 Task: Look for space in Floresta, Brazil from 1st August, 2023 to 5th August, 2023 for 1 adult in price range Rs.6000 to Rs.15000. Place can be entire place with 1  bedroom having 1 bed and 1 bathroom. Property type can be house, flat, guest house. Amenities needed are: wifi. Booking option can be shelf check-in. Required host language is Spanish.
Action: Mouse moved to (511, 110)
Screenshot: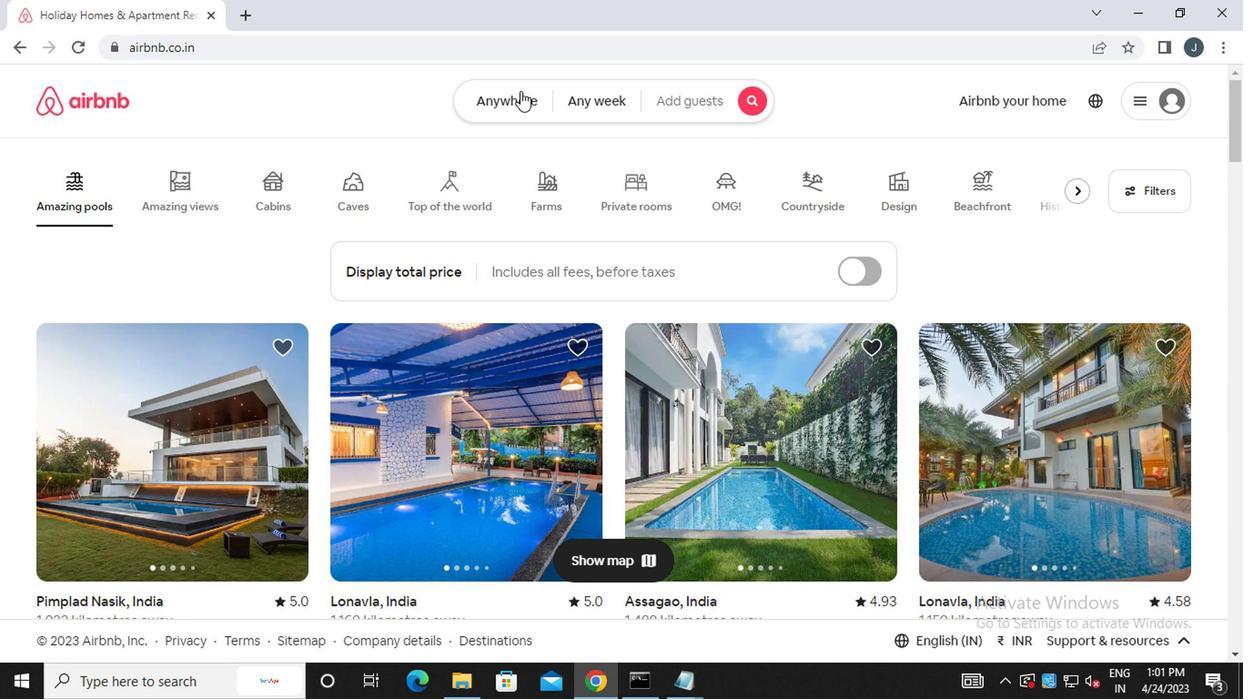 
Action: Mouse pressed left at (511, 110)
Screenshot: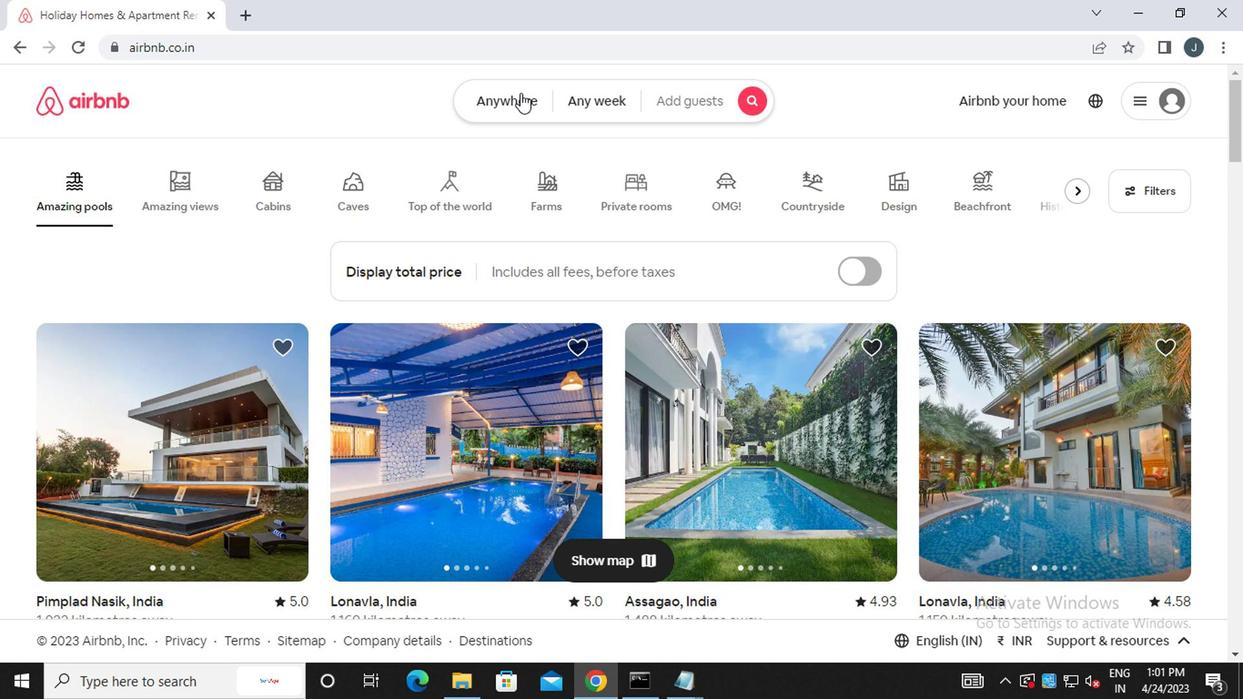 
Action: Mouse moved to (355, 181)
Screenshot: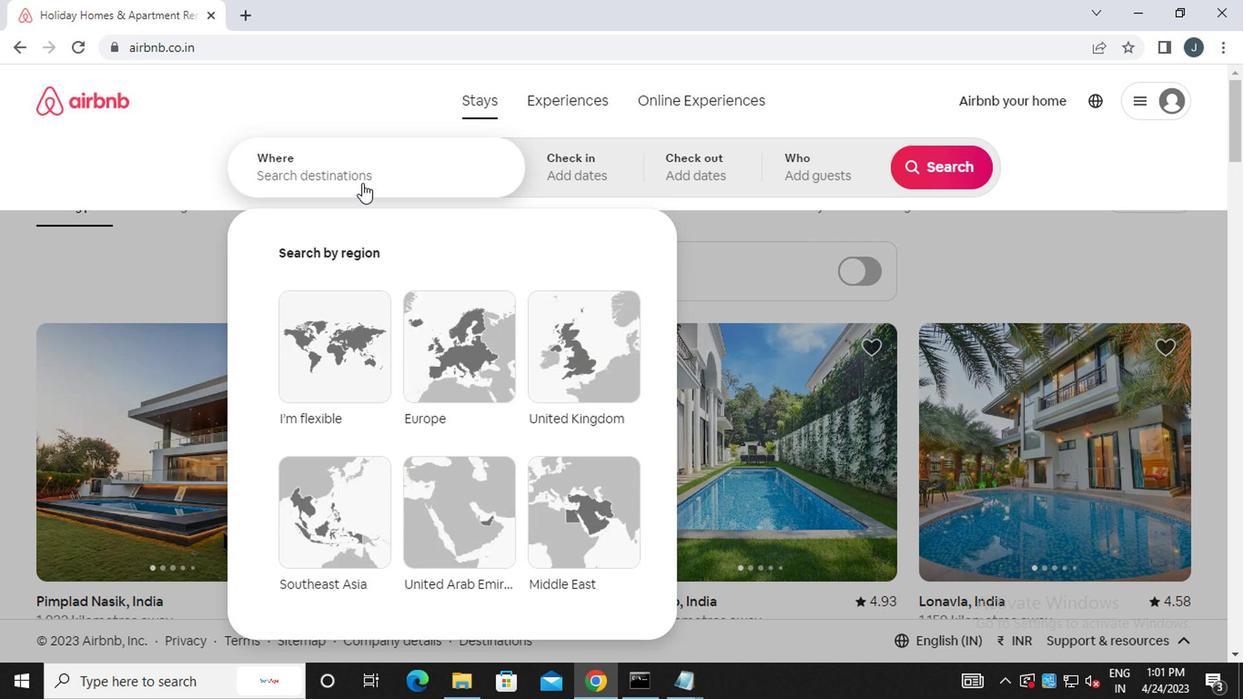 
Action: Mouse pressed left at (355, 181)
Screenshot: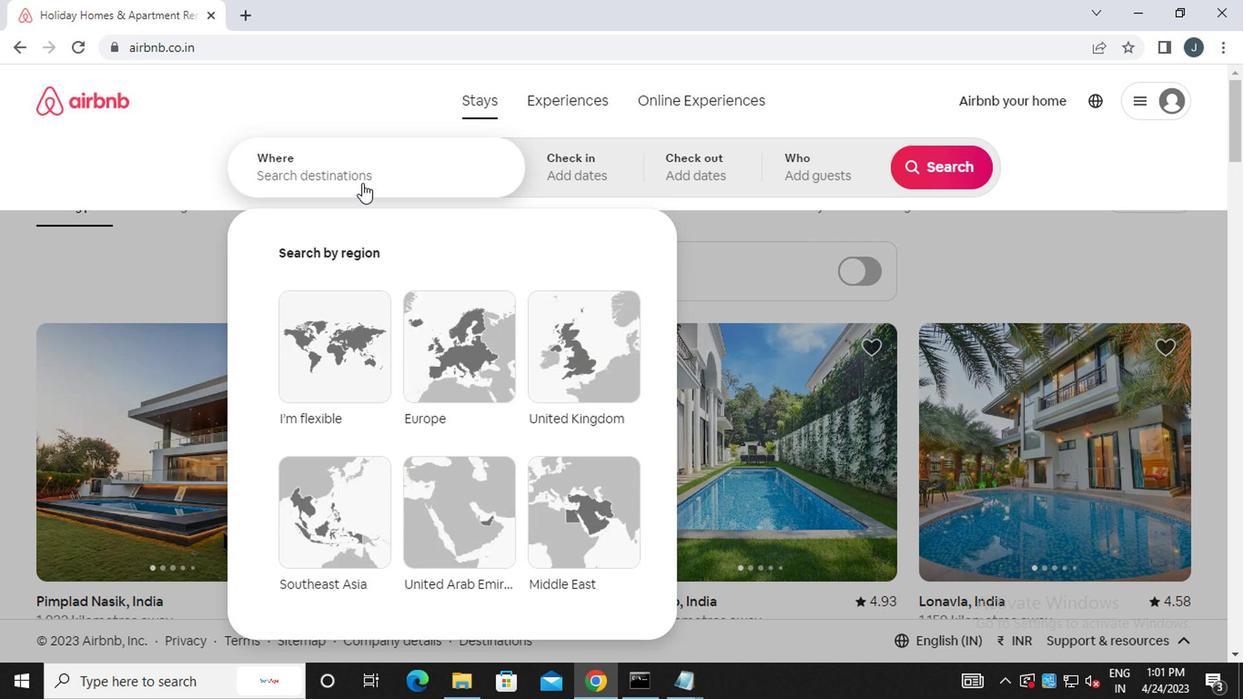 
Action: Key pressed f<Key.caps_lock>loresta,<Key.space><Key.caps_lock>b<Key.caps_lock>razil
Screenshot: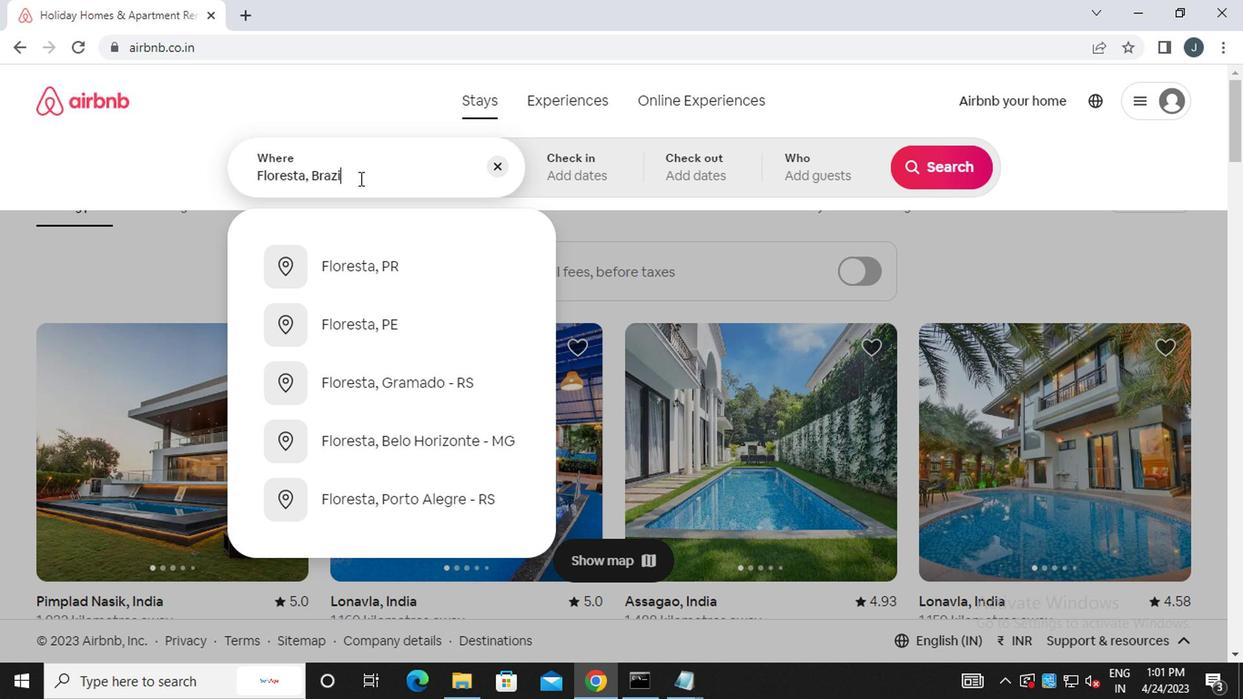 
Action: Mouse moved to (567, 175)
Screenshot: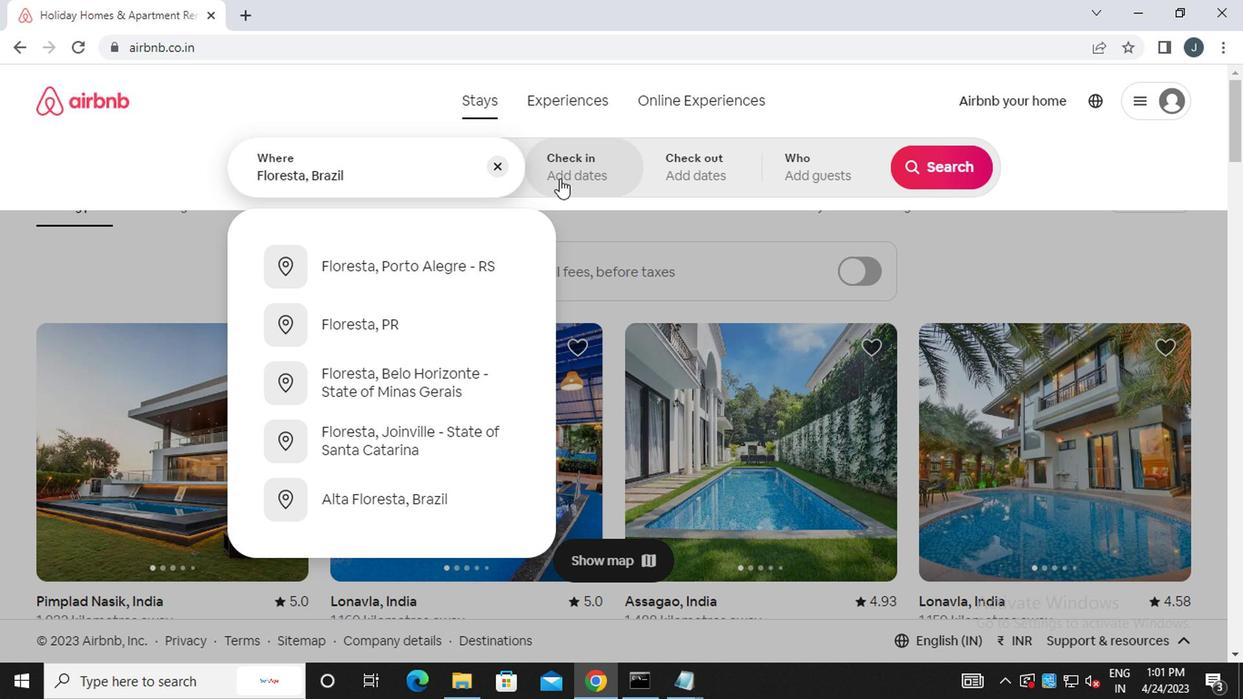 
Action: Mouse pressed left at (567, 175)
Screenshot: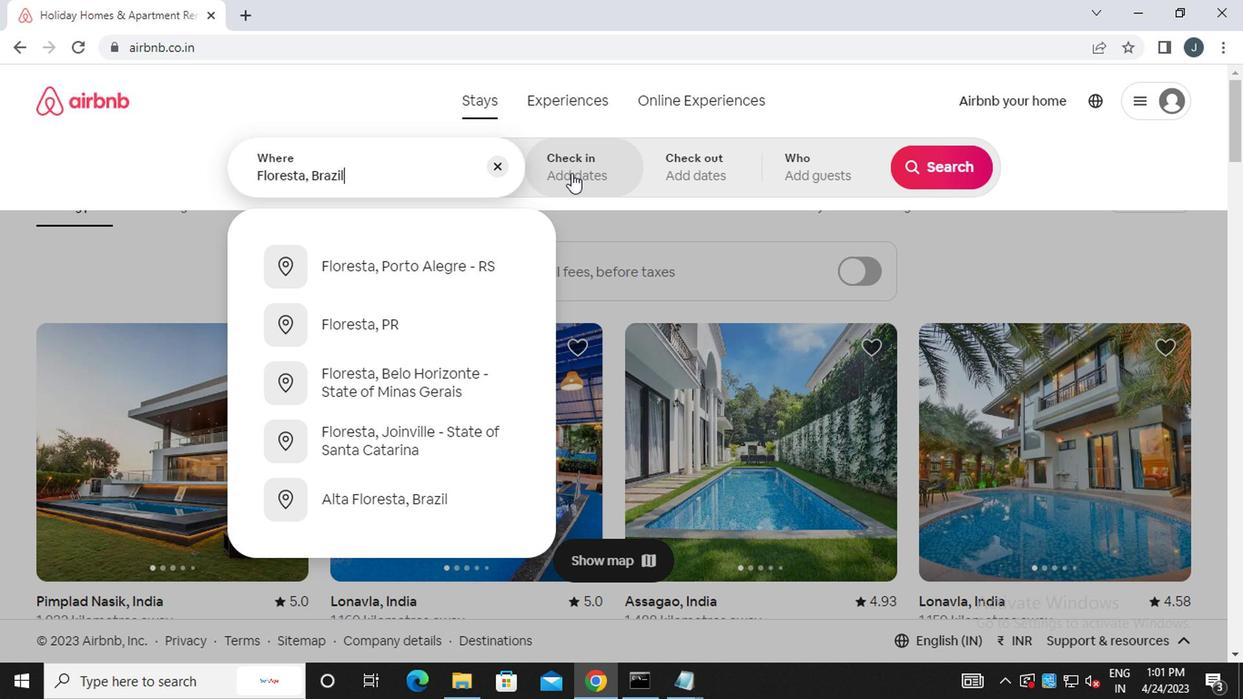 
Action: Mouse moved to (930, 318)
Screenshot: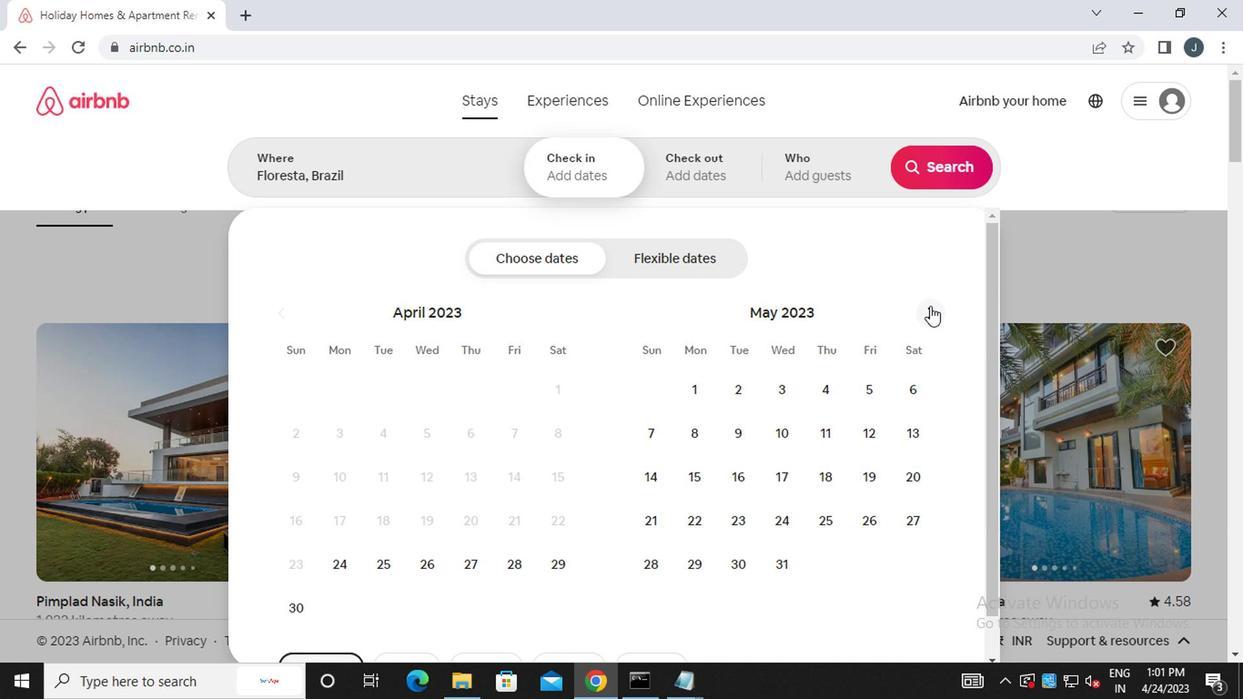 
Action: Mouse pressed left at (930, 318)
Screenshot: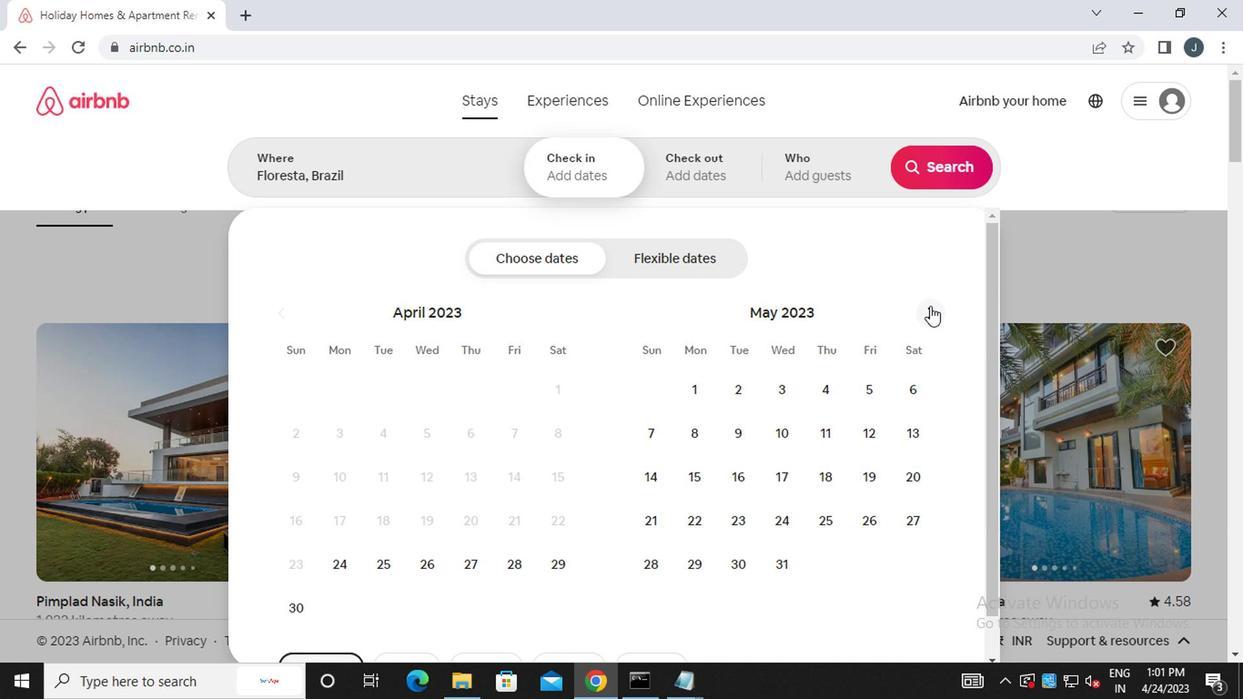 
Action: Mouse pressed left at (930, 318)
Screenshot: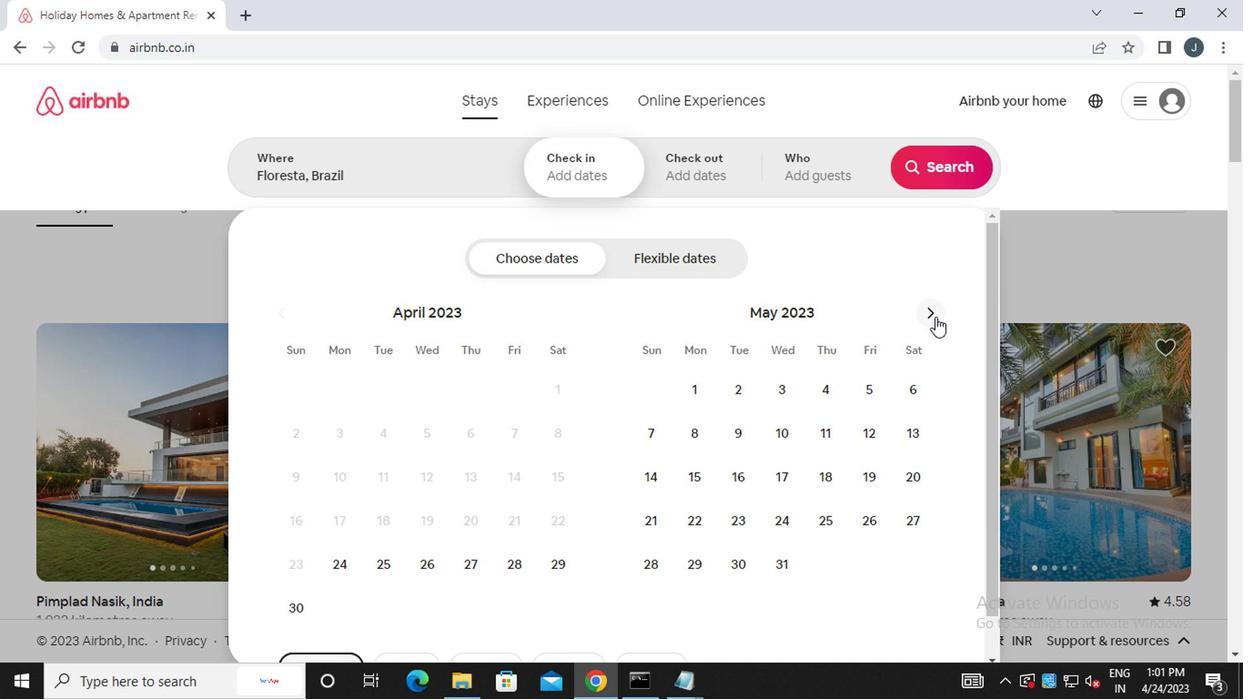 
Action: Mouse moved to (932, 318)
Screenshot: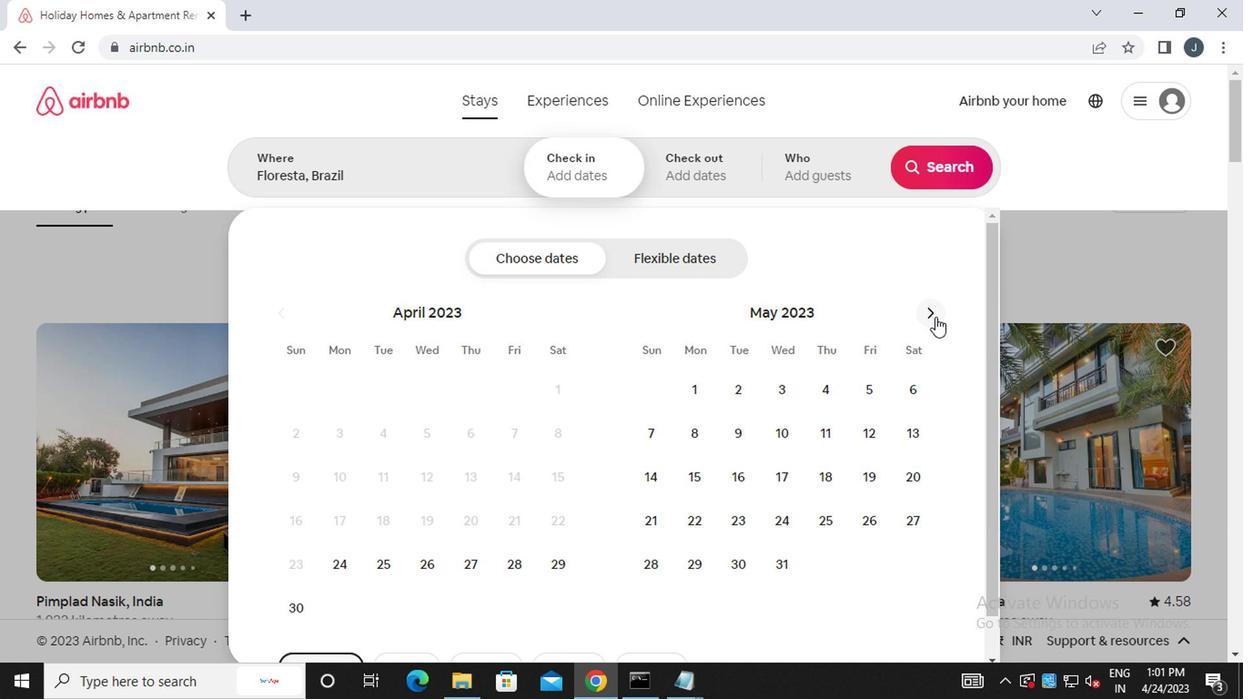 
Action: Mouse pressed left at (932, 318)
Screenshot: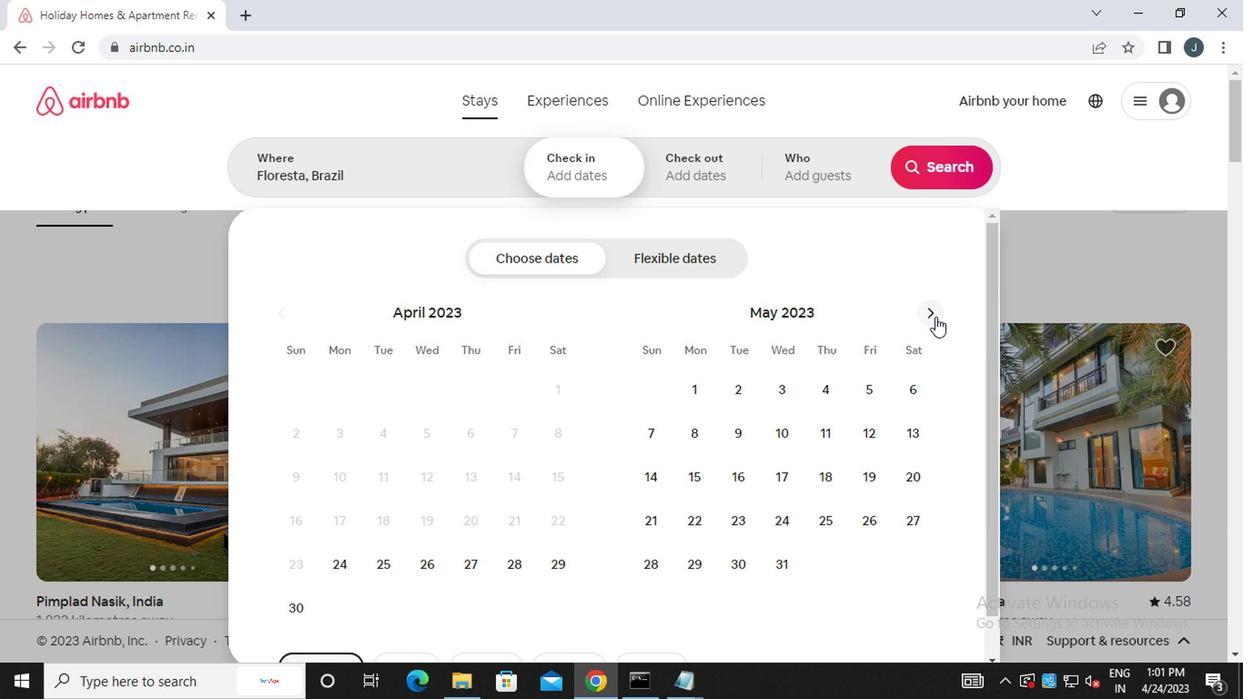 
Action: Mouse moved to (930, 318)
Screenshot: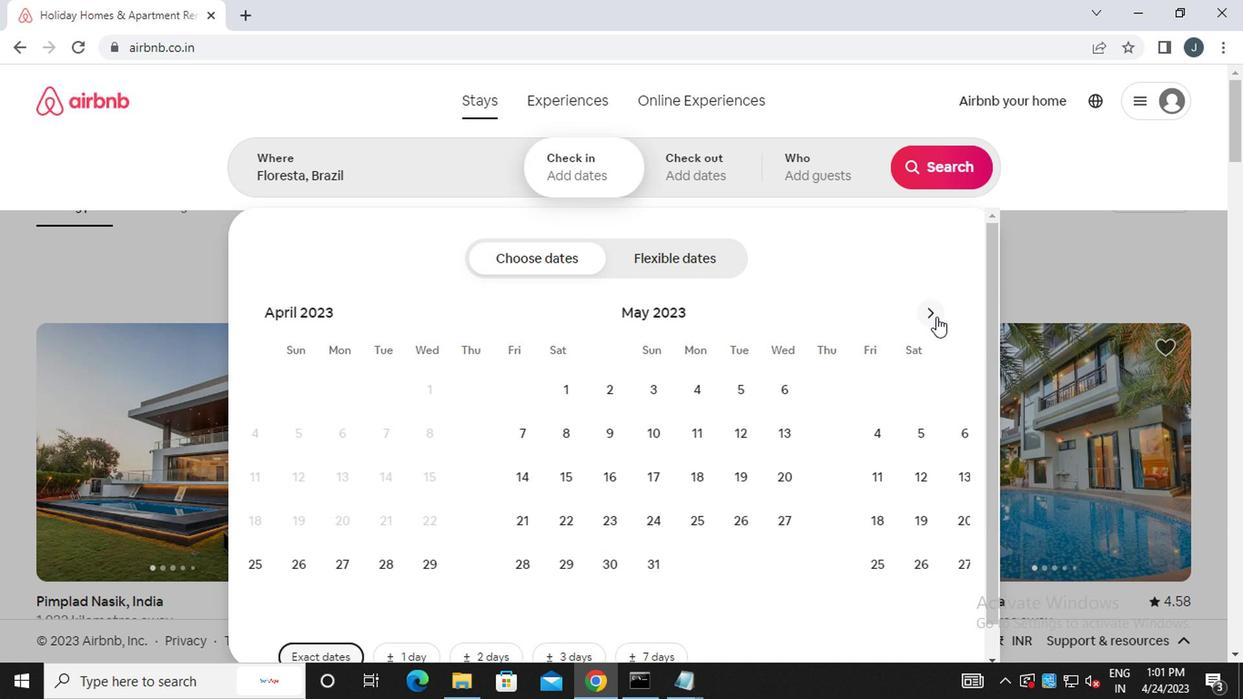 
Action: Mouse pressed left at (930, 318)
Screenshot: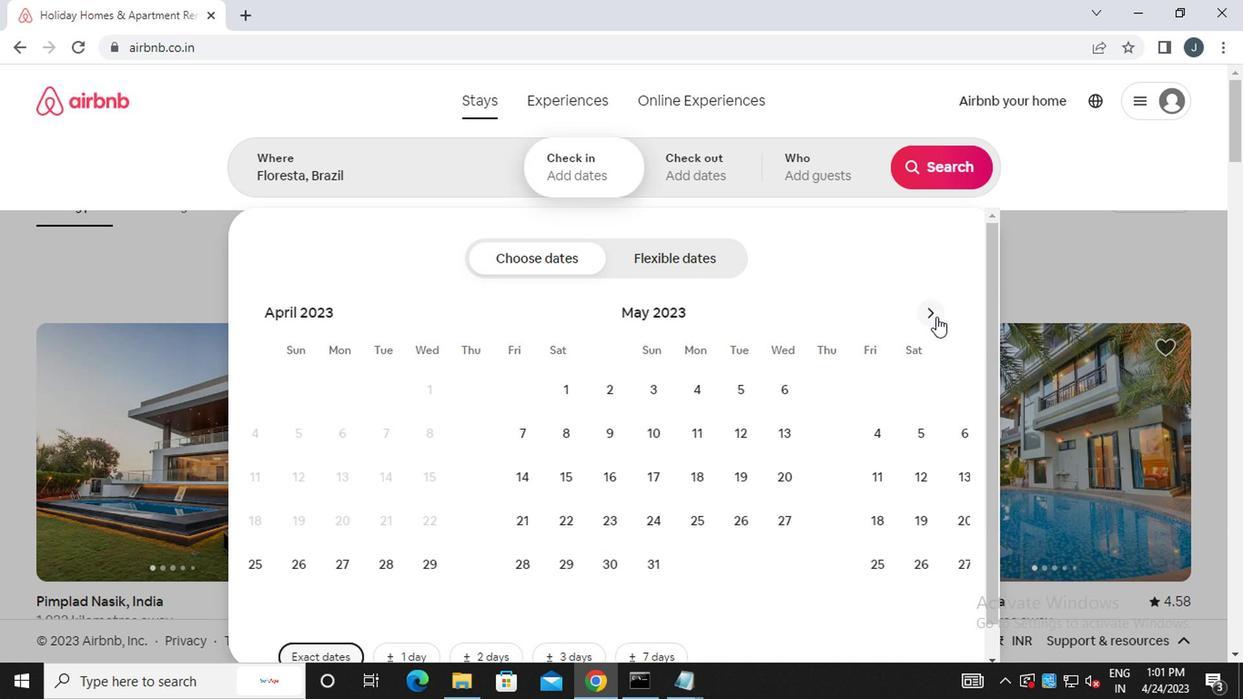 
Action: Mouse moved to (930, 318)
Screenshot: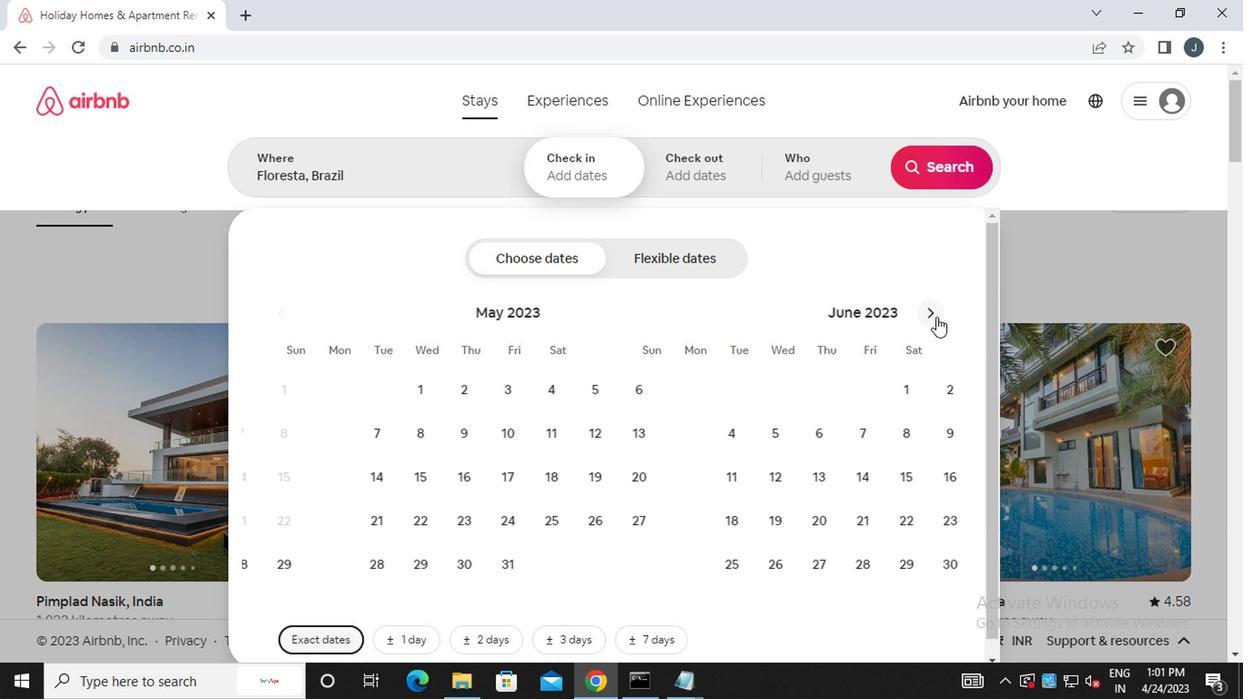
Action: Mouse pressed left at (930, 318)
Screenshot: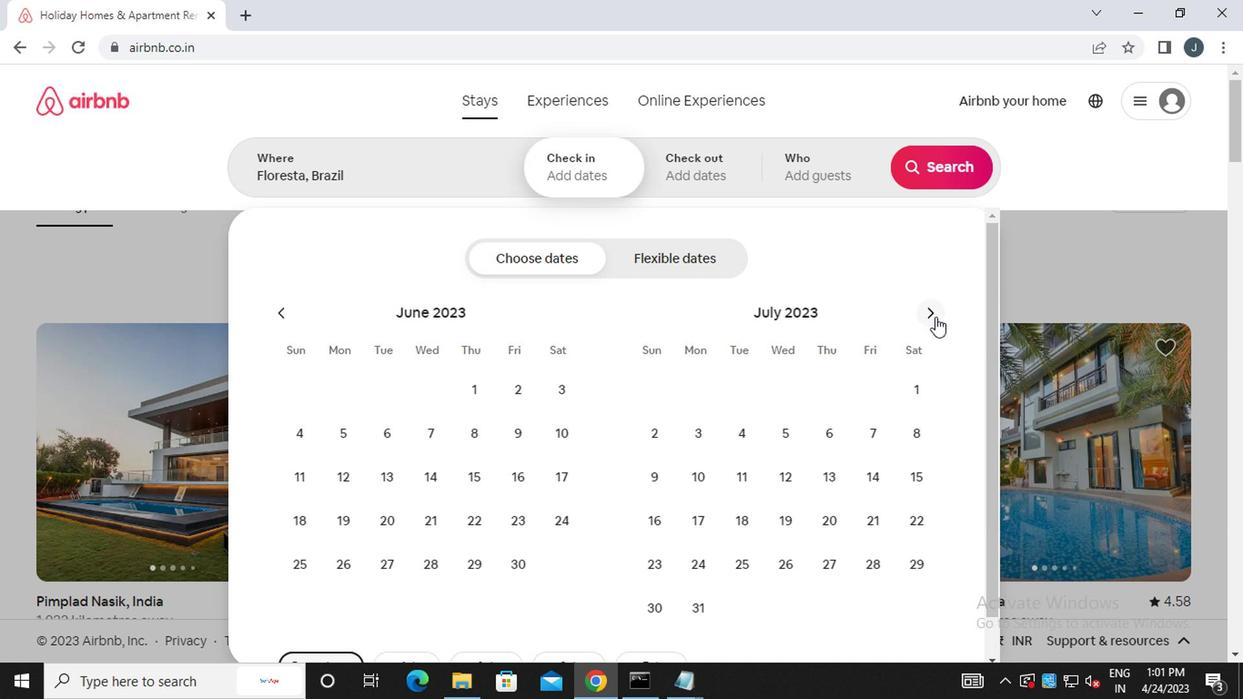 
Action: Mouse moved to (742, 387)
Screenshot: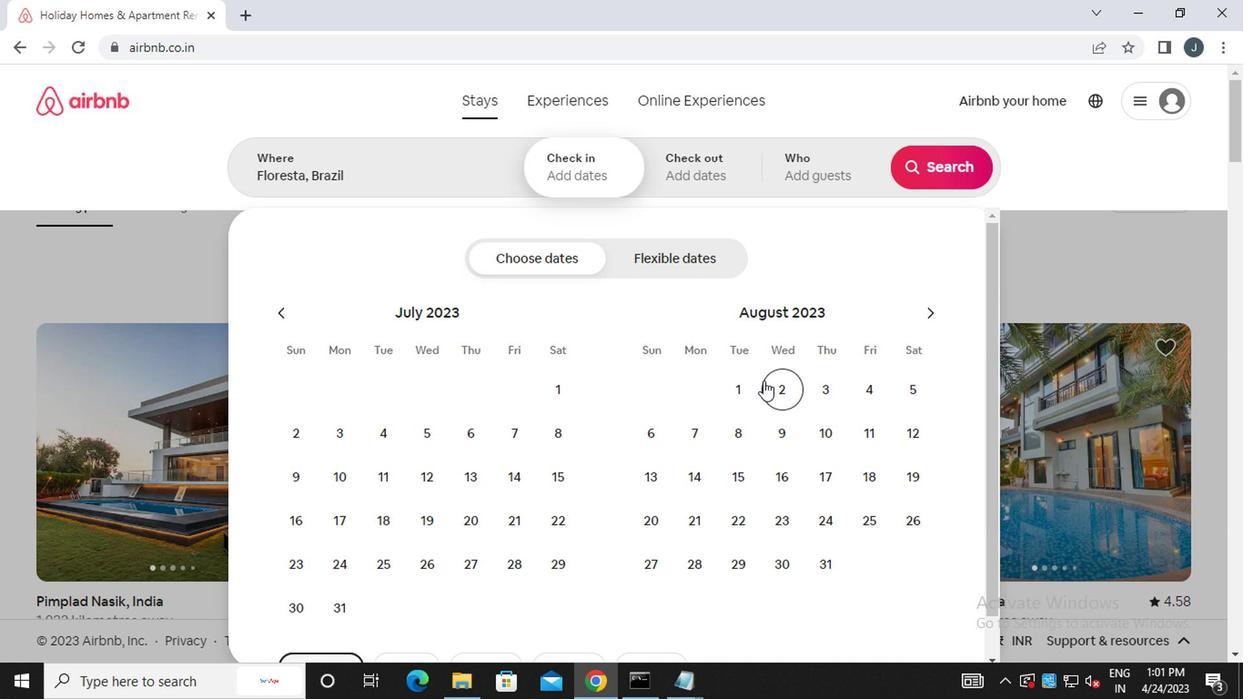 
Action: Mouse pressed left at (742, 387)
Screenshot: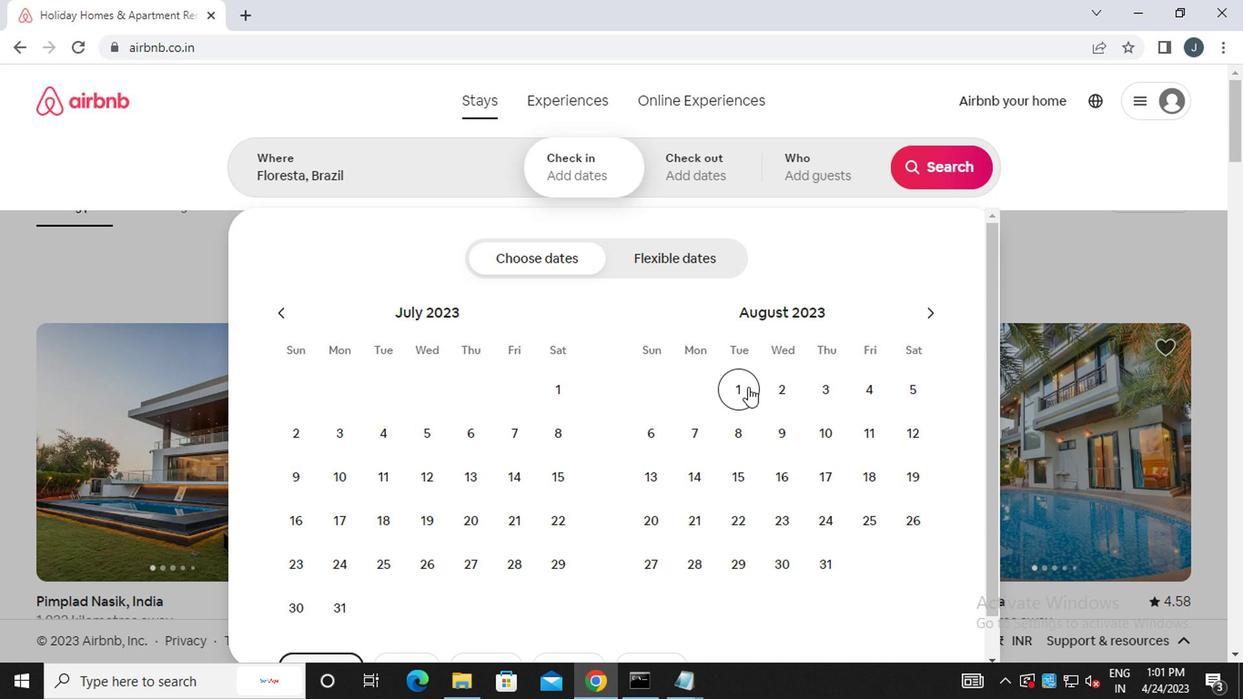 
Action: Mouse moved to (907, 388)
Screenshot: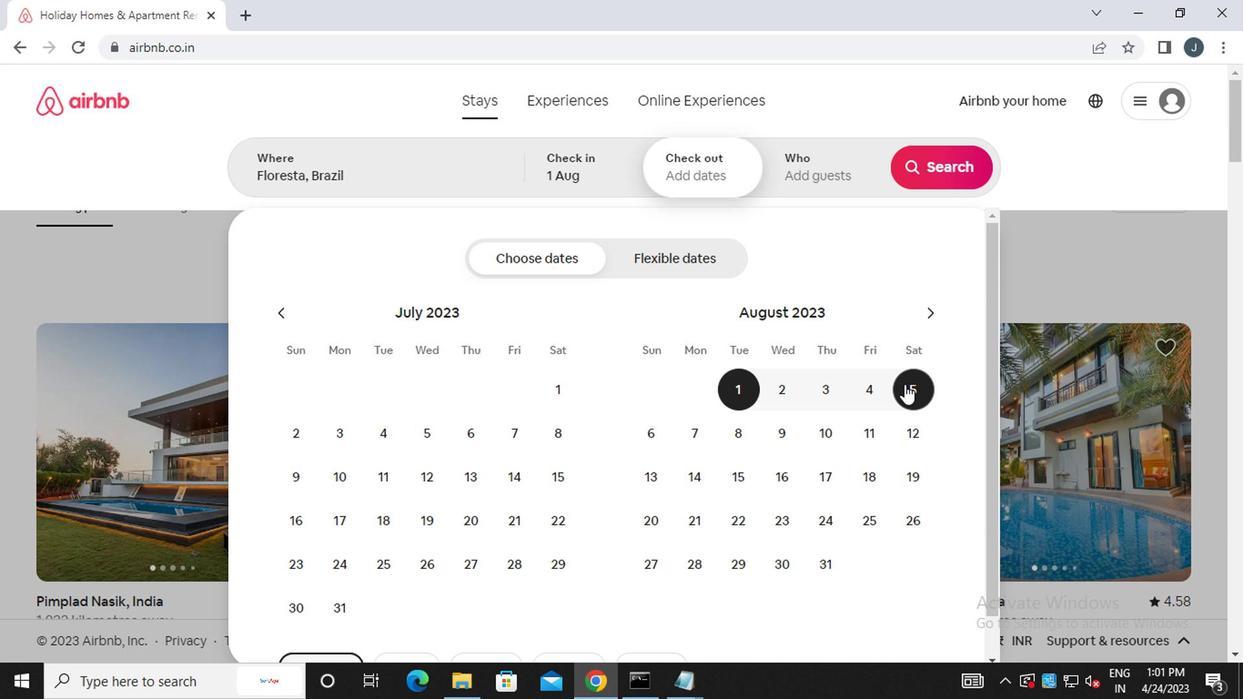 
Action: Mouse pressed left at (907, 388)
Screenshot: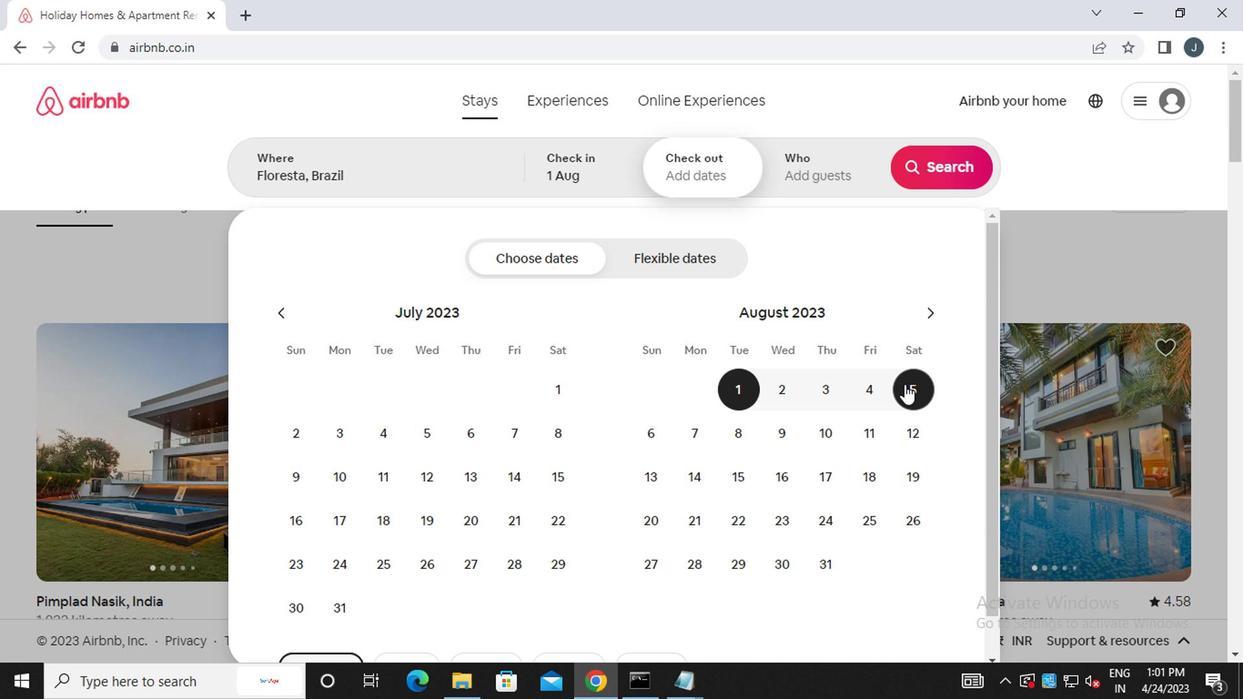 
Action: Mouse moved to (821, 181)
Screenshot: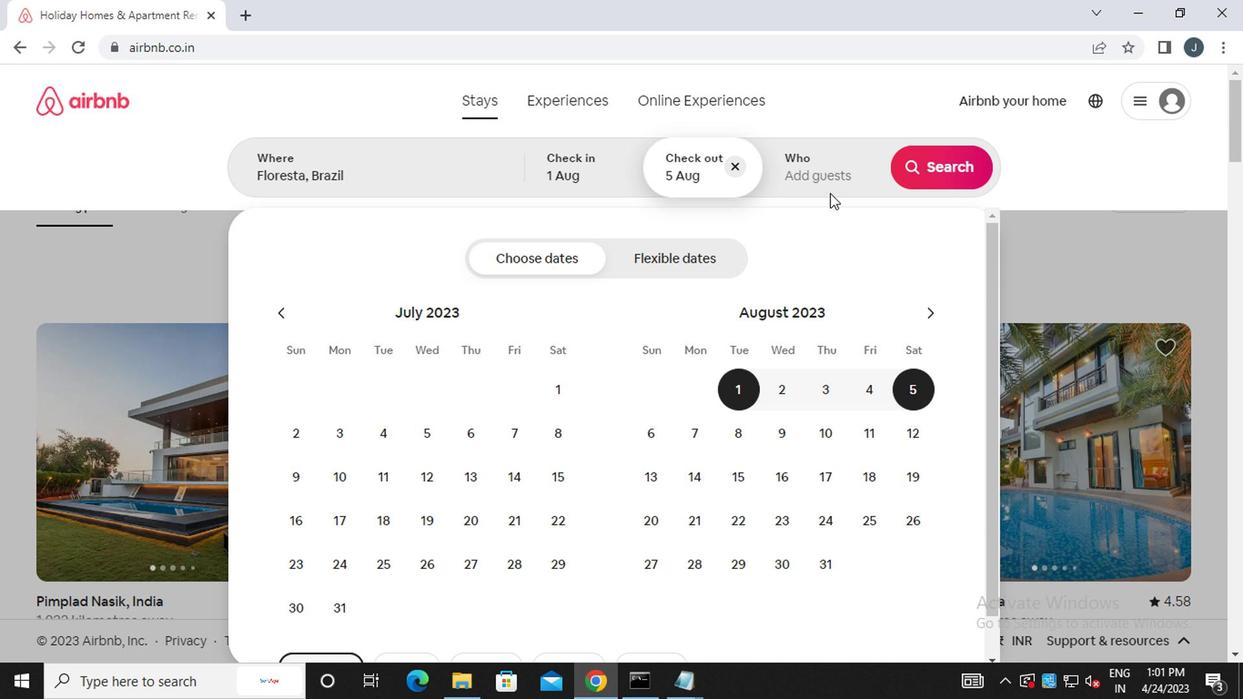 
Action: Mouse pressed left at (821, 181)
Screenshot: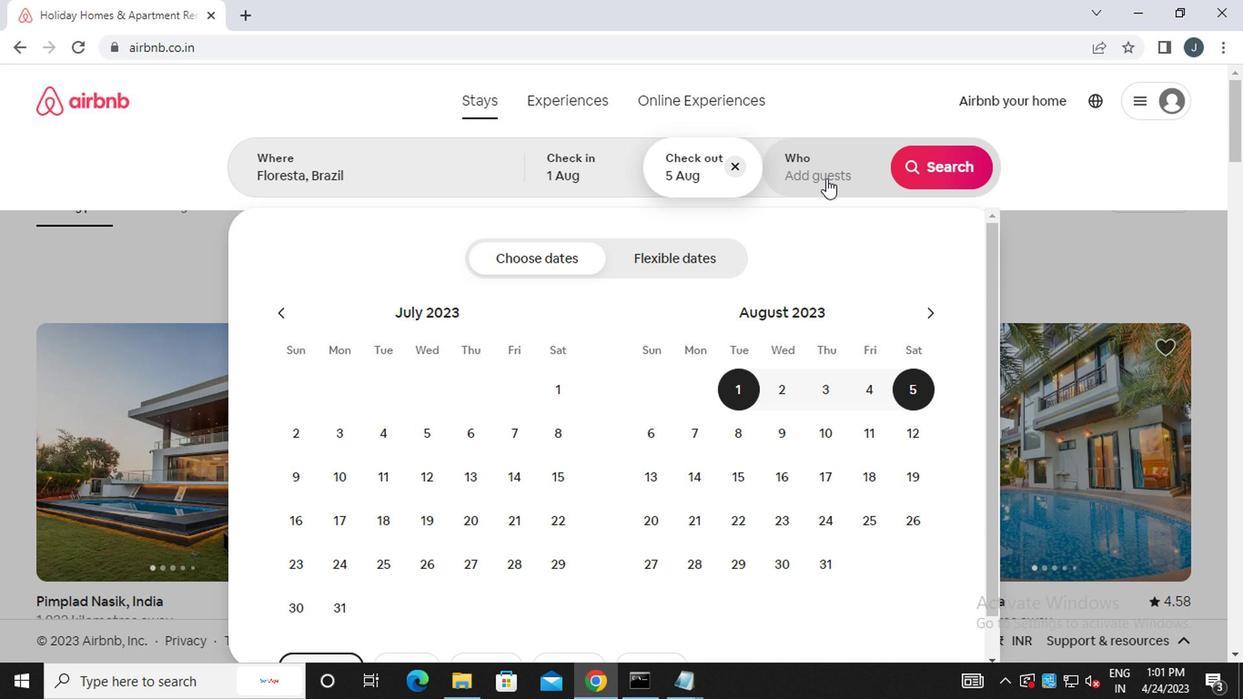 
Action: Mouse moved to (939, 271)
Screenshot: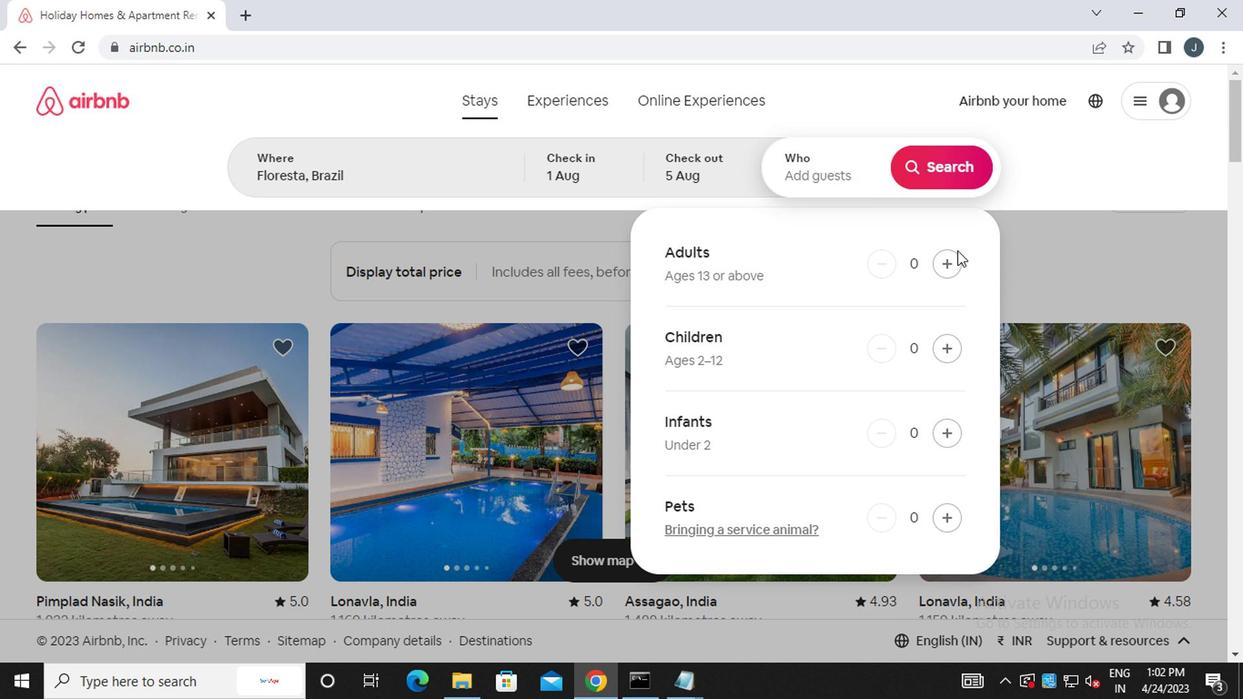 
Action: Mouse pressed left at (939, 271)
Screenshot: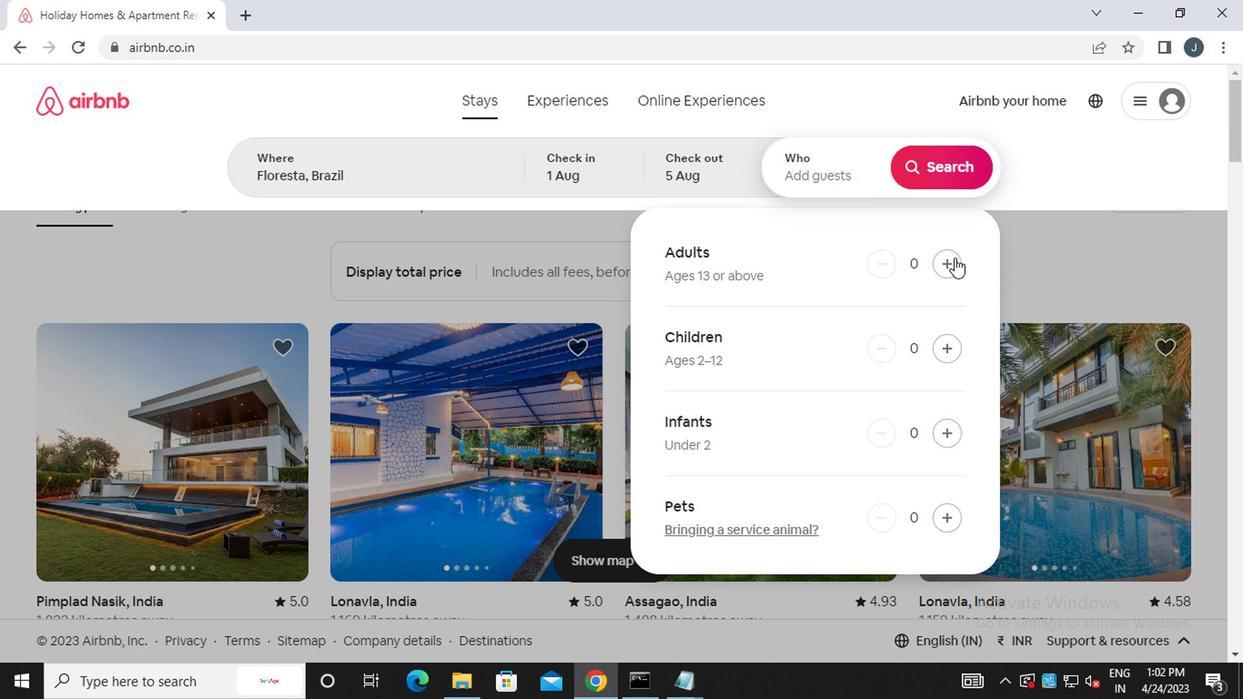 
Action: Mouse moved to (936, 181)
Screenshot: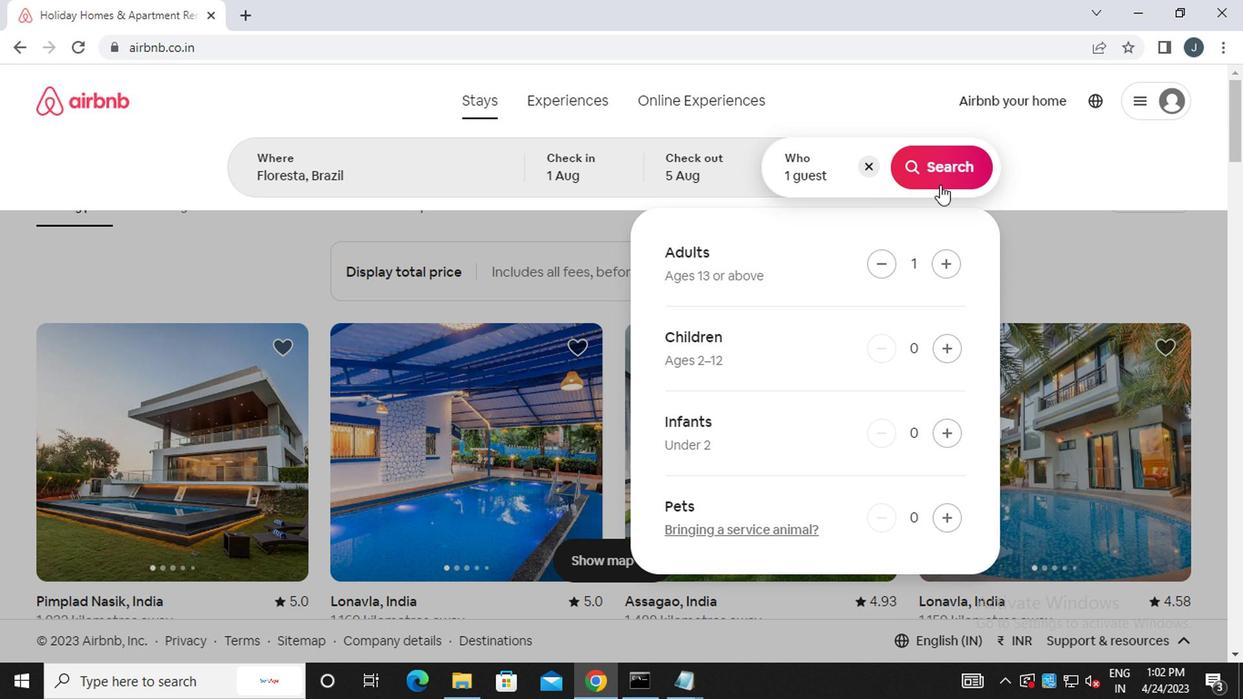 
Action: Mouse pressed left at (936, 181)
Screenshot: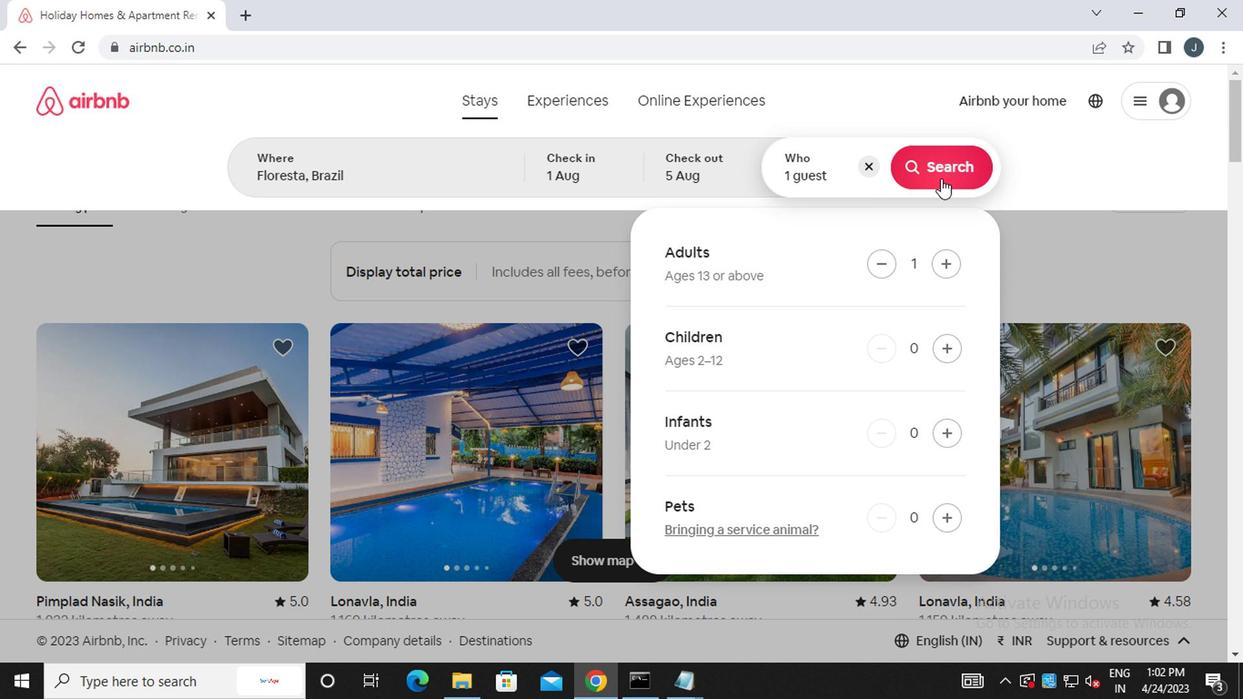 
Action: Mouse moved to (1176, 172)
Screenshot: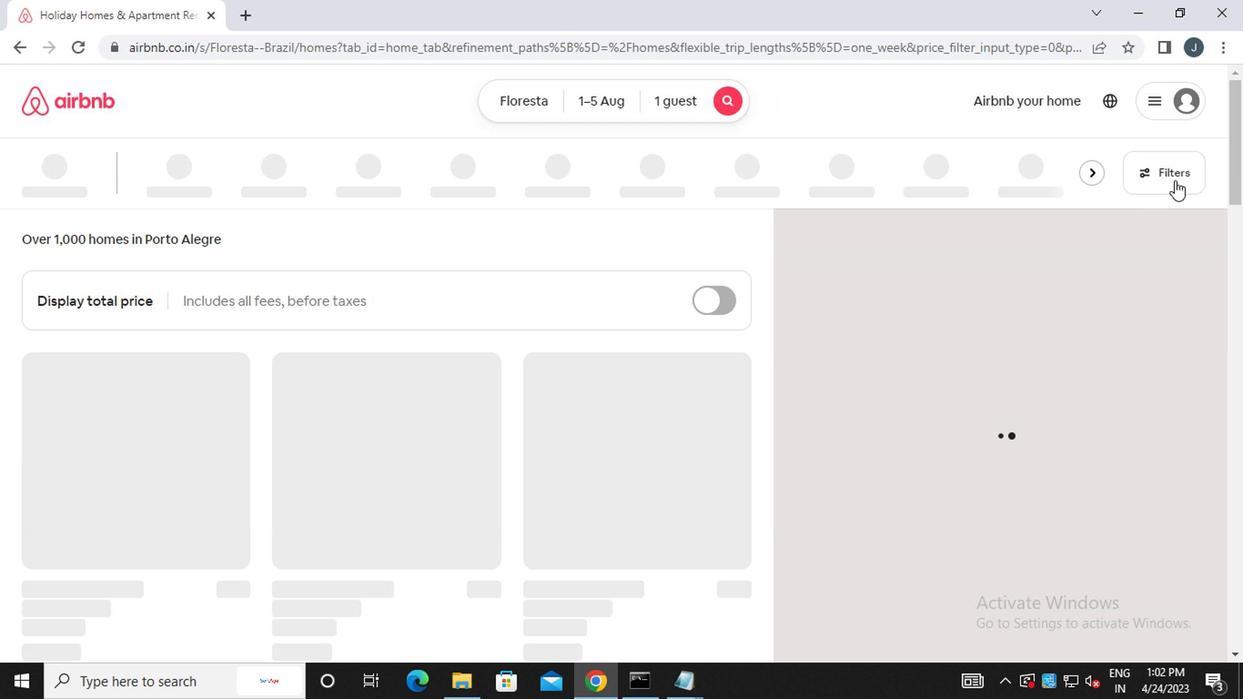 
Action: Mouse pressed left at (1176, 172)
Screenshot: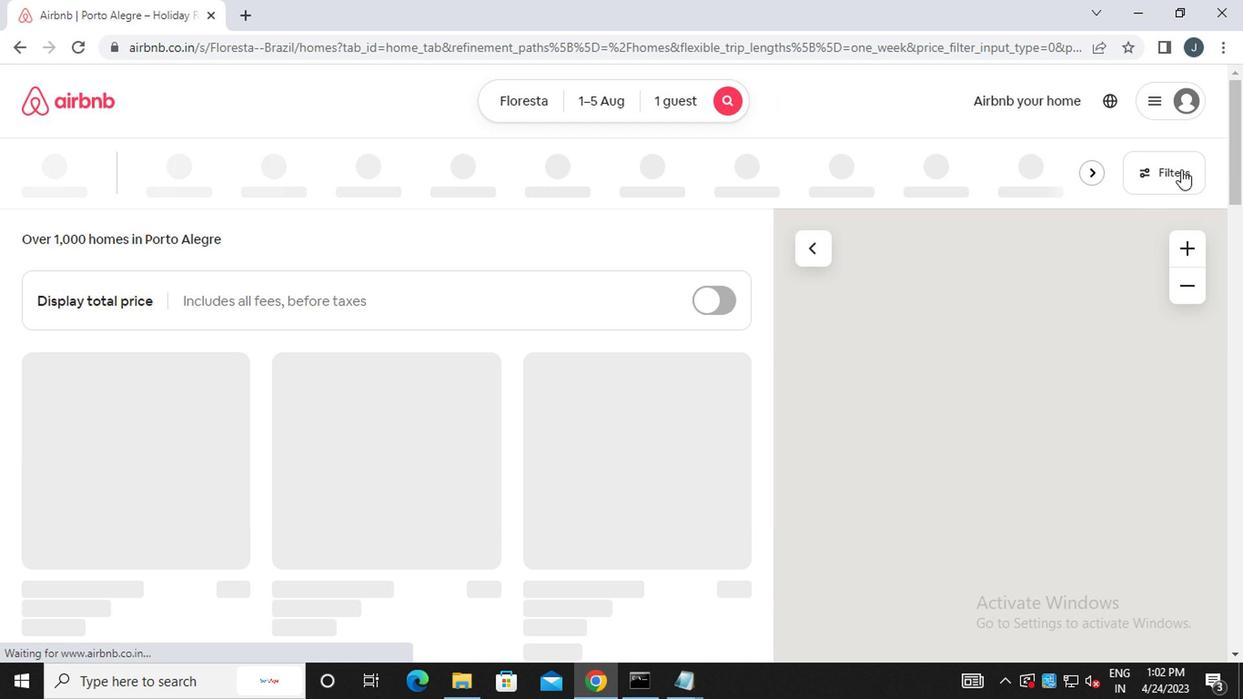 
Action: Mouse moved to (414, 413)
Screenshot: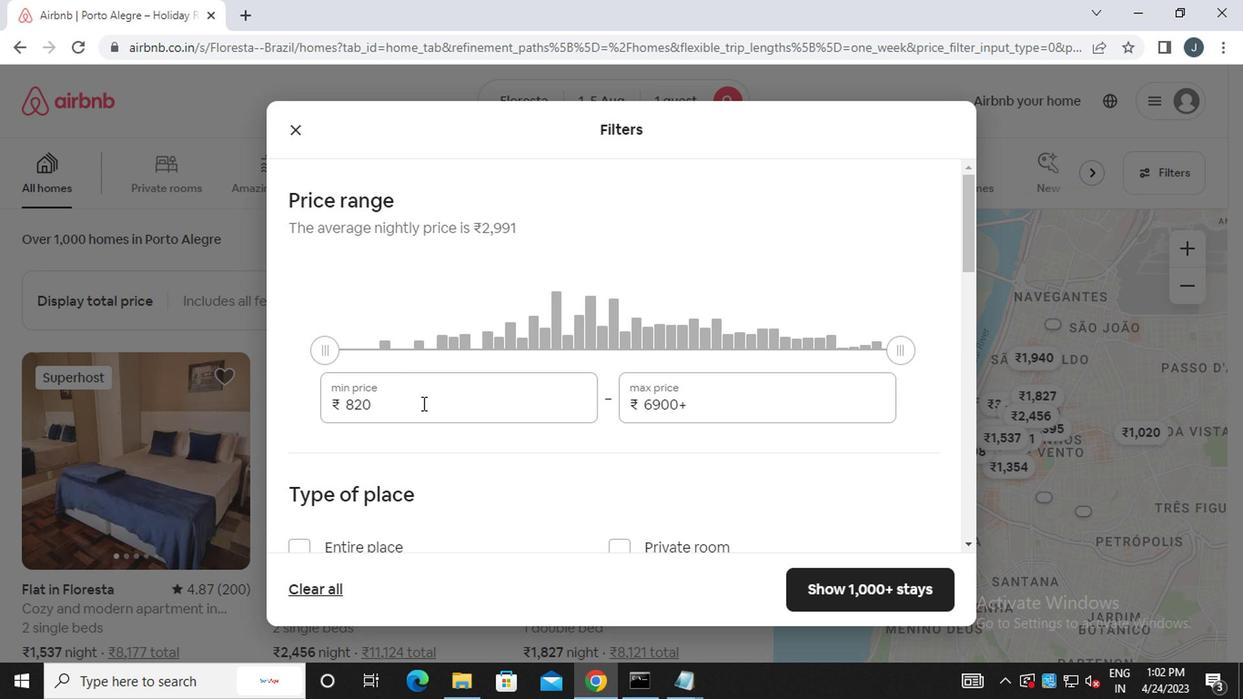 
Action: Mouse pressed left at (414, 413)
Screenshot: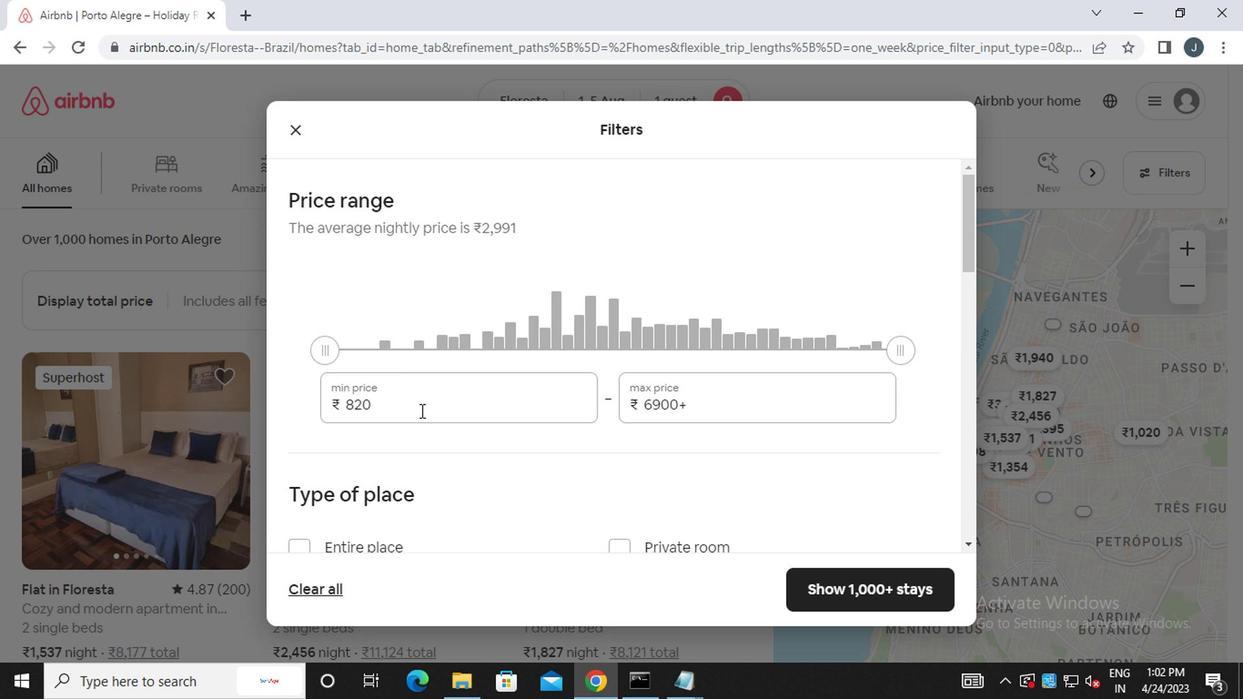 
Action: Mouse moved to (403, 390)
Screenshot: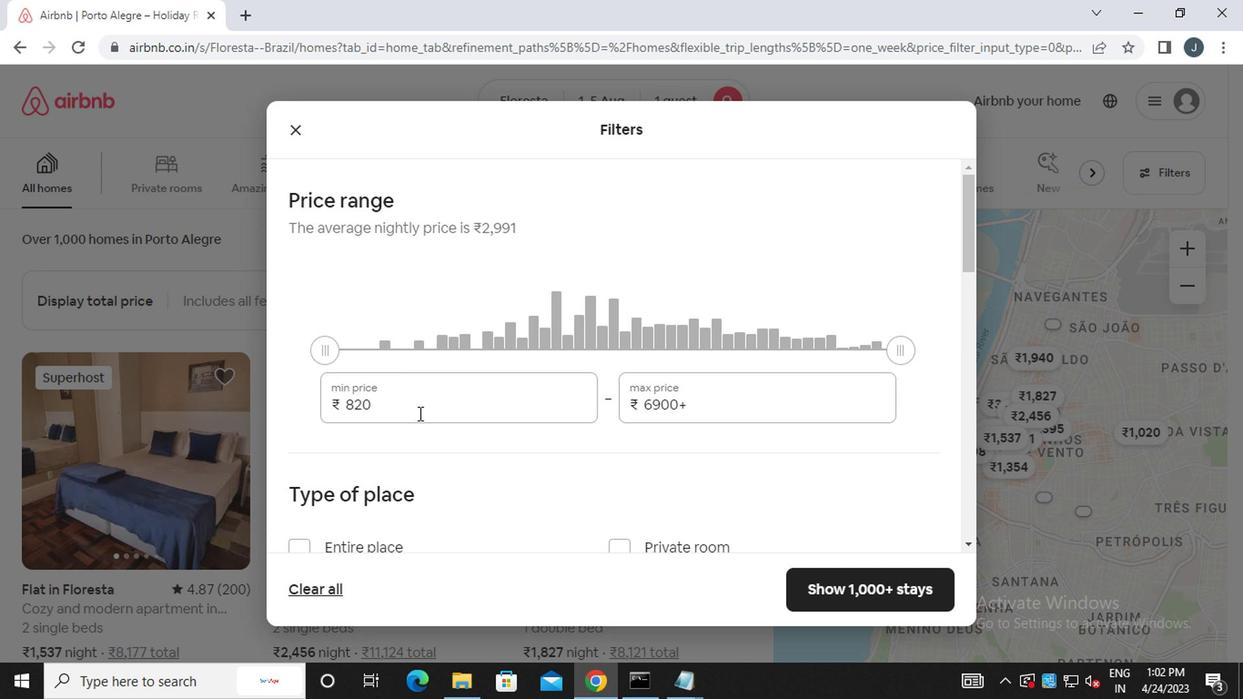 
Action: Key pressed <Key.backspace><Key.backspace><Key.backspace><<102>><<96>><<96>><<96>>
Screenshot: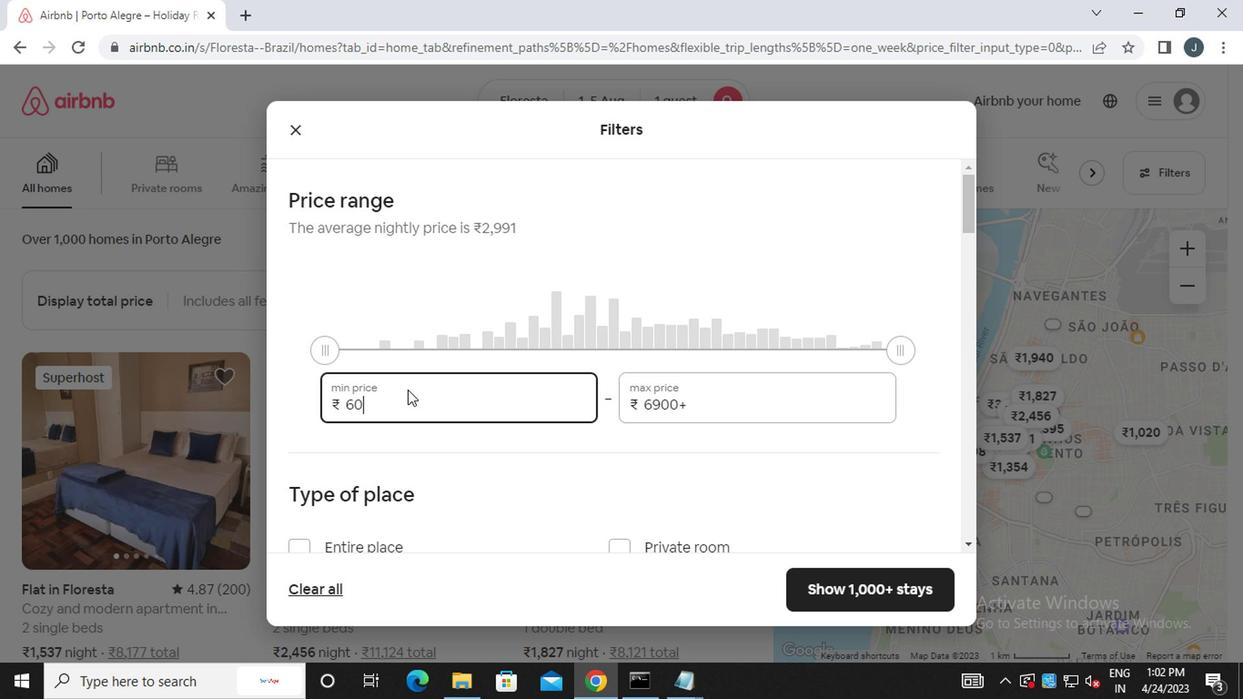
Action: Mouse moved to (720, 394)
Screenshot: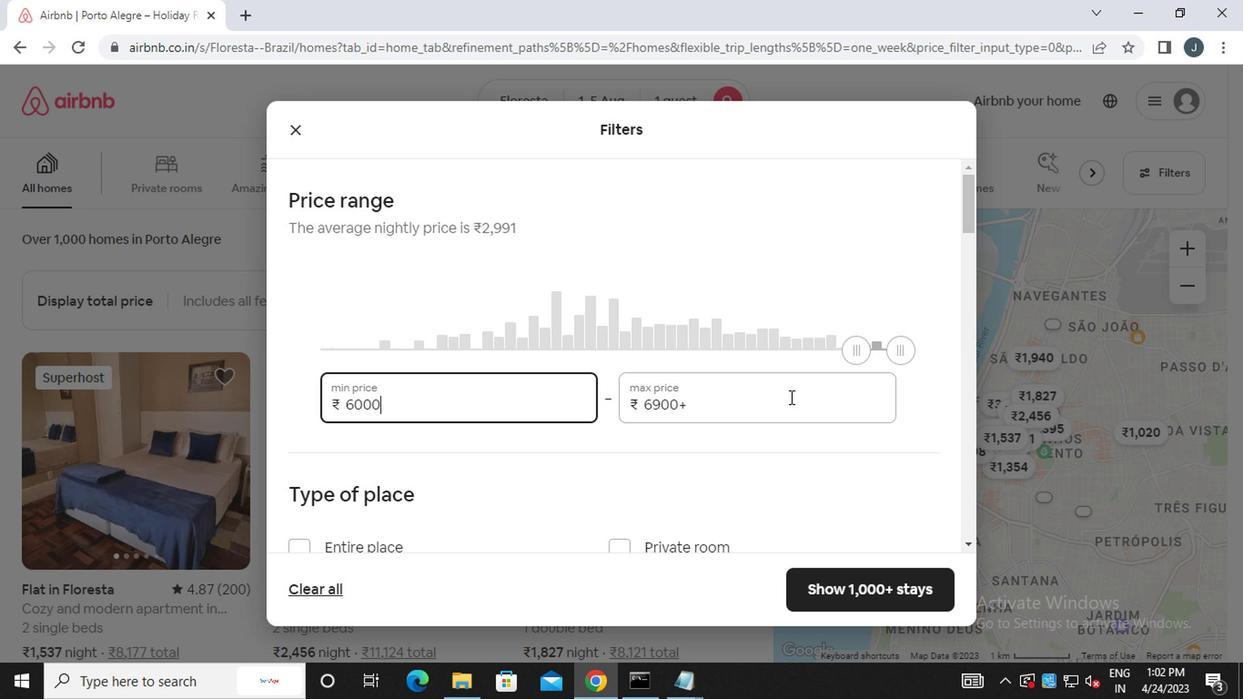 
Action: Mouse pressed left at (720, 394)
Screenshot: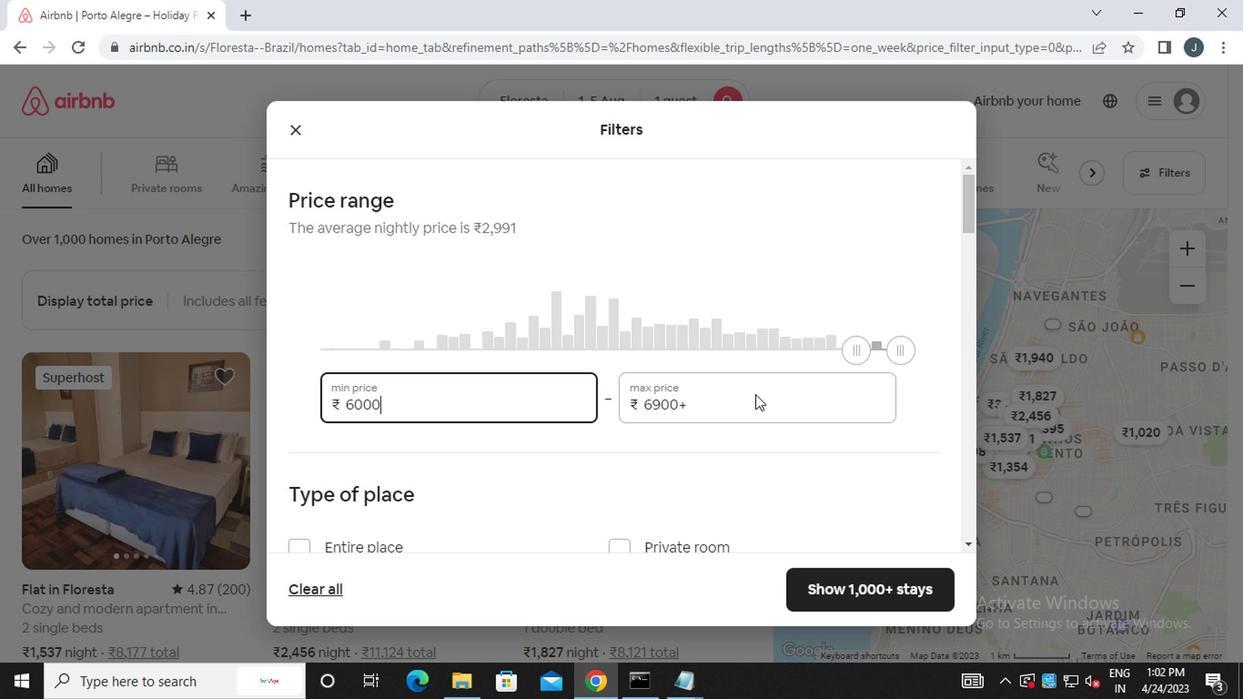 
Action: Mouse moved to (718, 395)
Screenshot: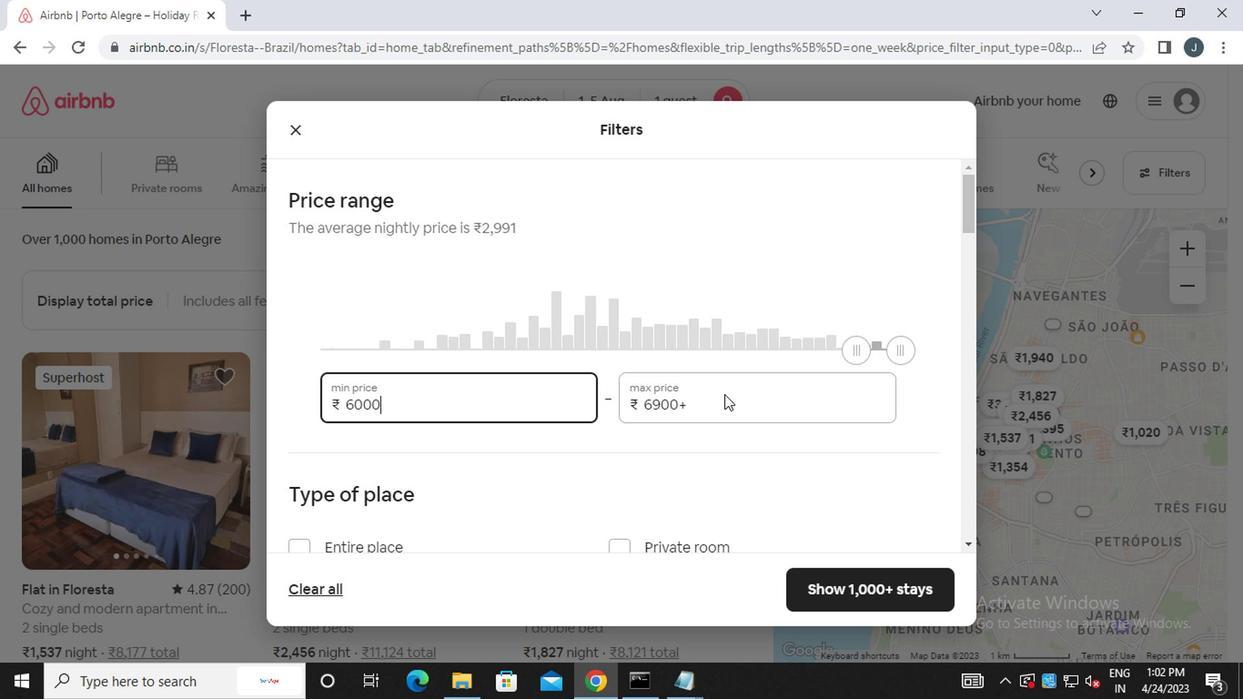 
Action: Key pressed <Key.backspace><Key.backspace><Key.backspace><Key.backspace><Key.backspace><Key.backspace><Key.backspace><Key.backspace><Key.backspace><Key.backspace><Key.backspace><<97>><<101>><<96>><<96>><<96>>
Screenshot: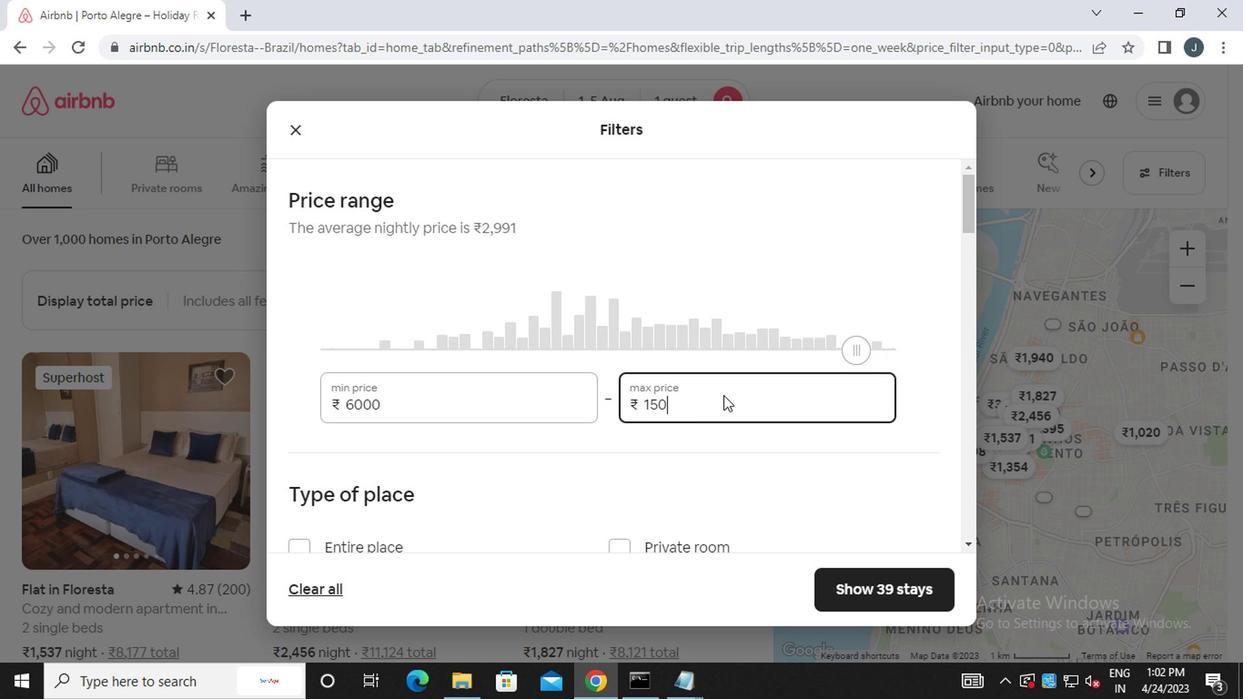 
Action: Mouse moved to (698, 403)
Screenshot: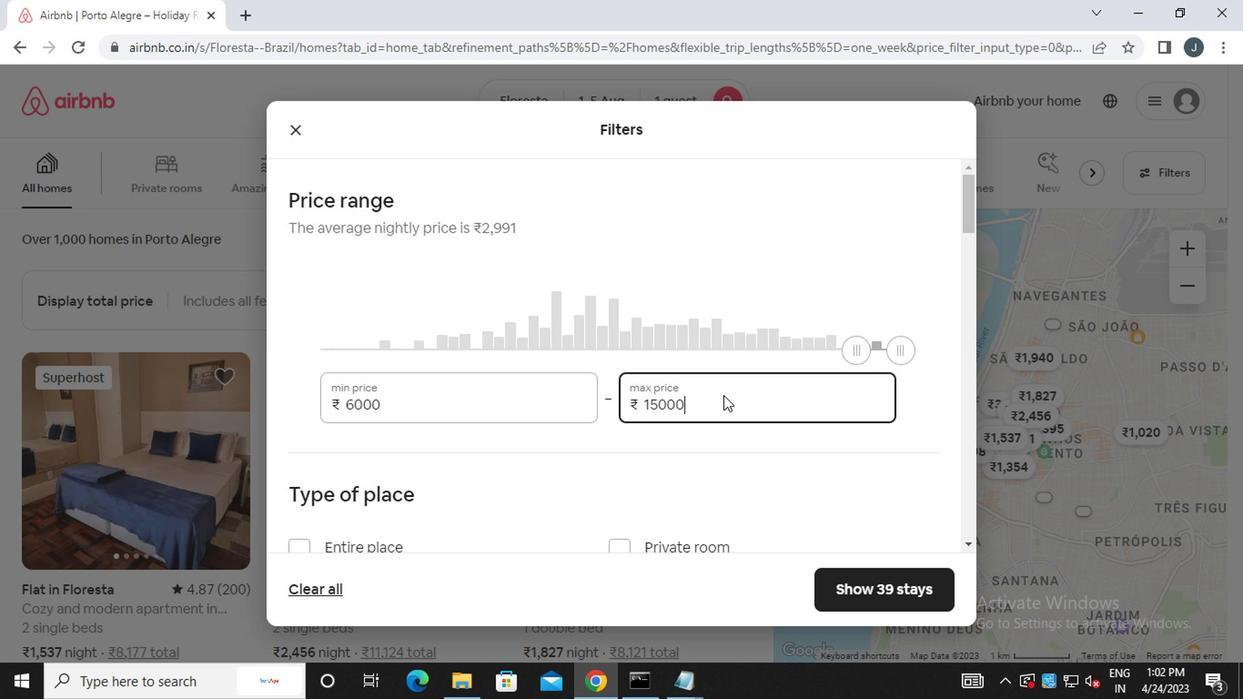 
Action: Mouse scrolled (698, 402) with delta (0, 0)
Screenshot: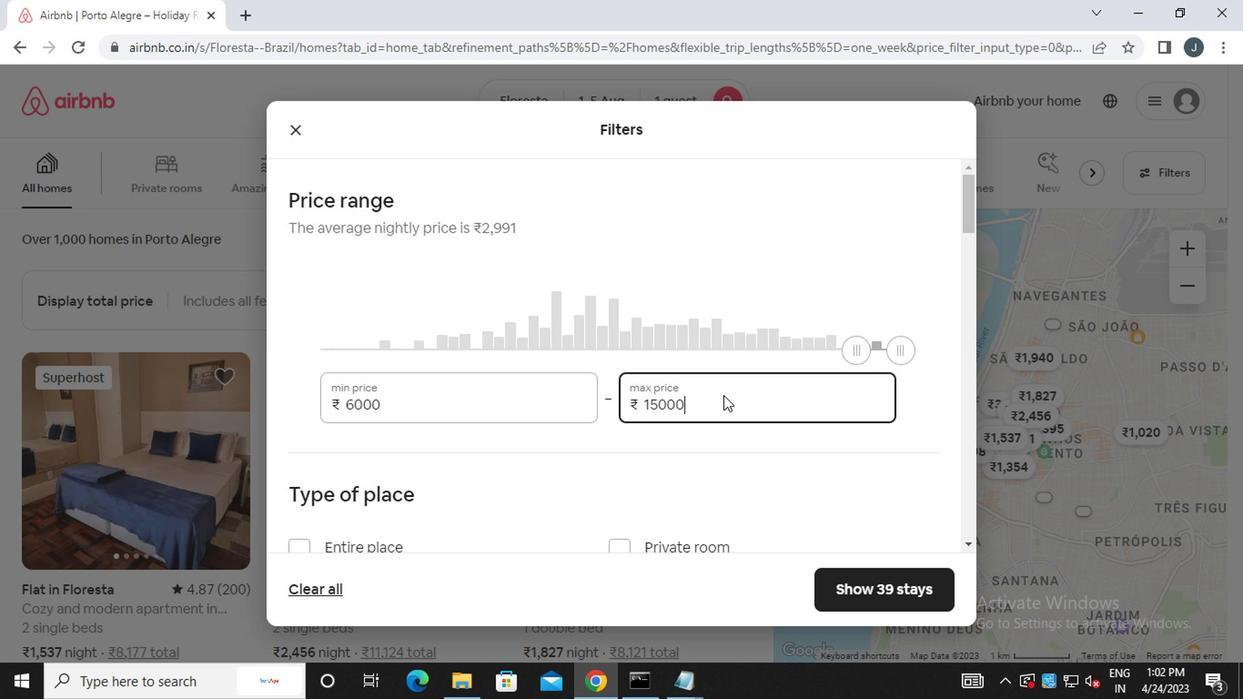
Action: Mouse moved to (697, 407)
Screenshot: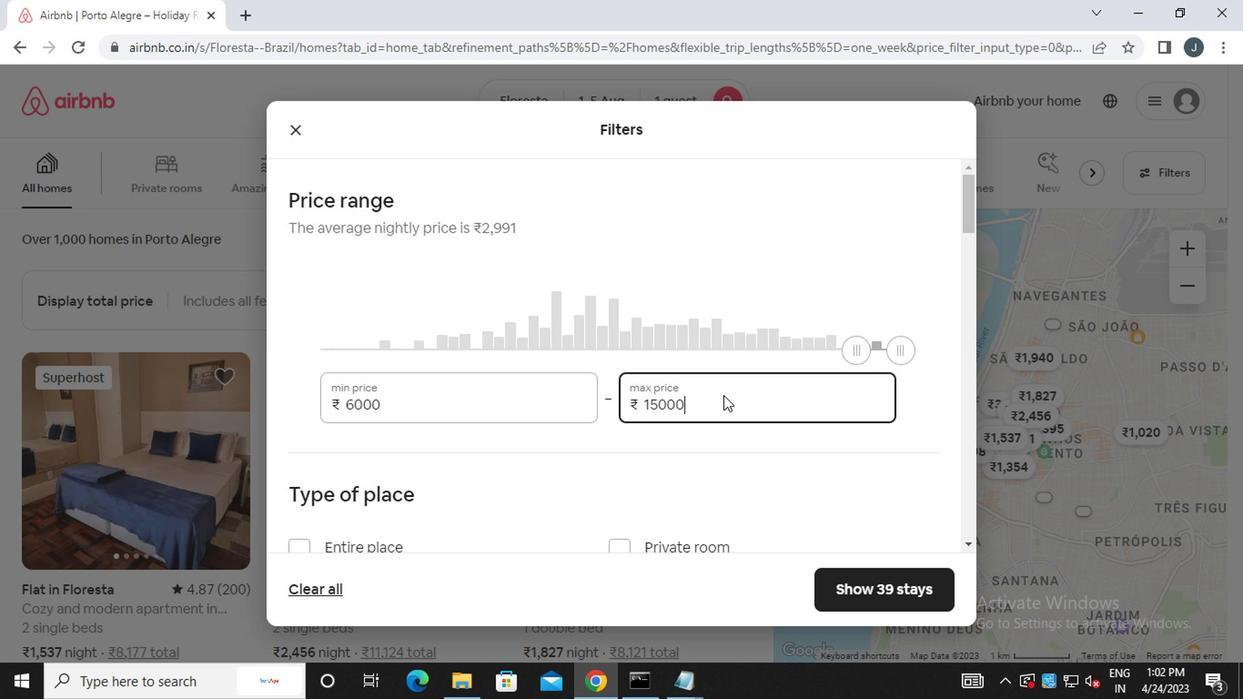 
Action: Mouse scrolled (697, 406) with delta (0, 0)
Screenshot: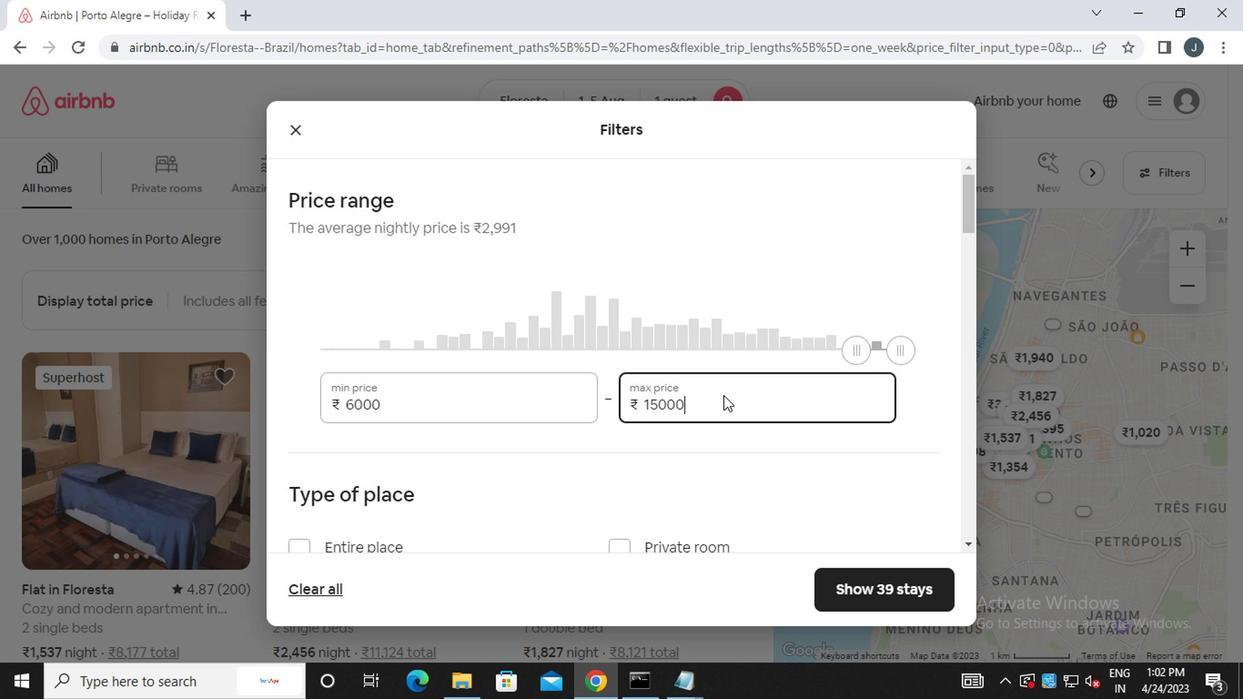 
Action: Mouse moved to (367, 382)
Screenshot: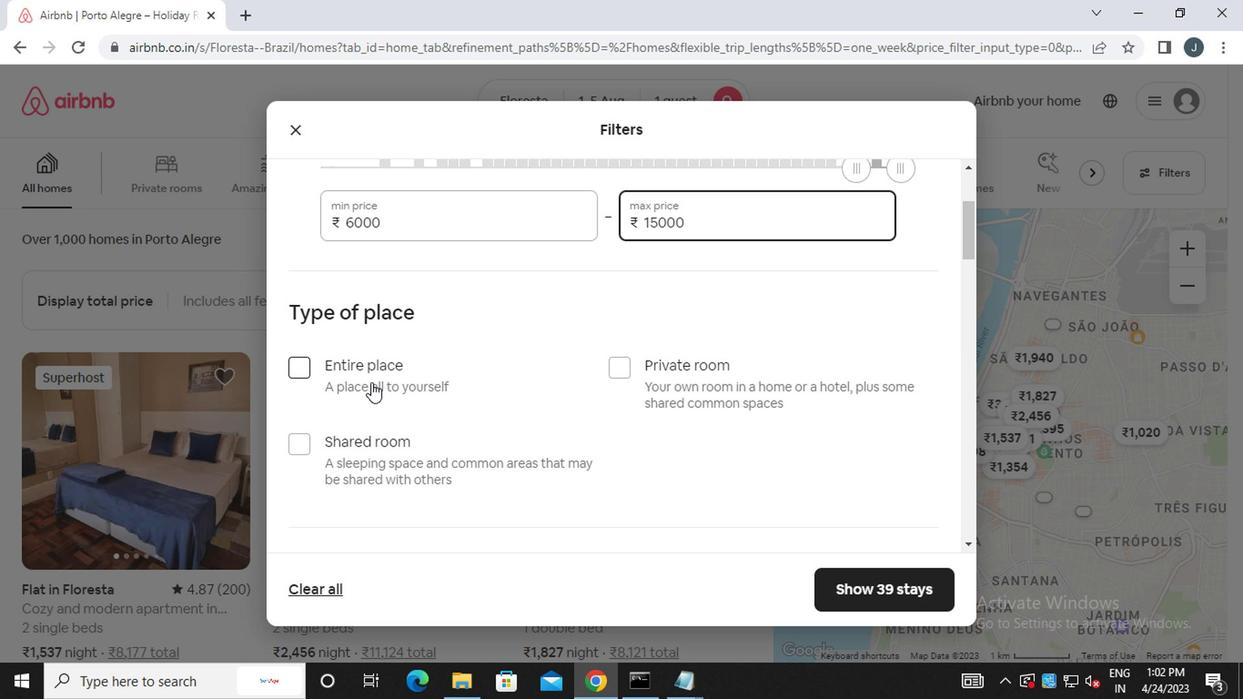 
Action: Mouse pressed left at (367, 382)
Screenshot: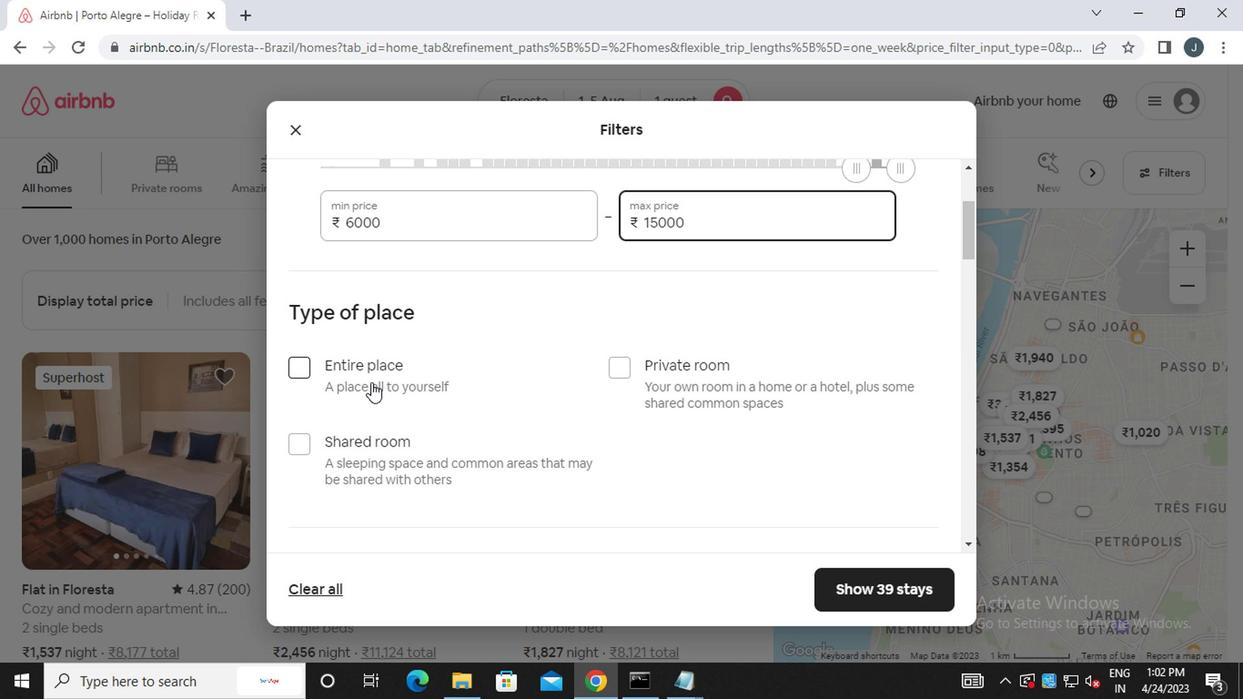 
Action: Mouse moved to (358, 381)
Screenshot: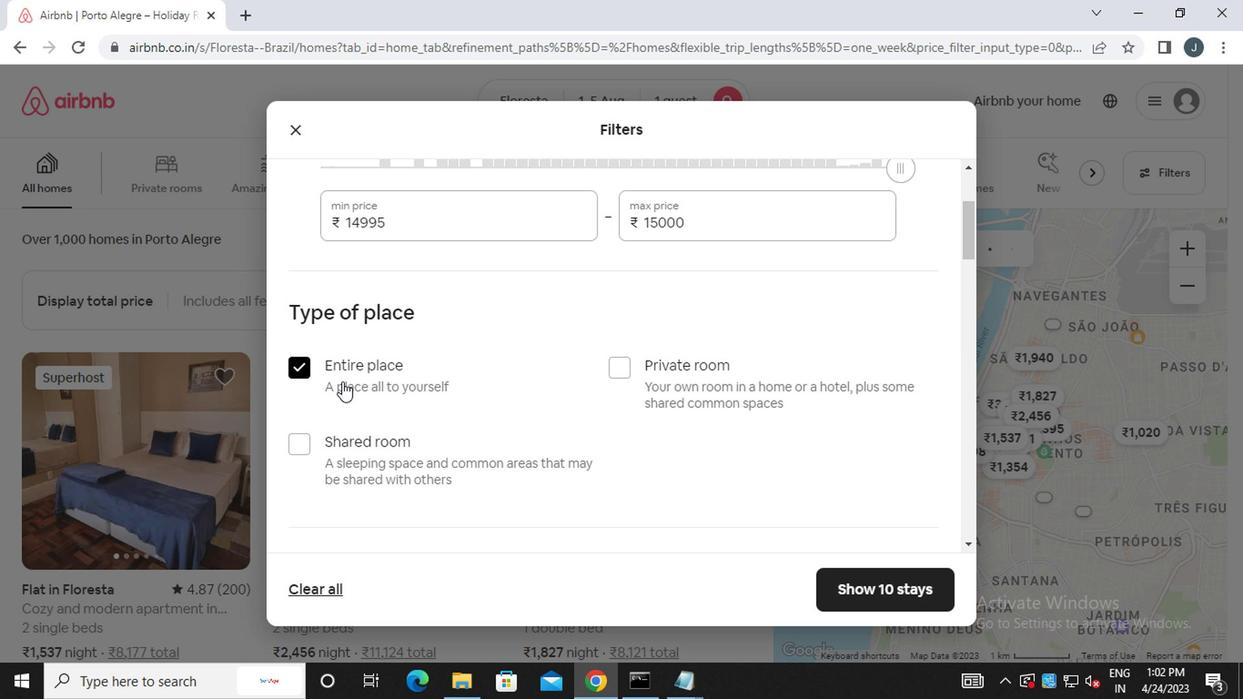 
Action: Mouse scrolled (358, 380) with delta (0, -1)
Screenshot: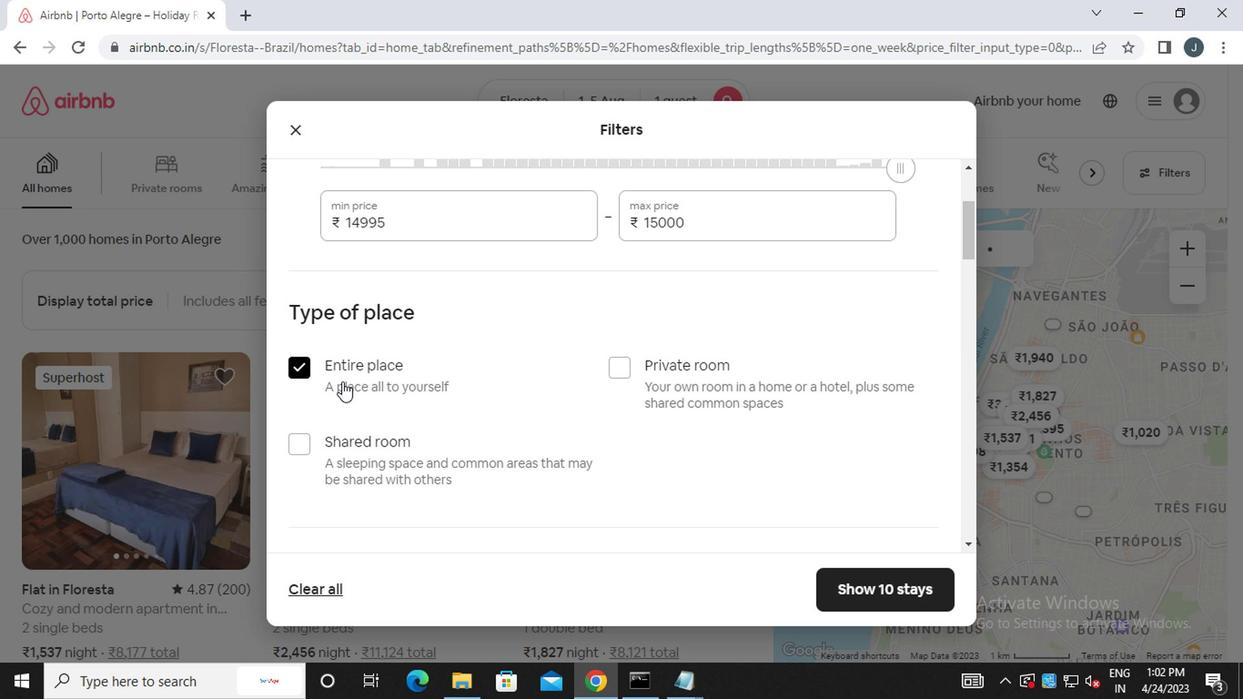
Action: Mouse scrolled (358, 380) with delta (0, -1)
Screenshot: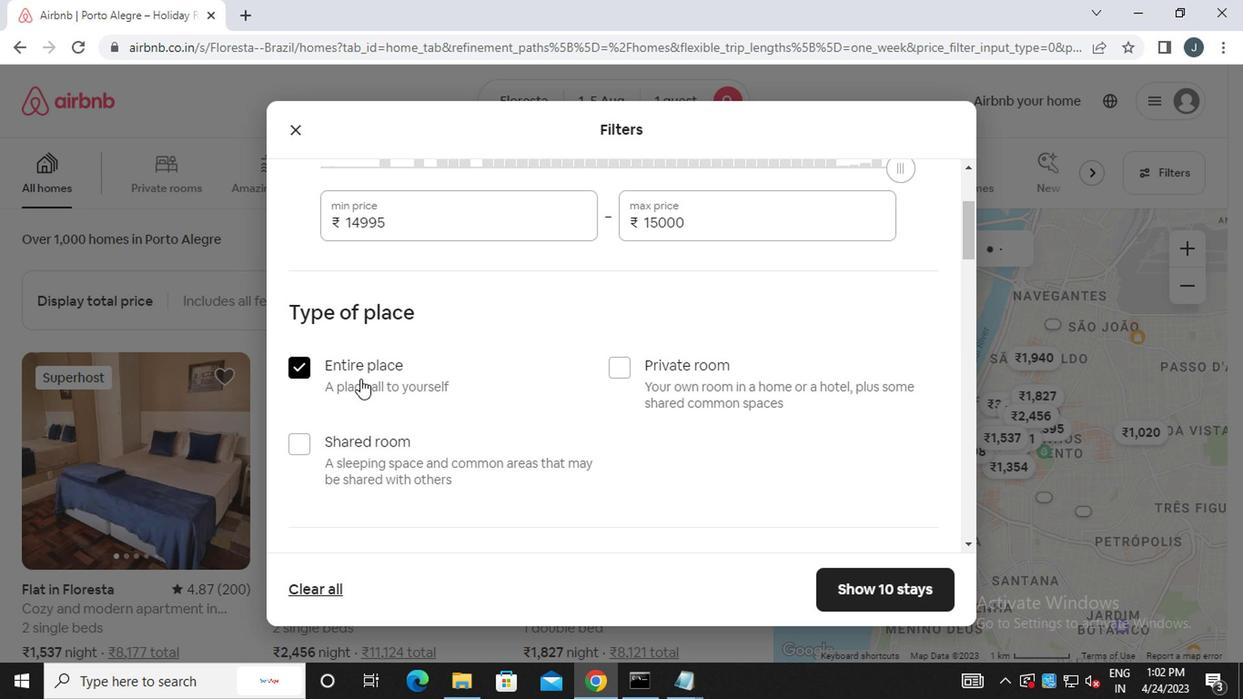 
Action: Mouse moved to (366, 377)
Screenshot: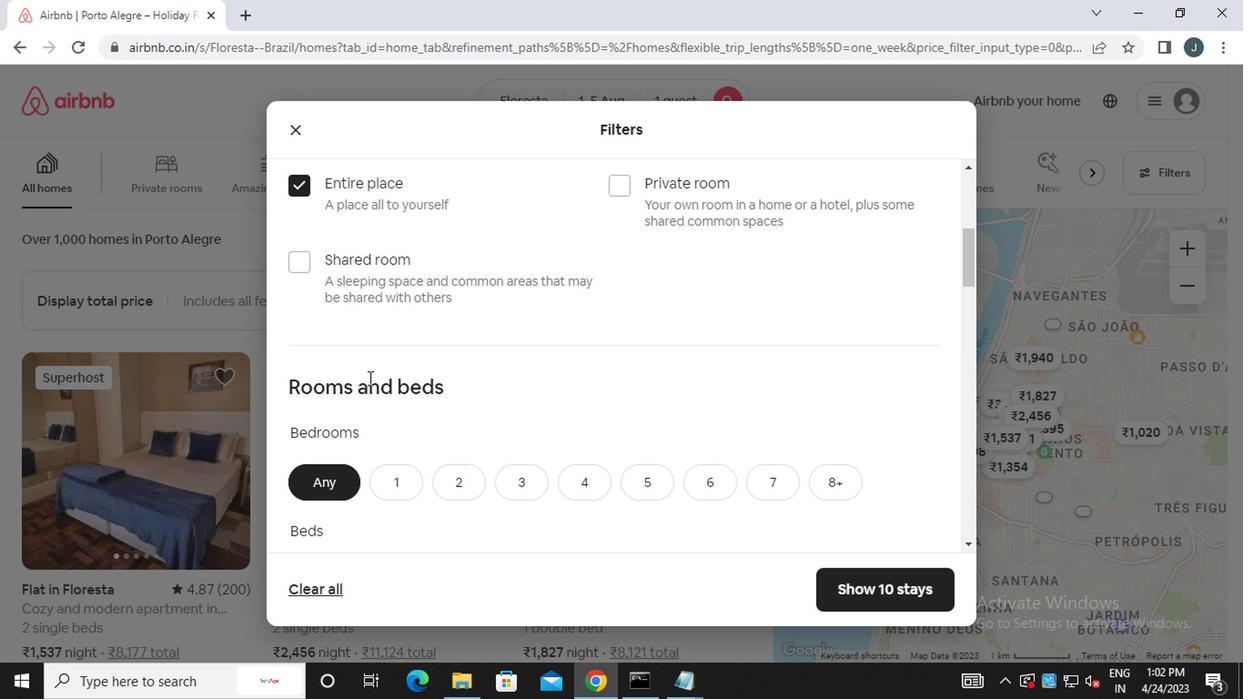 
Action: Mouse scrolled (366, 376) with delta (0, 0)
Screenshot: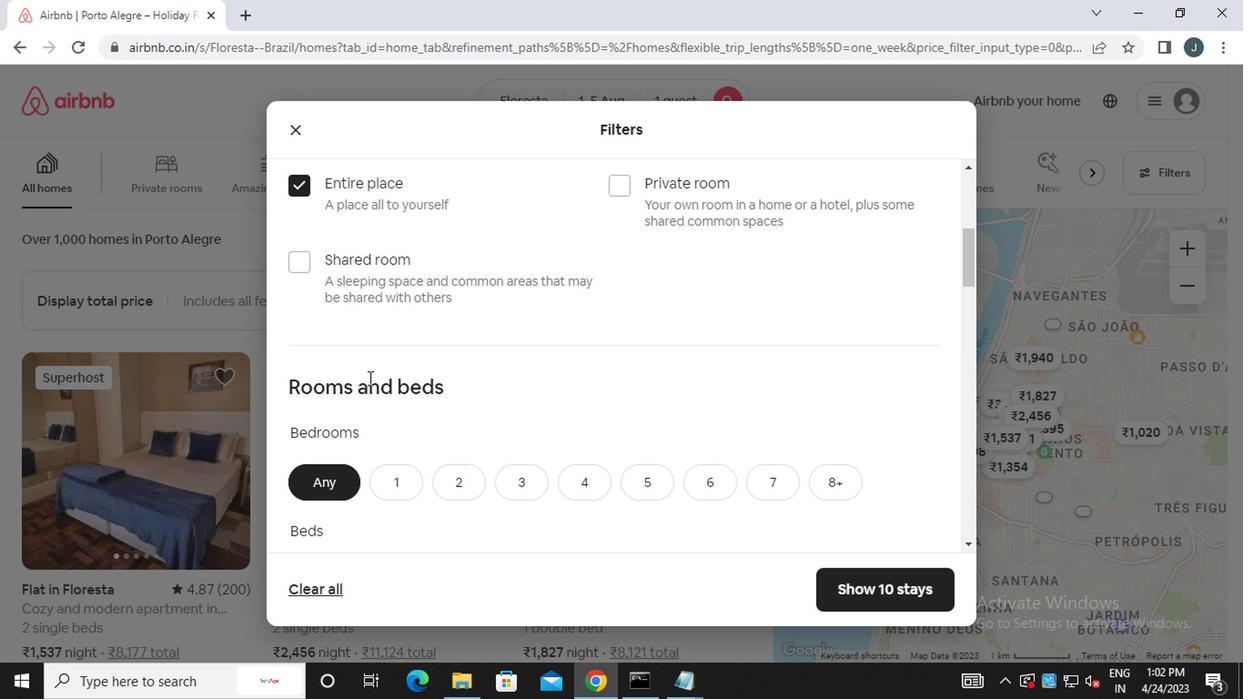 
Action: Mouse scrolled (366, 376) with delta (0, 0)
Screenshot: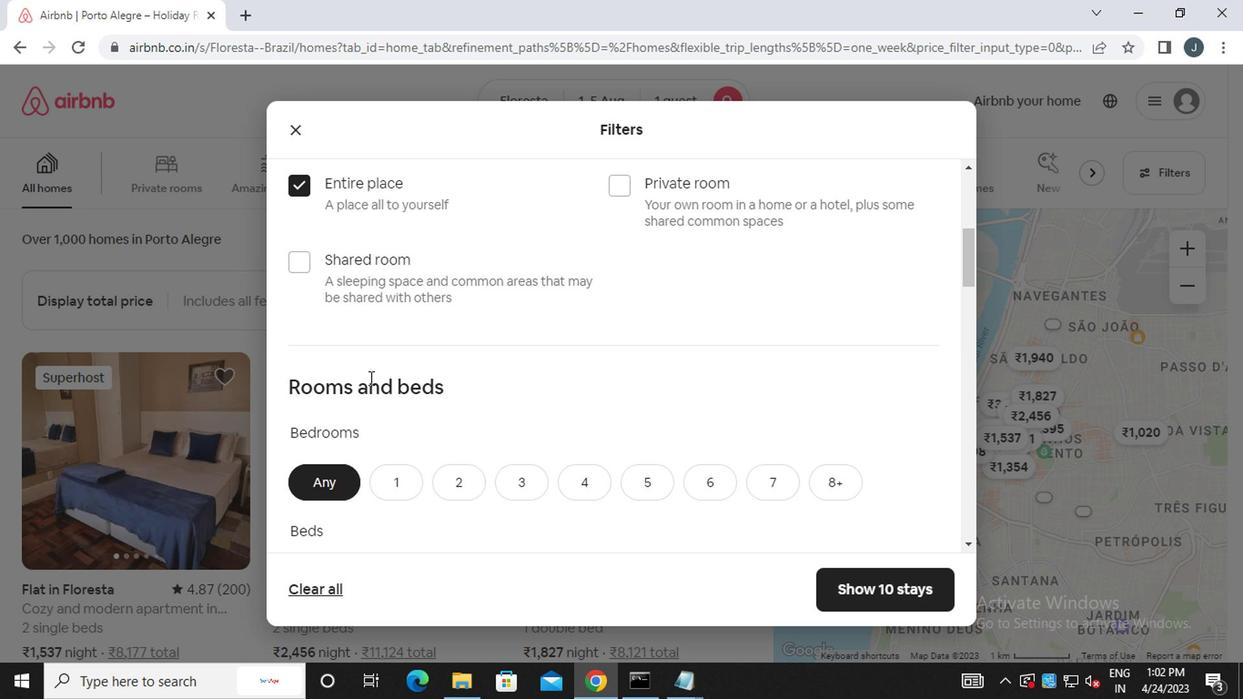 
Action: Mouse moved to (403, 303)
Screenshot: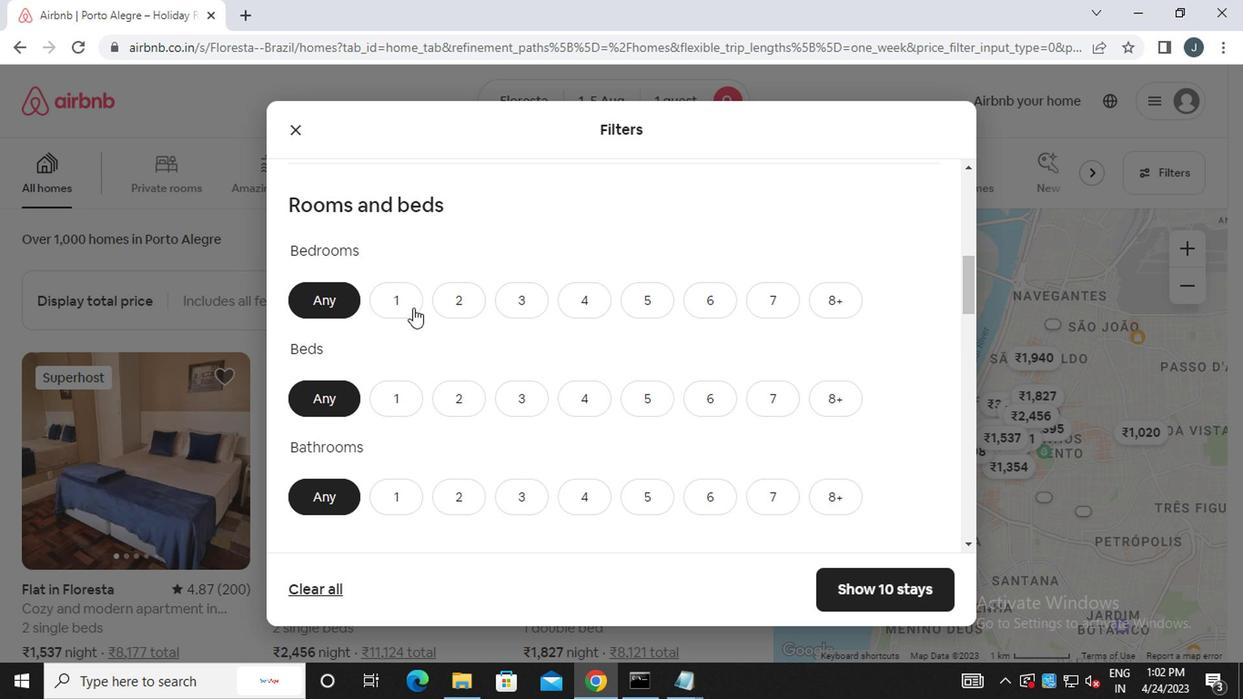 
Action: Mouse pressed left at (403, 303)
Screenshot: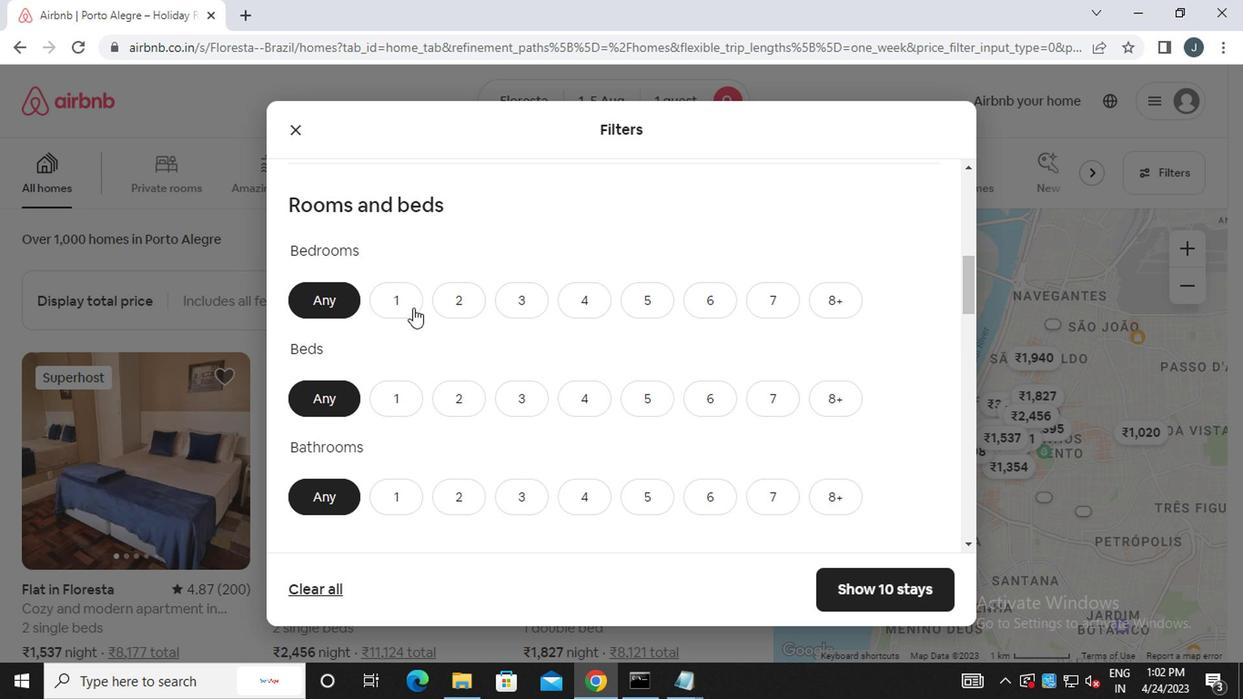
Action: Mouse moved to (406, 397)
Screenshot: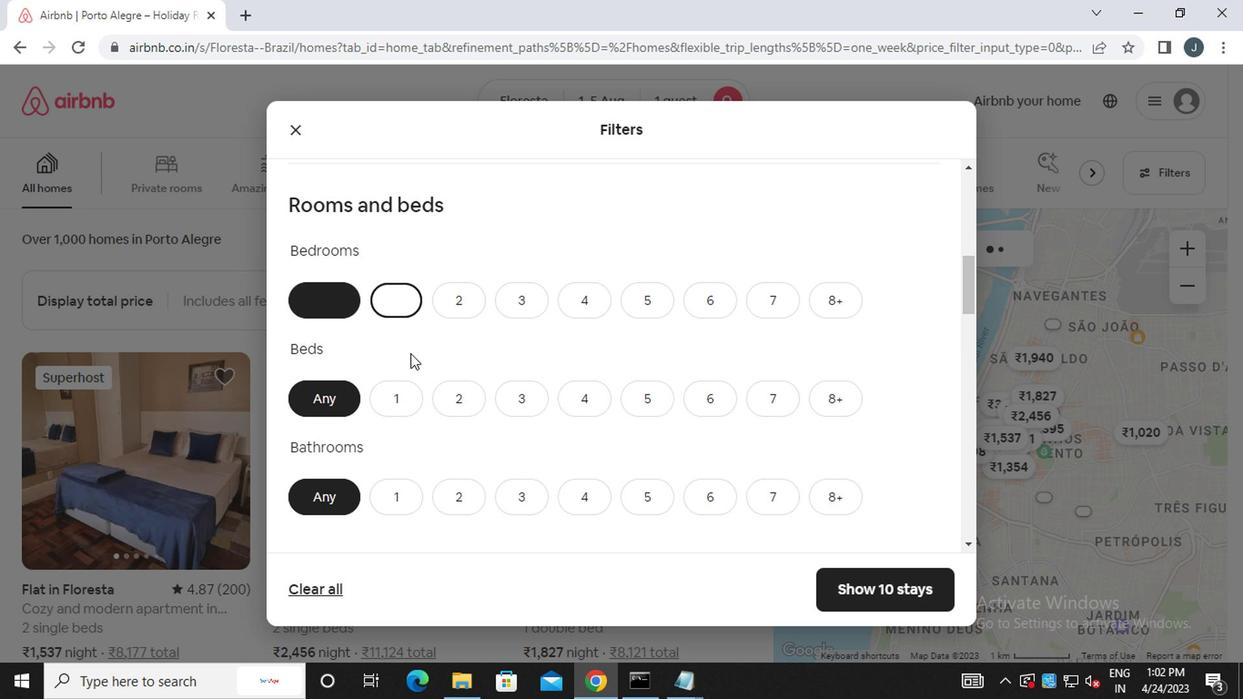 
Action: Mouse pressed left at (406, 397)
Screenshot: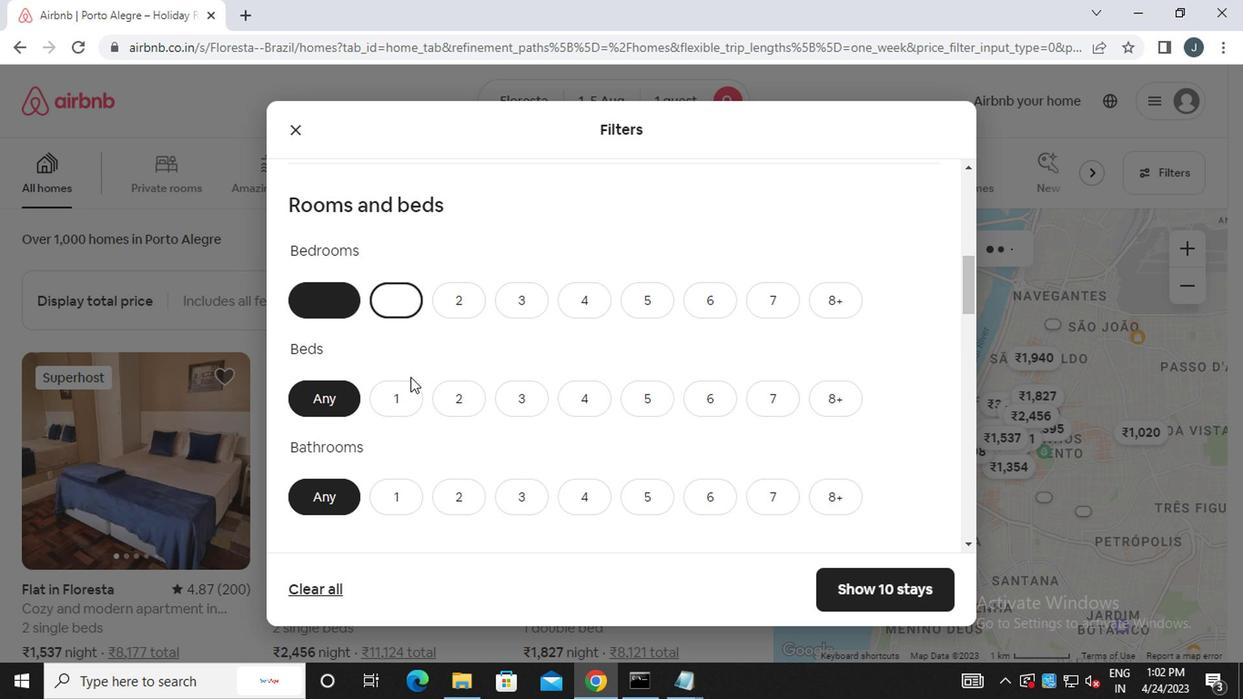 
Action: Mouse moved to (387, 501)
Screenshot: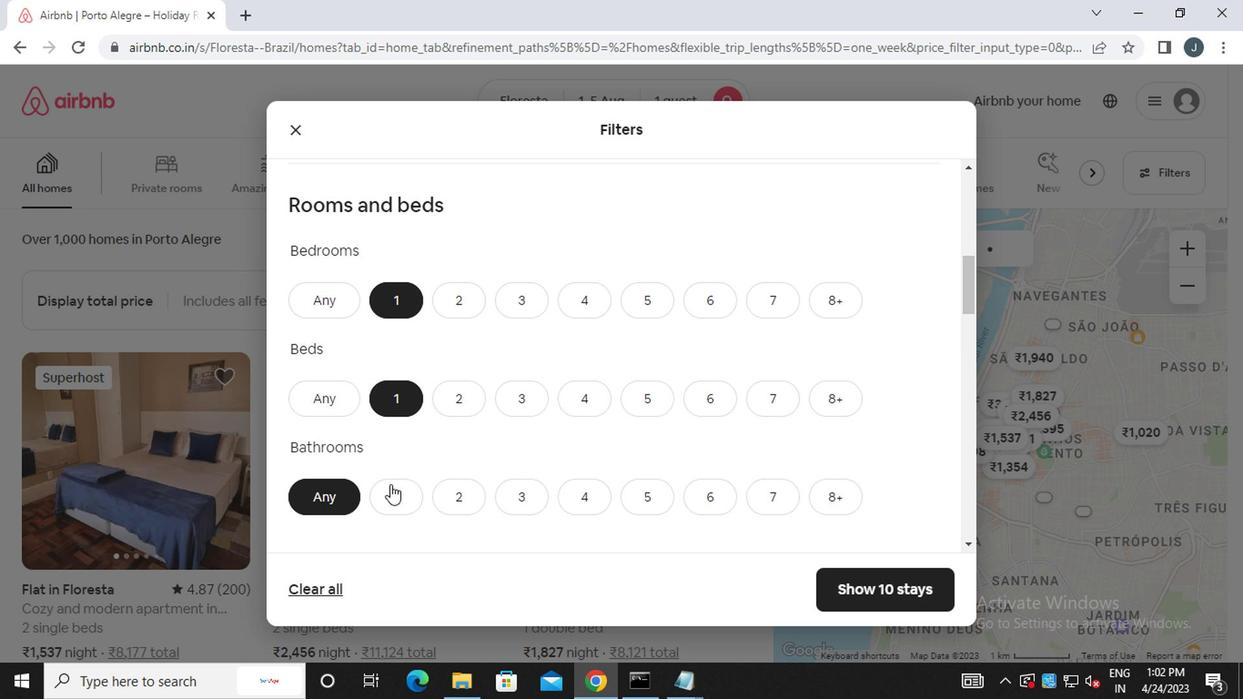 
Action: Mouse pressed left at (387, 501)
Screenshot: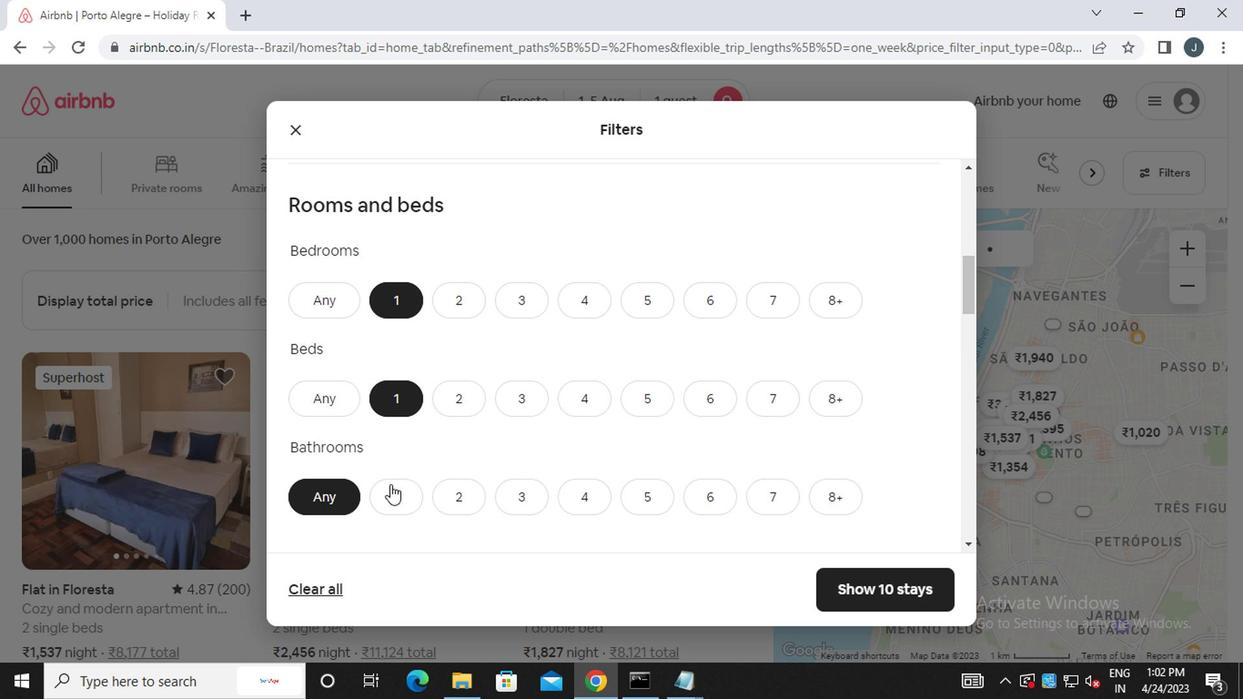 
Action: Mouse moved to (378, 497)
Screenshot: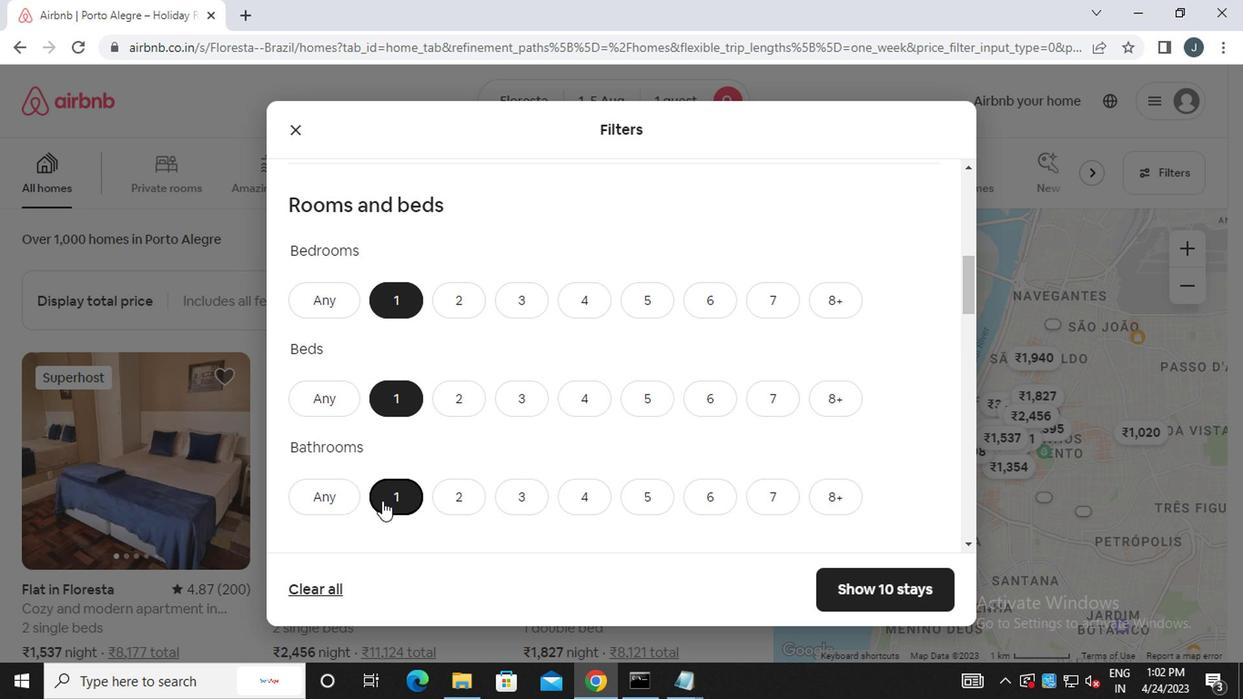 
Action: Mouse scrolled (378, 496) with delta (0, 0)
Screenshot: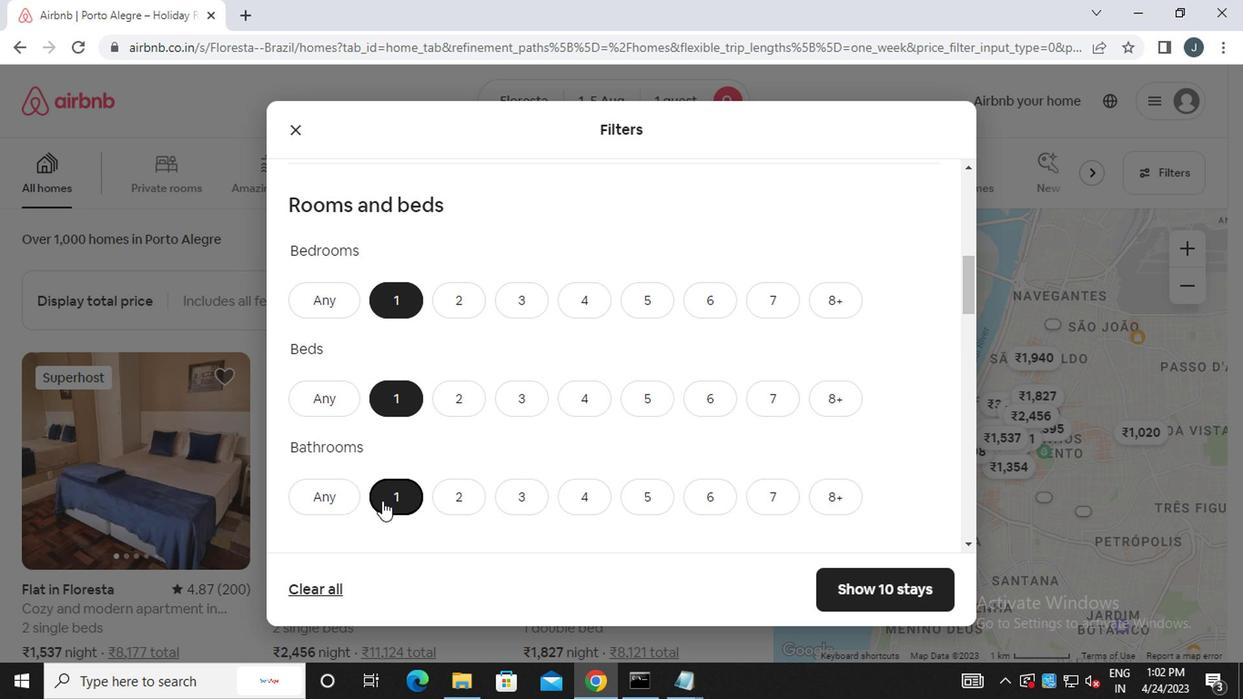 
Action: Mouse moved to (378, 496)
Screenshot: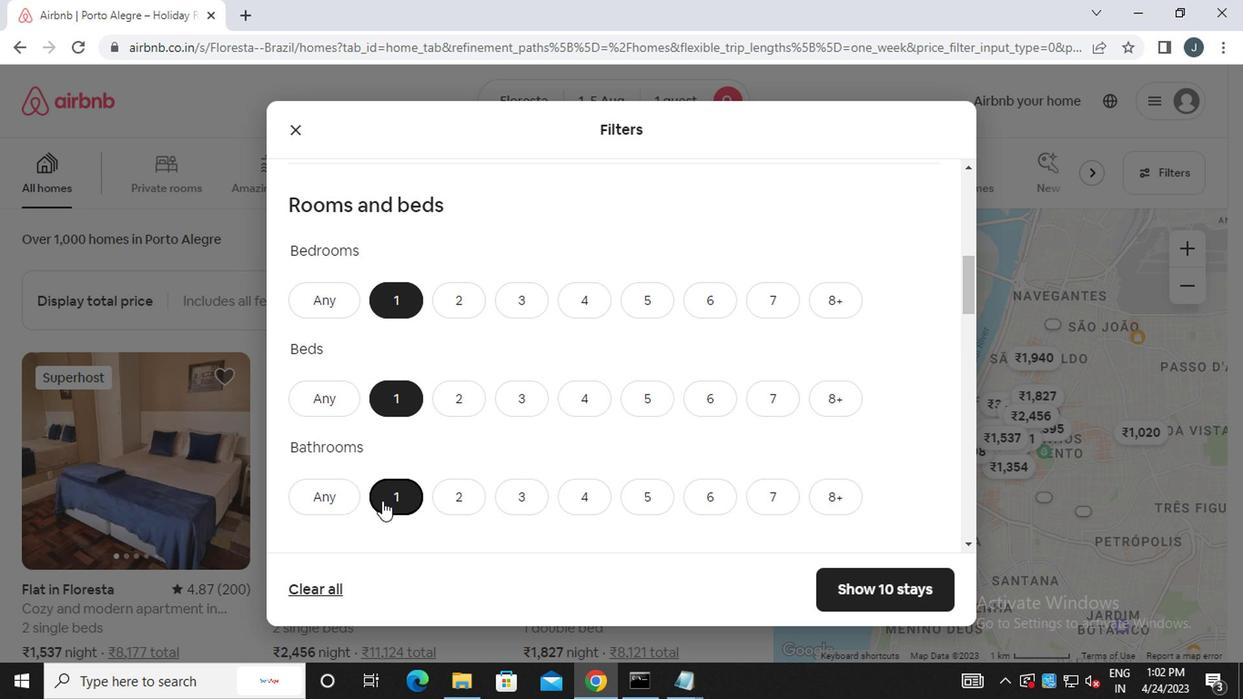 
Action: Mouse scrolled (378, 495) with delta (0, -1)
Screenshot: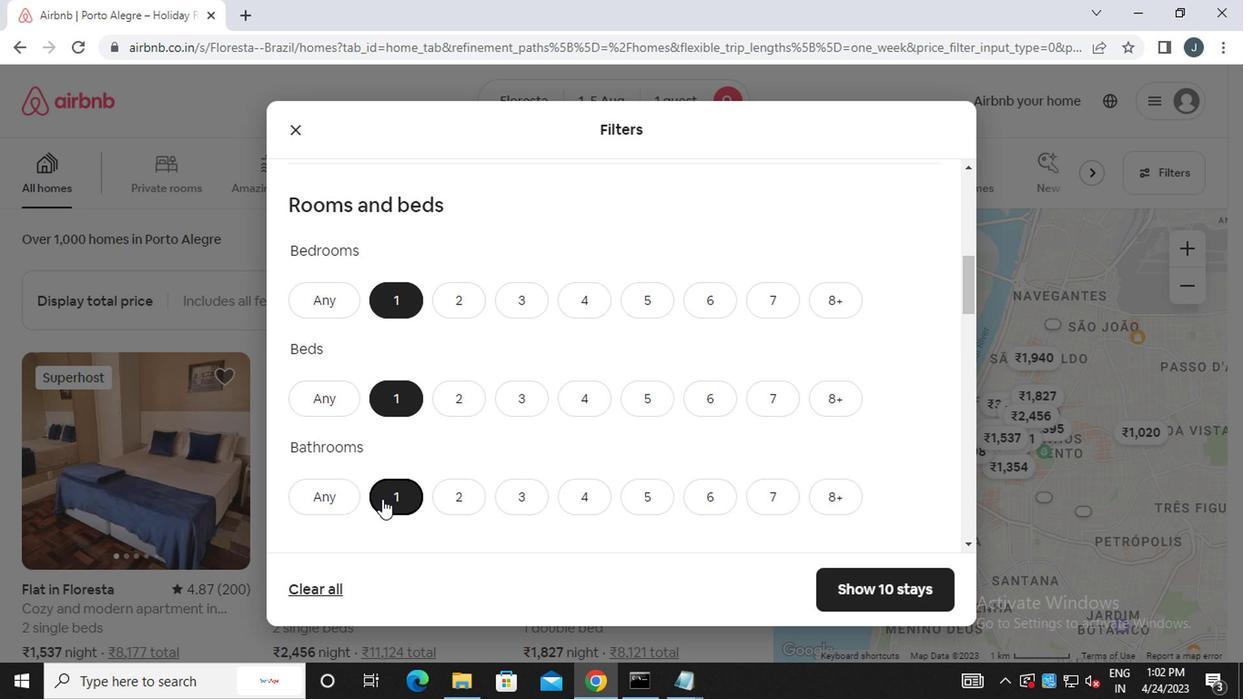 
Action: Mouse moved to (373, 505)
Screenshot: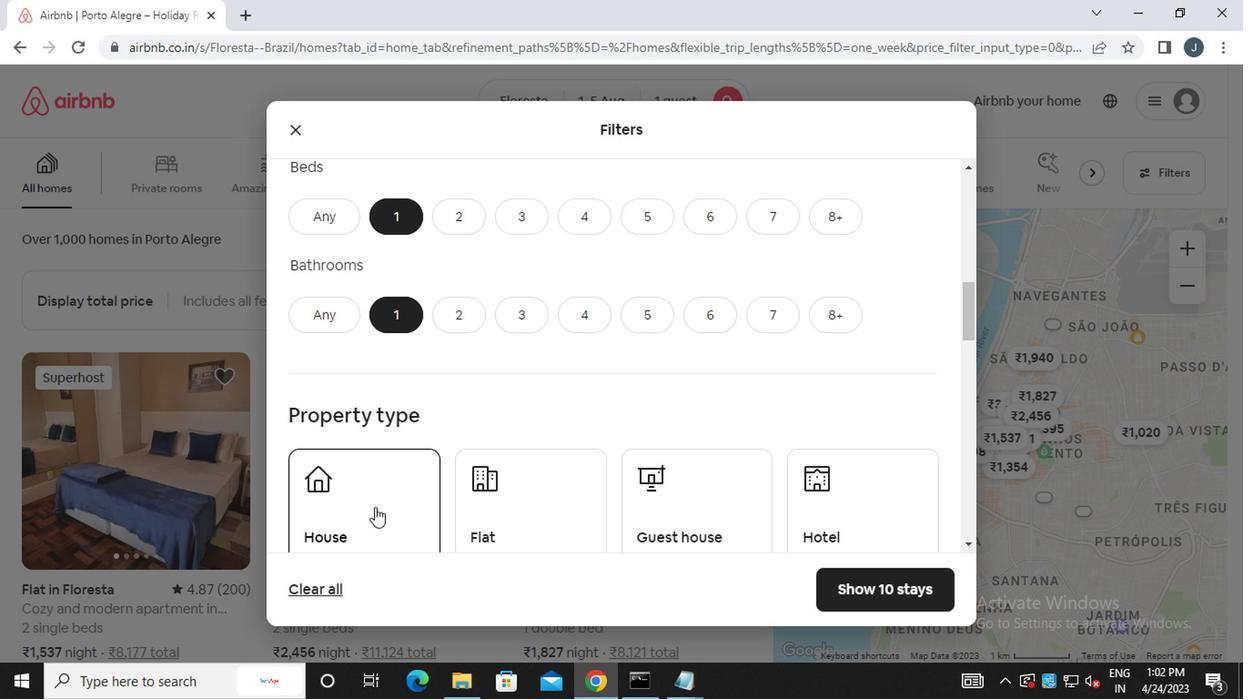 
Action: Mouse scrolled (373, 504) with delta (0, -1)
Screenshot: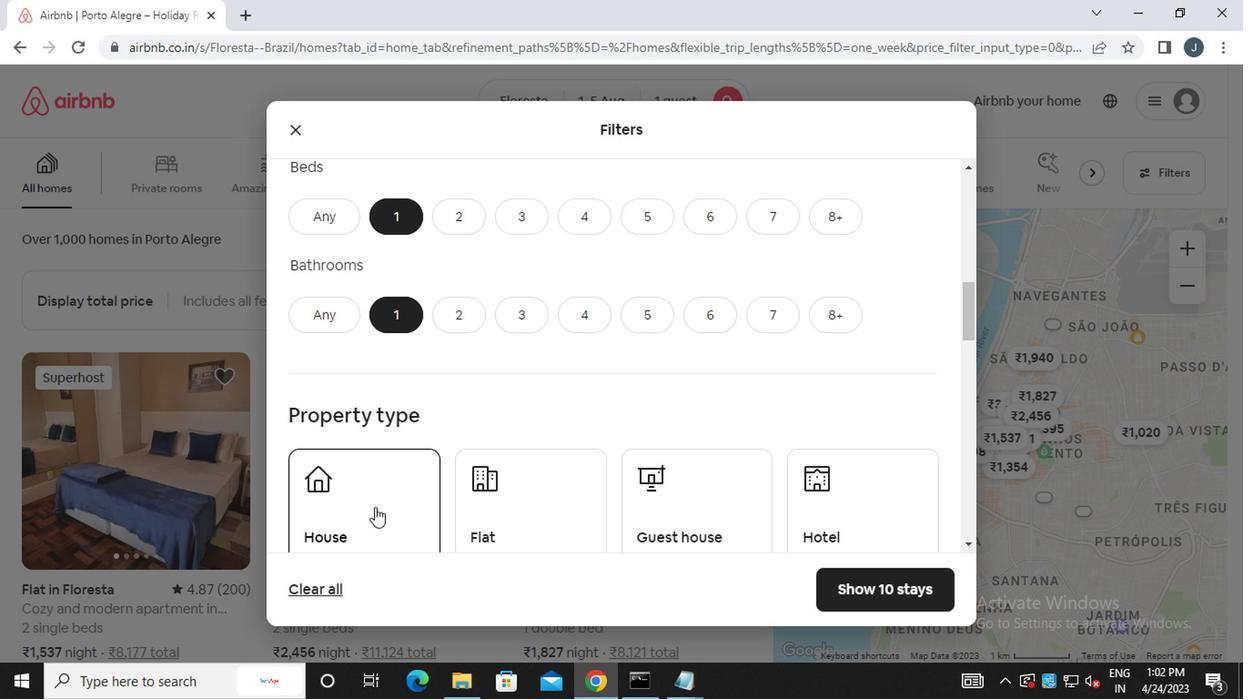
Action: Mouse moved to (367, 434)
Screenshot: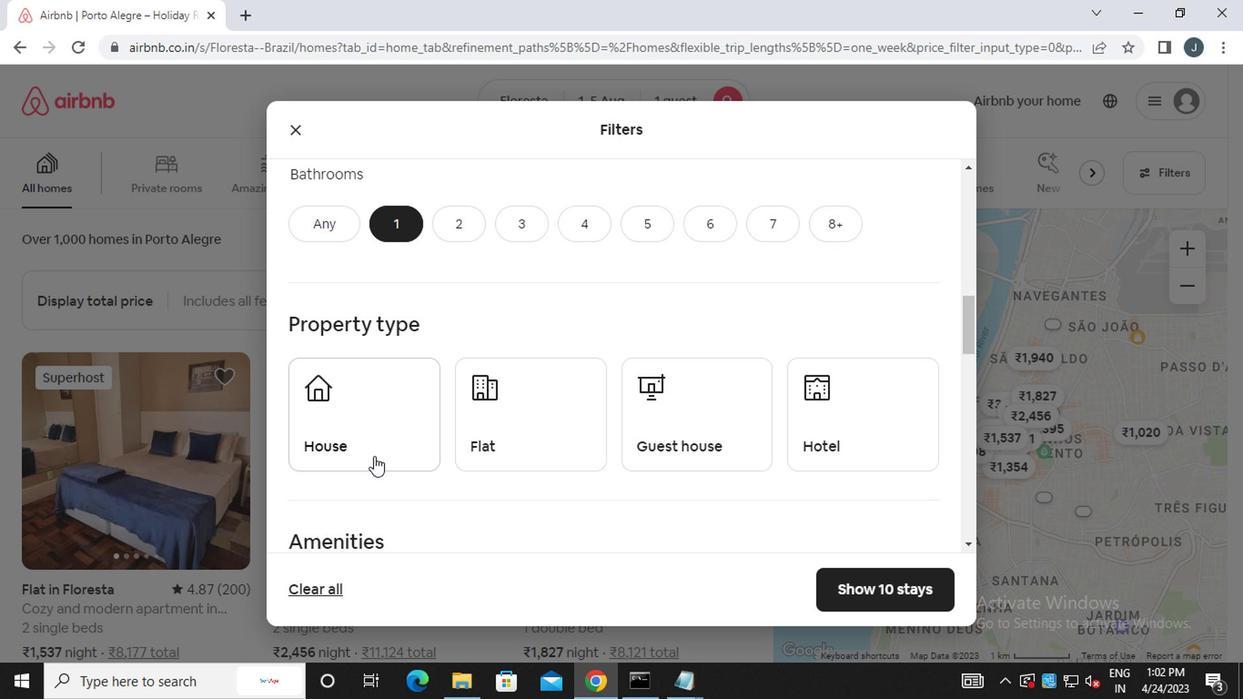 
Action: Mouse pressed left at (367, 434)
Screenshot: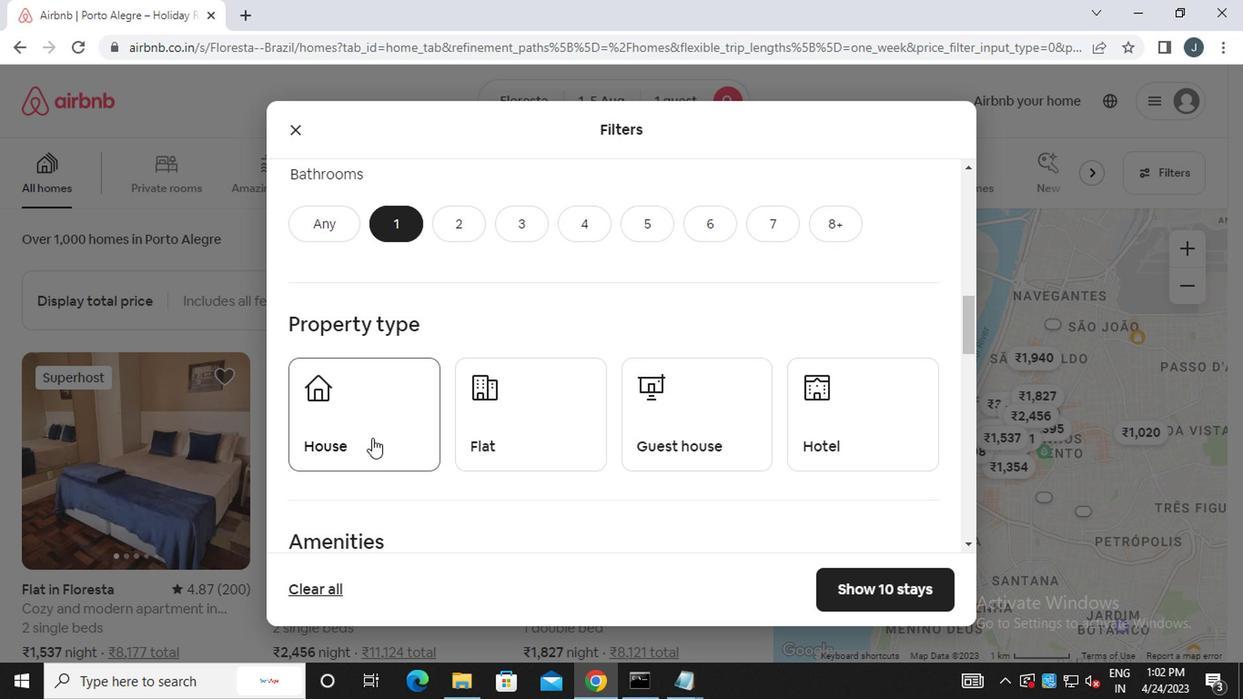
Action: Mouse moved to (533, 458)
Screenshot: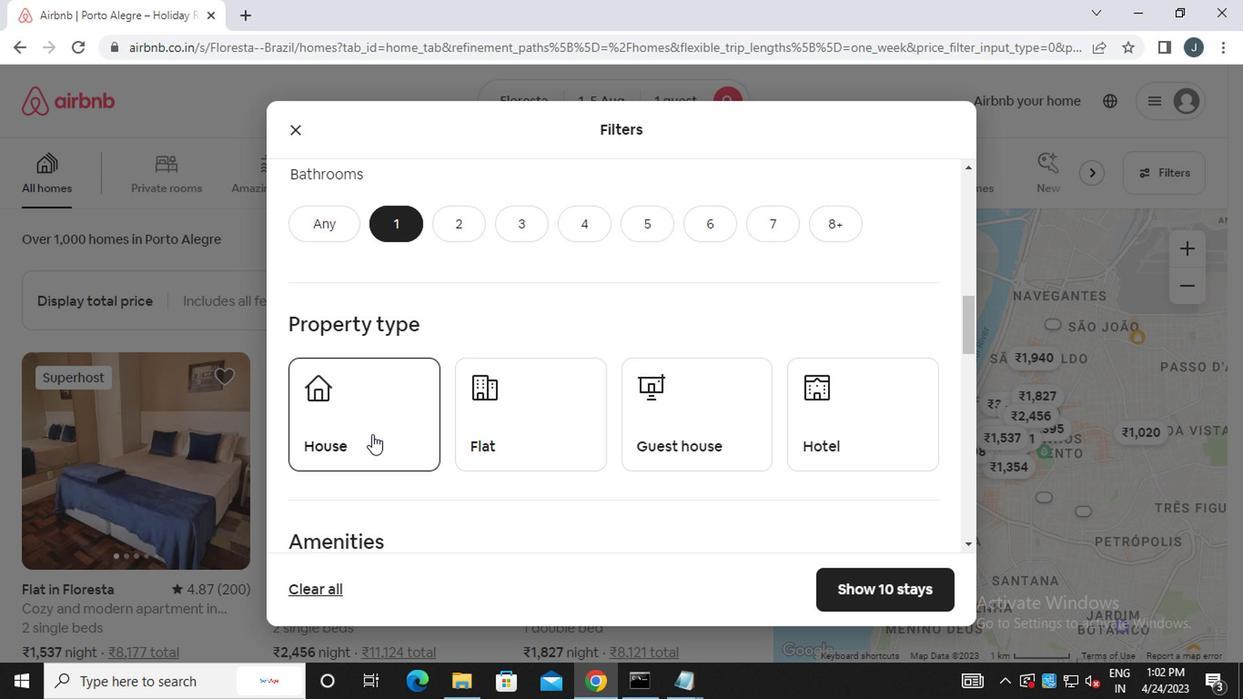 
Action: Mouse pressed left at (533, 458)
Screenshot: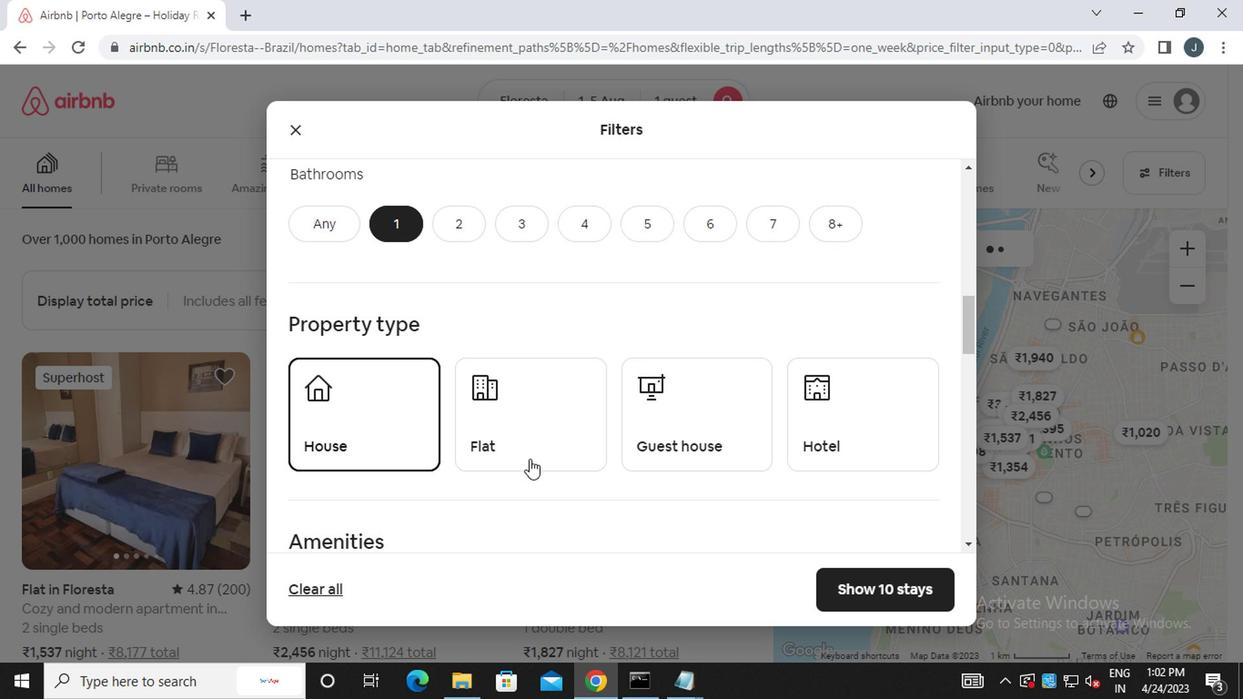 
Action: Mouse moved to (648, 435)
Screenshot: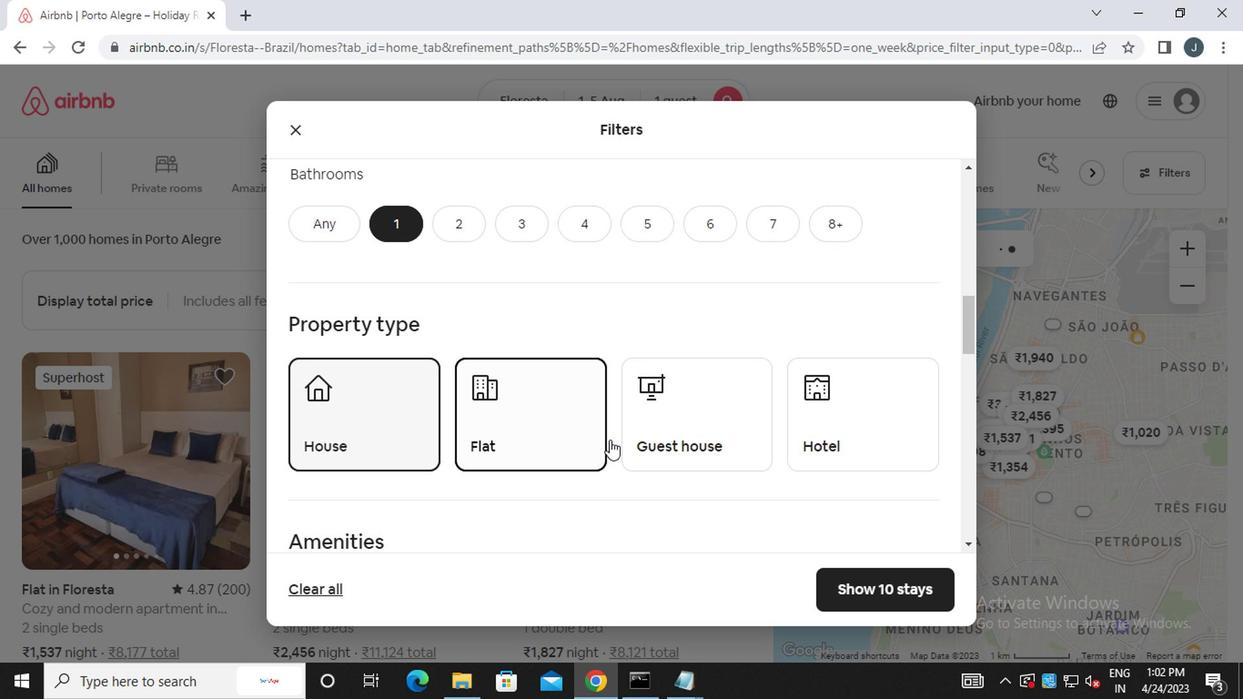 
Action: Mouse pressed left at (648, 435)
Screenshot: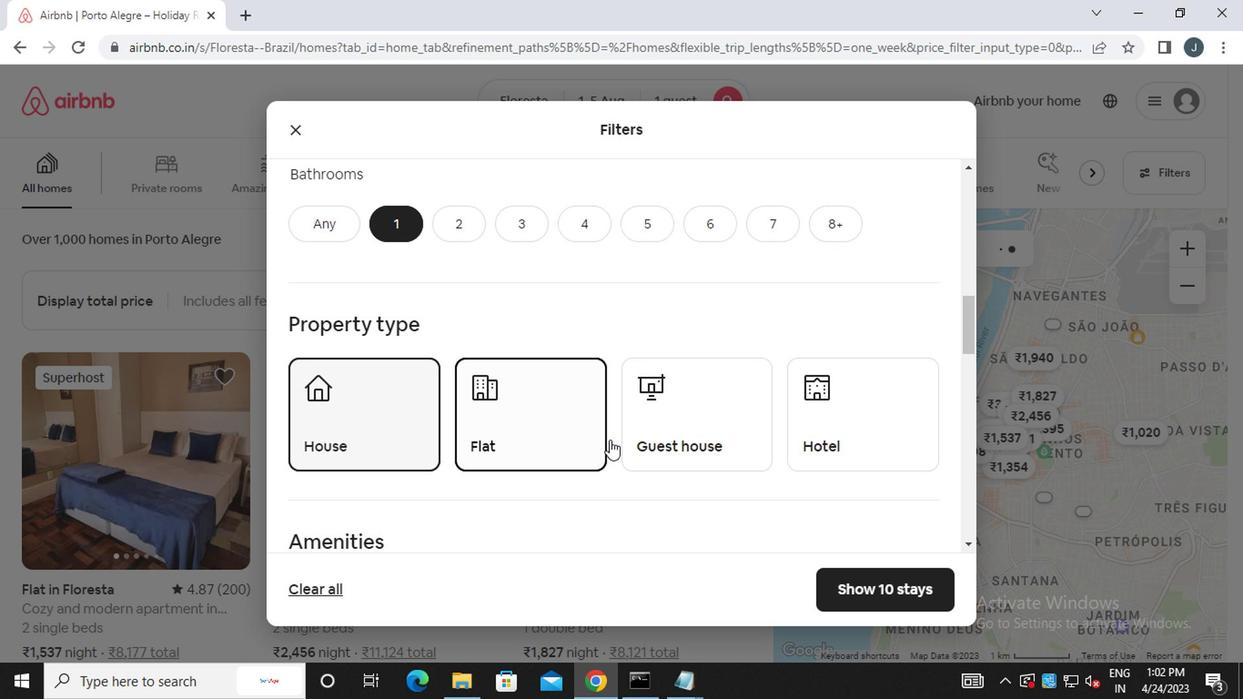 
Action: Mouse moved to (648, 435)
Screenshot: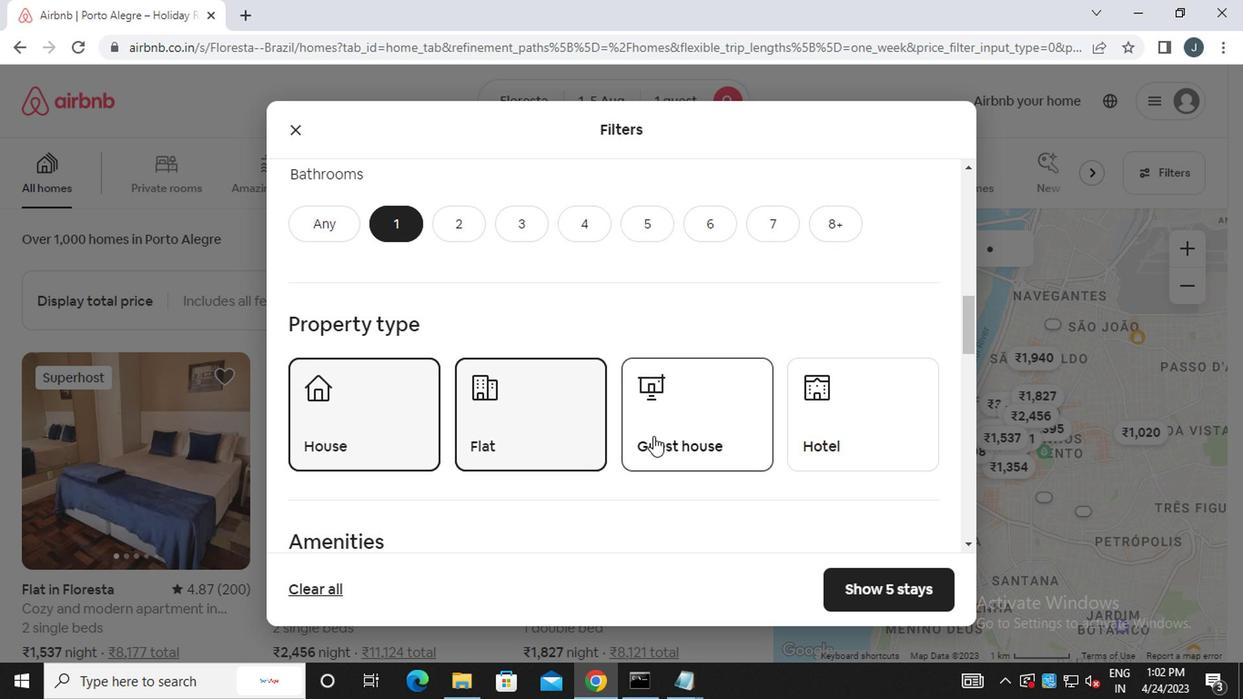
Action: Mouse scrolled (648, 435) with delta (0, 0)
Screenshot: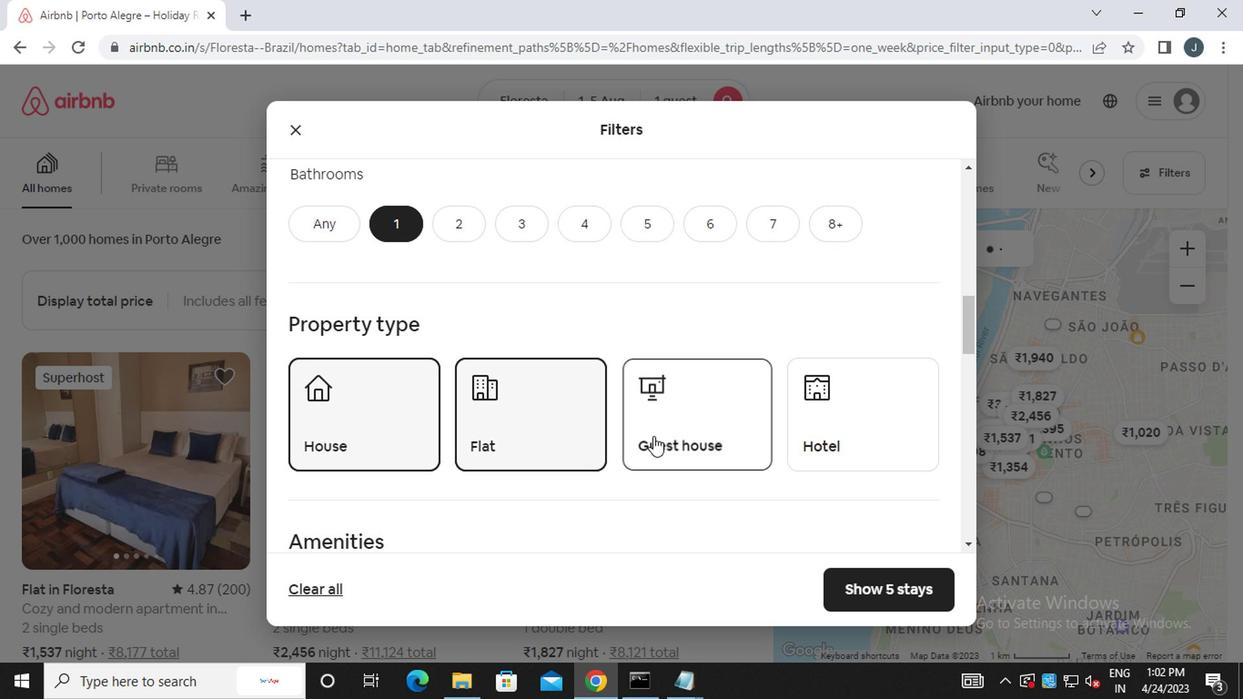 
Action: Mouse scrolled (648, 435) with delta (0, 0)
Screenshot: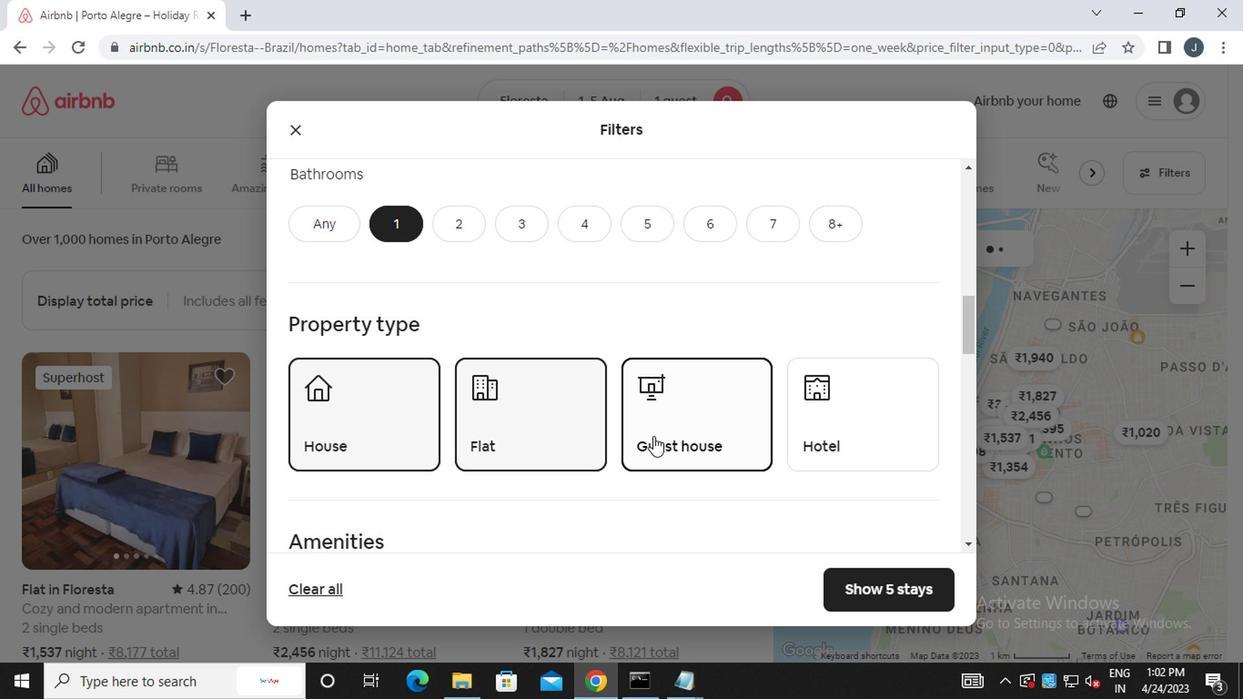
Action: Mouse scrolled (648, 435) with delta (0, 0)
Screenshot: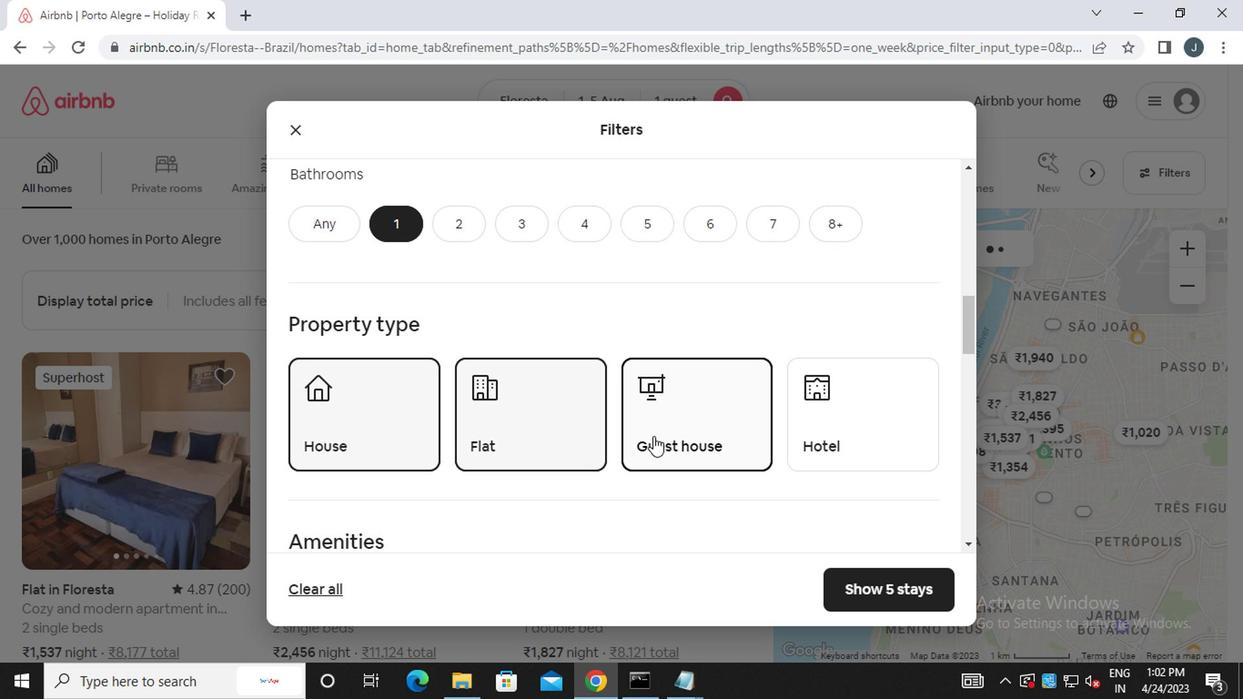 
Action: Mouse moved to (647, 437)
Screenshot: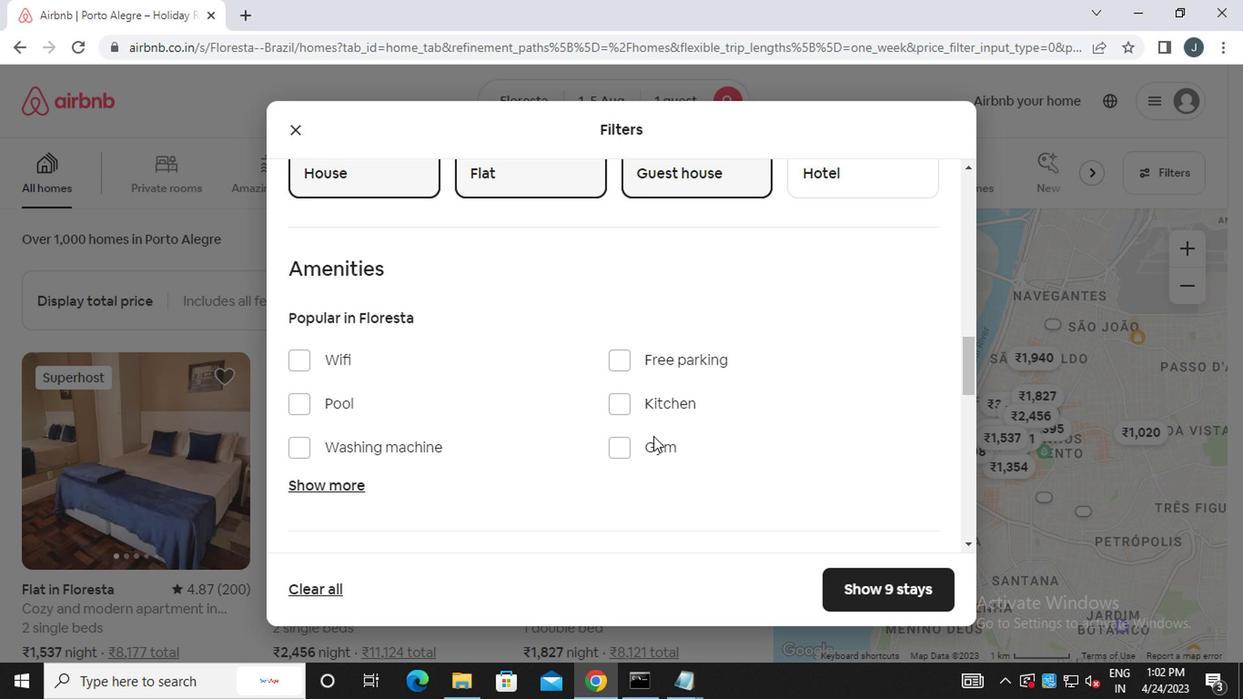 
Action: Mouse scrolled (647, 435) with delta (0, -1)
Screenshot: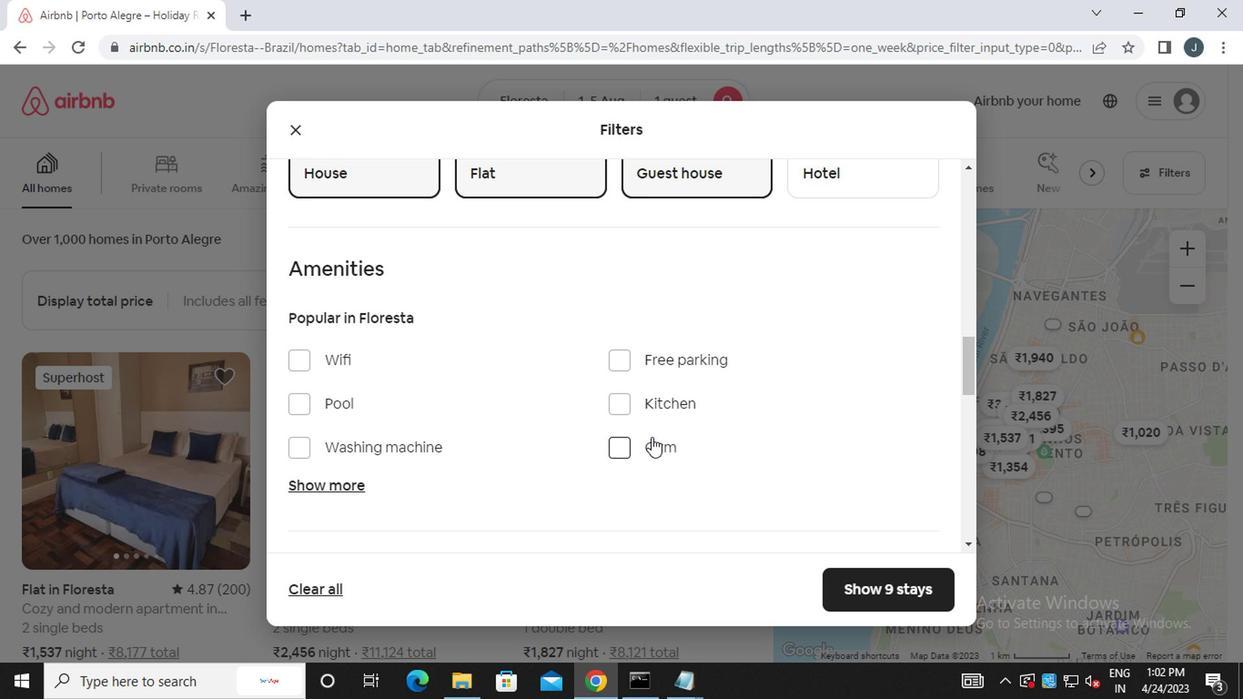 
Action: Mouse scrolled (647, 435) with delta (0, -1)
Screenshot: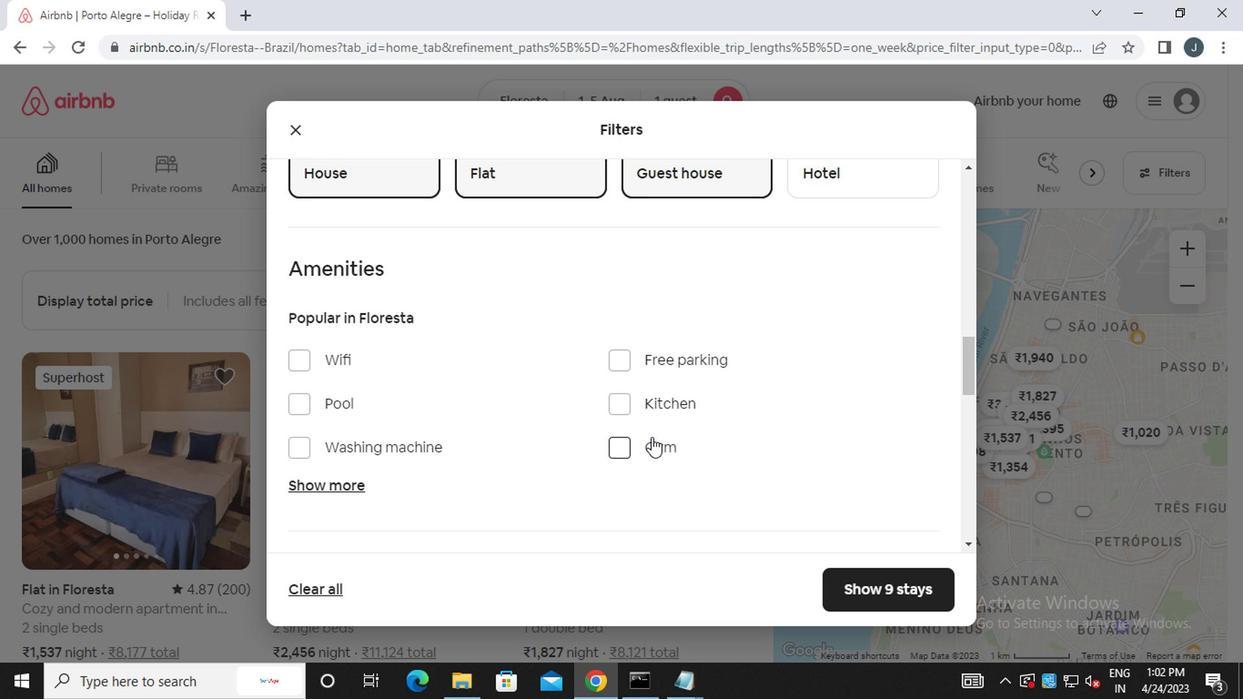 
Action: Mouse moved to (351, 184)
Screenshot: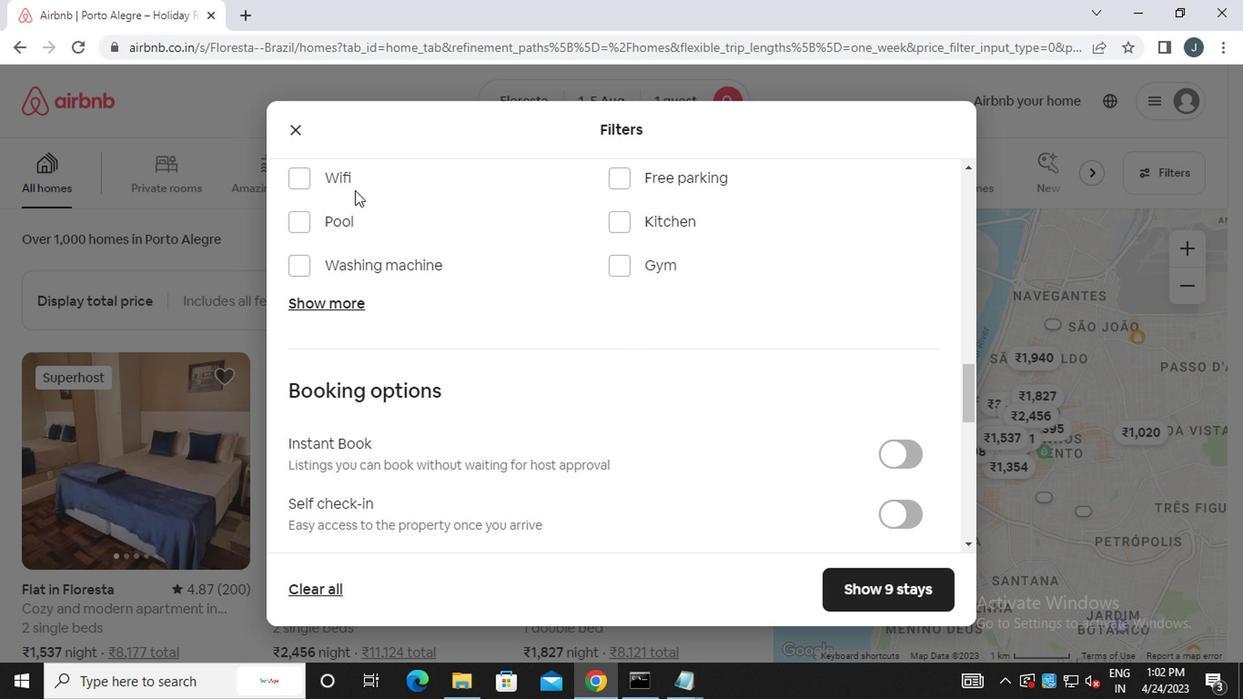 
Action: Mouse pressed left at (351, 184)
Screenshot: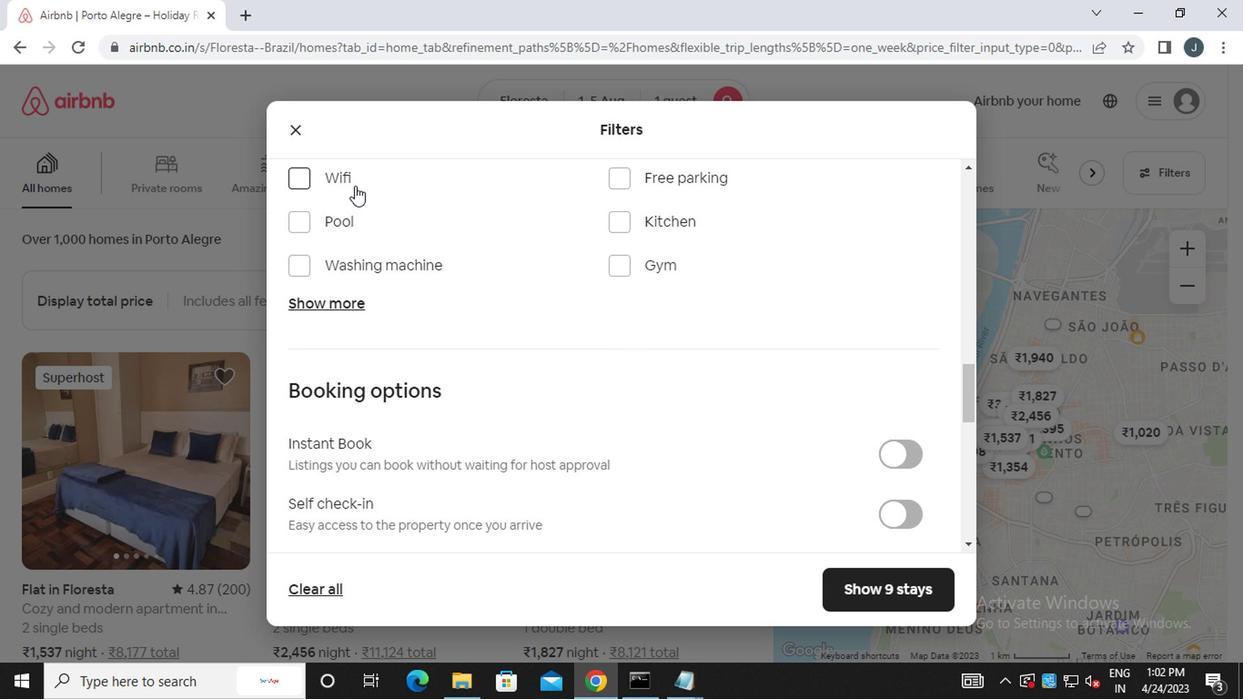 
Action: Mouse moved to (622, 386)
Screenshot: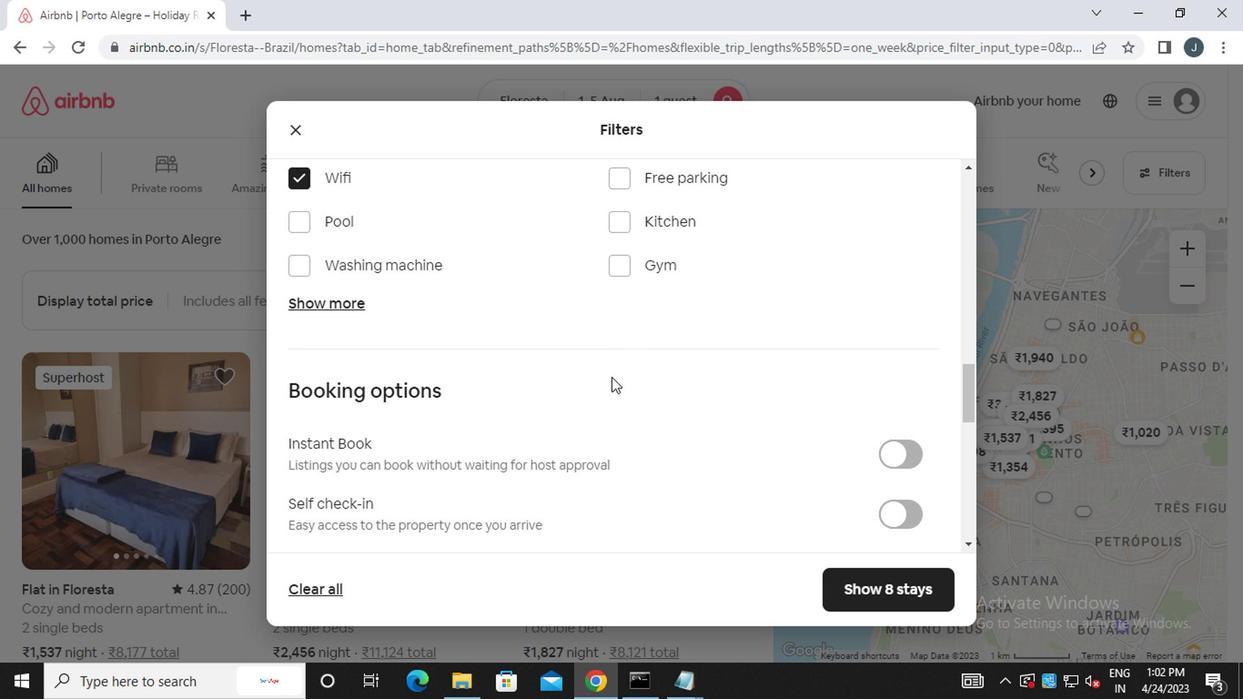 
Action: Mouse scrolled (622, 386) with delta (0, 0)
Screenshot: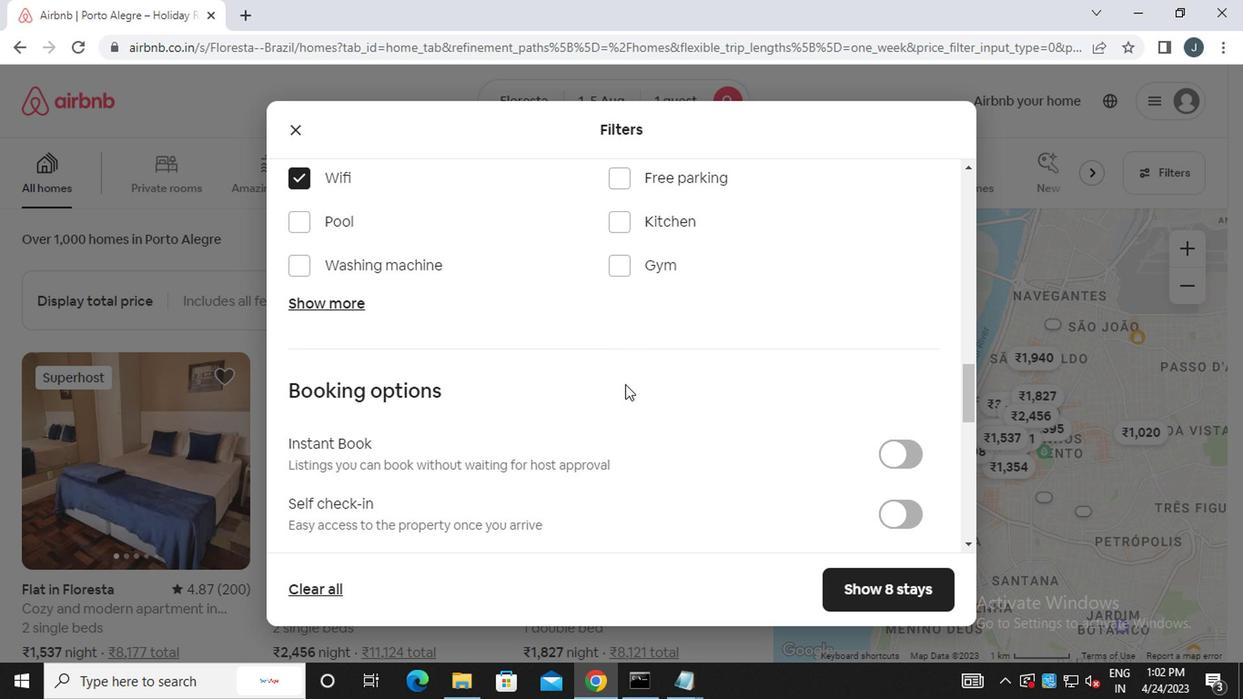 
Action: Mouse scrolled (622, 386) with delta (0, 0)
Screenshot: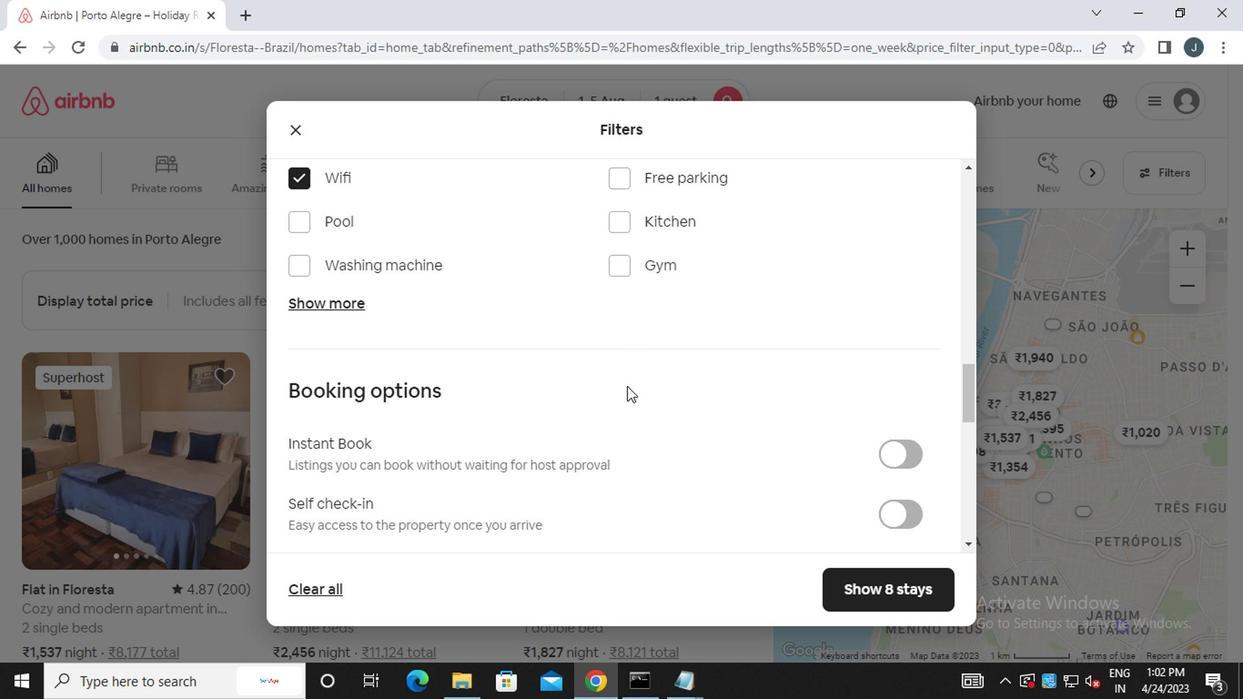 
Action: Mouse scrolled (622, 386) with delta (0, 0)
Screenshot: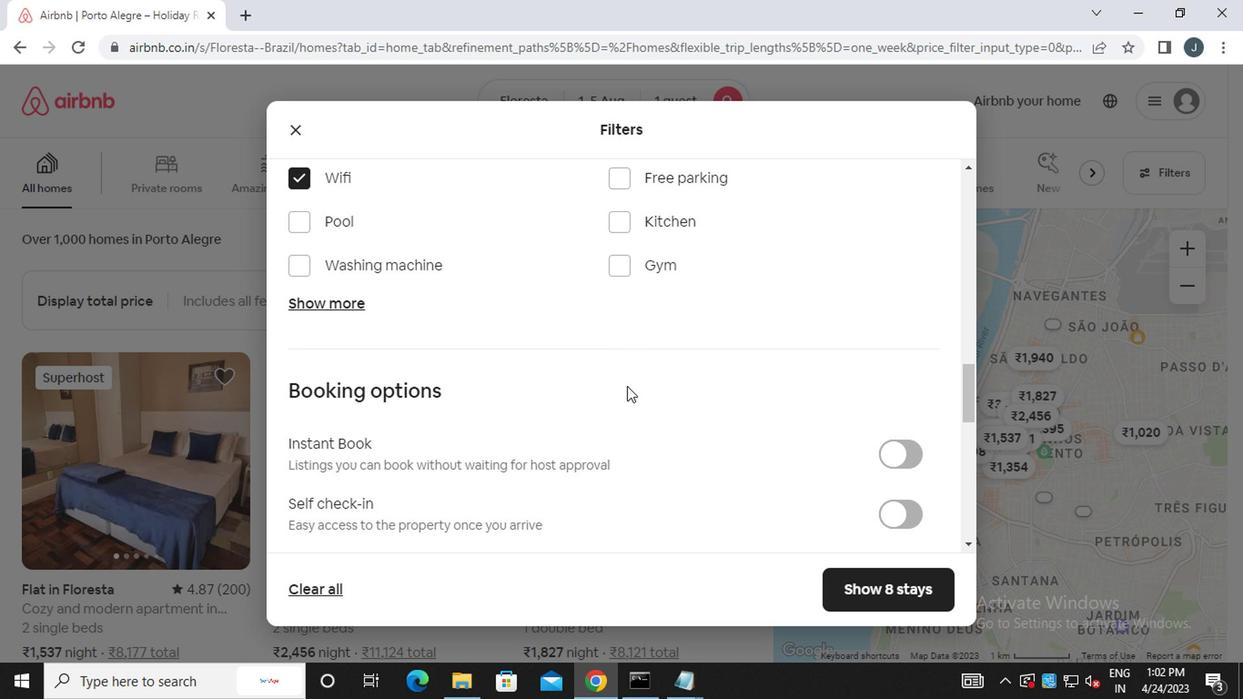 
Action: Mouse moved to (887, 244)
Screenshot: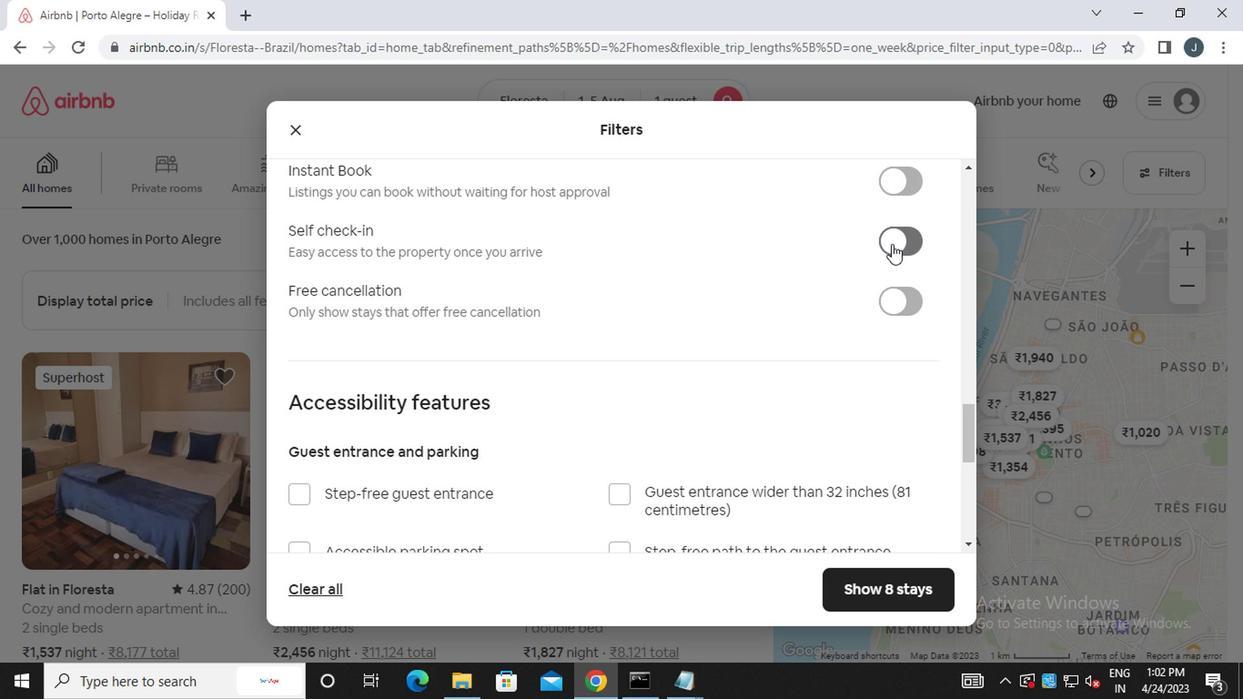 
Action: Mouse pressed left at (887, 244)
Screenshot: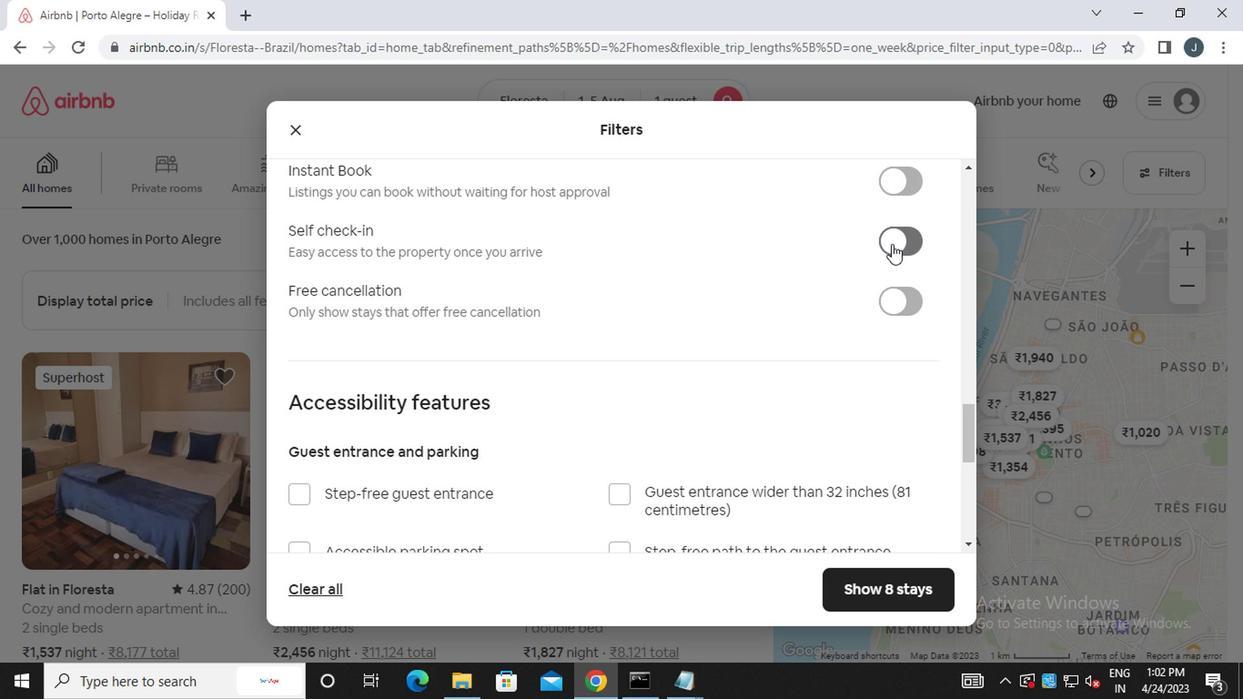 
Action: Mouse moved to (705, 403)
Screenshot: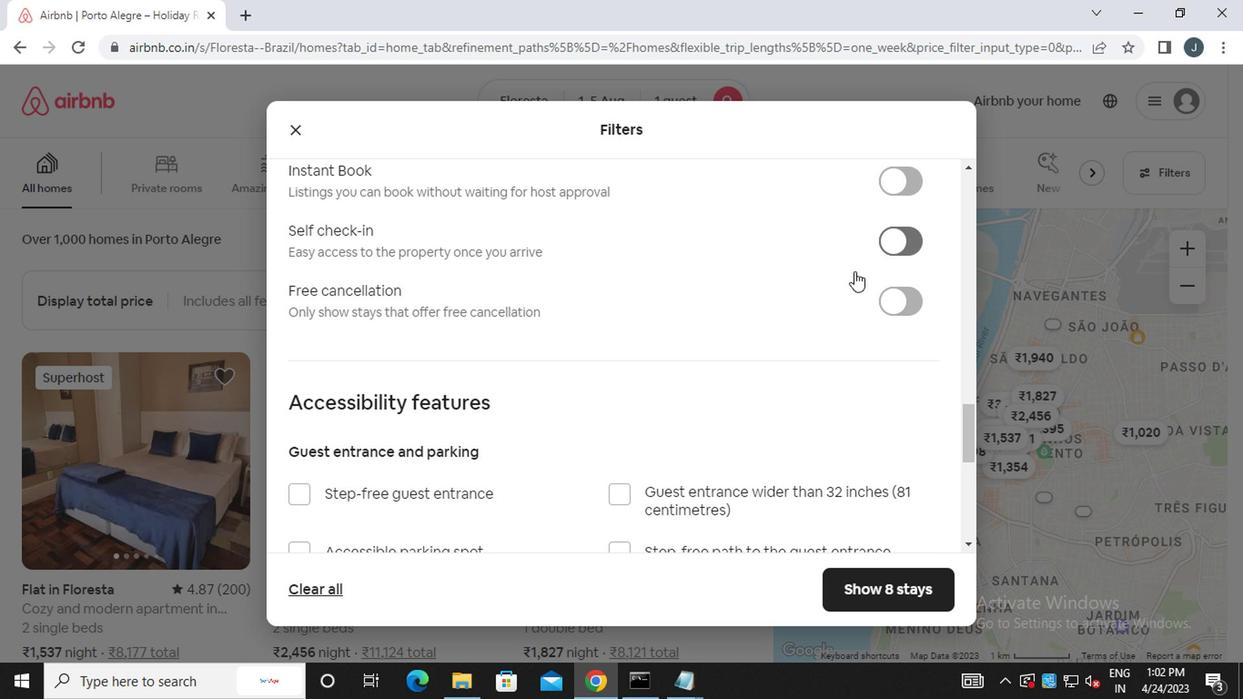 
Action: Mouse scrolled (705, 402) with delta (0, 0)
Screenshot: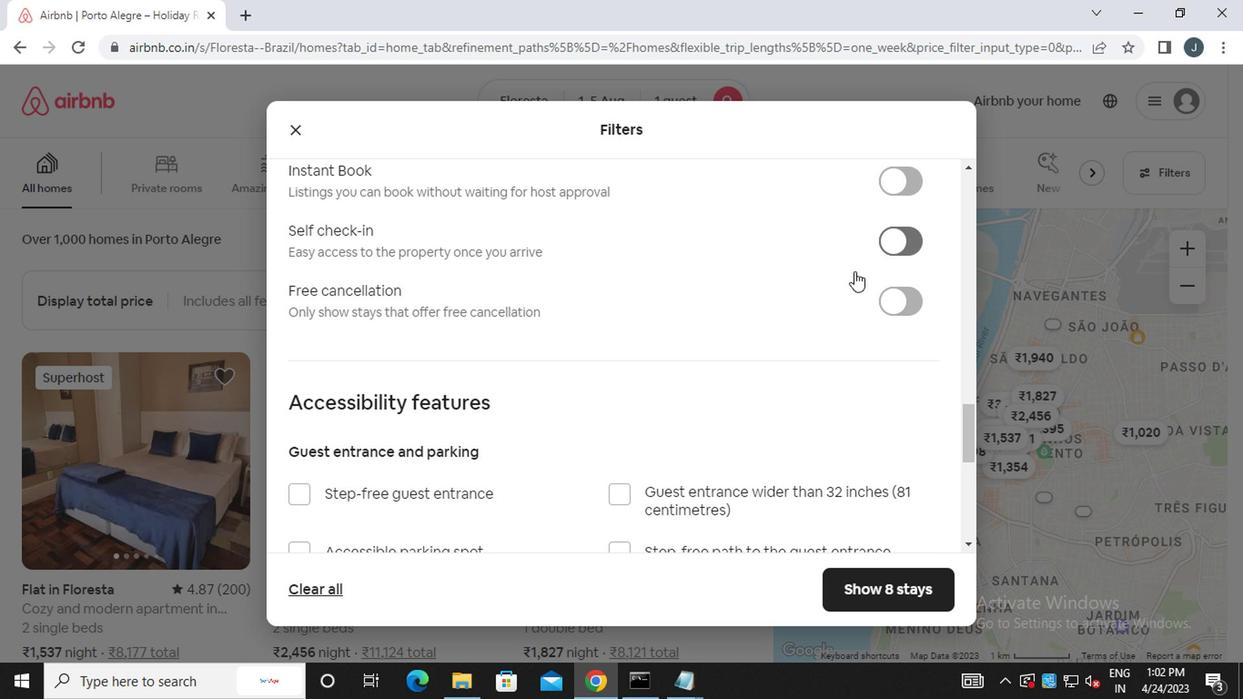 
Action: Mouse moved to (691, 417)
Screenshot: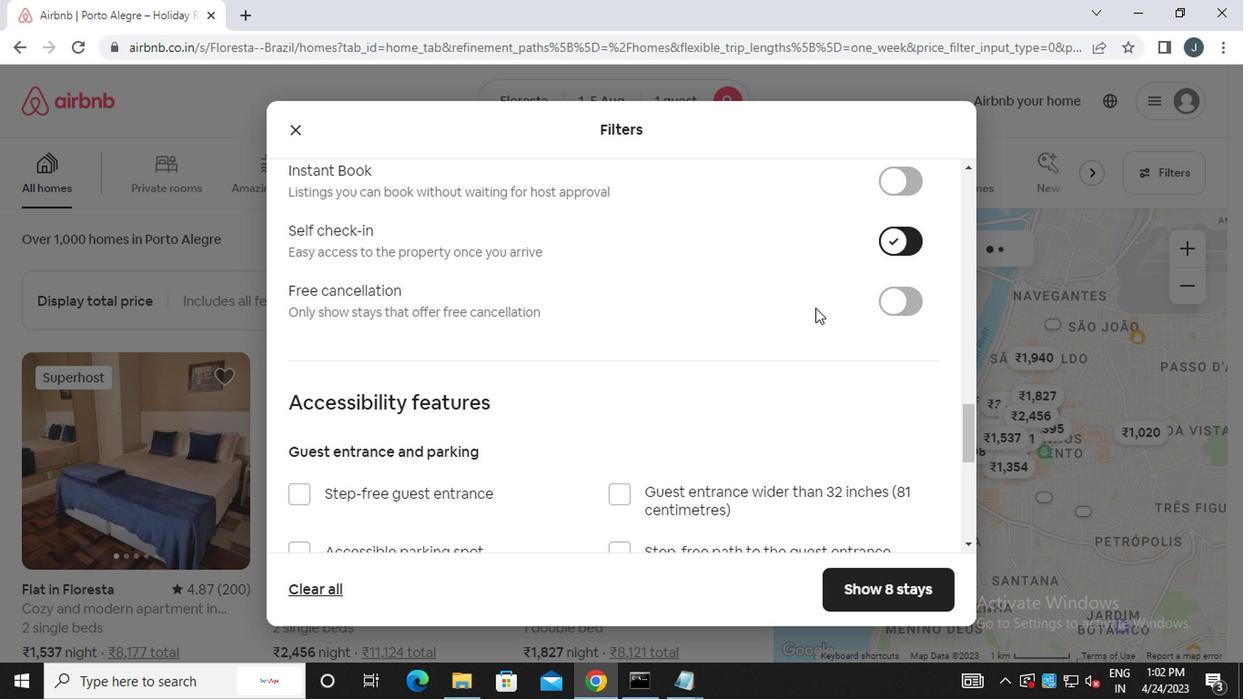 
Action: Mouse scrolled (691, 416) with delta (0, 0)
Screenshot: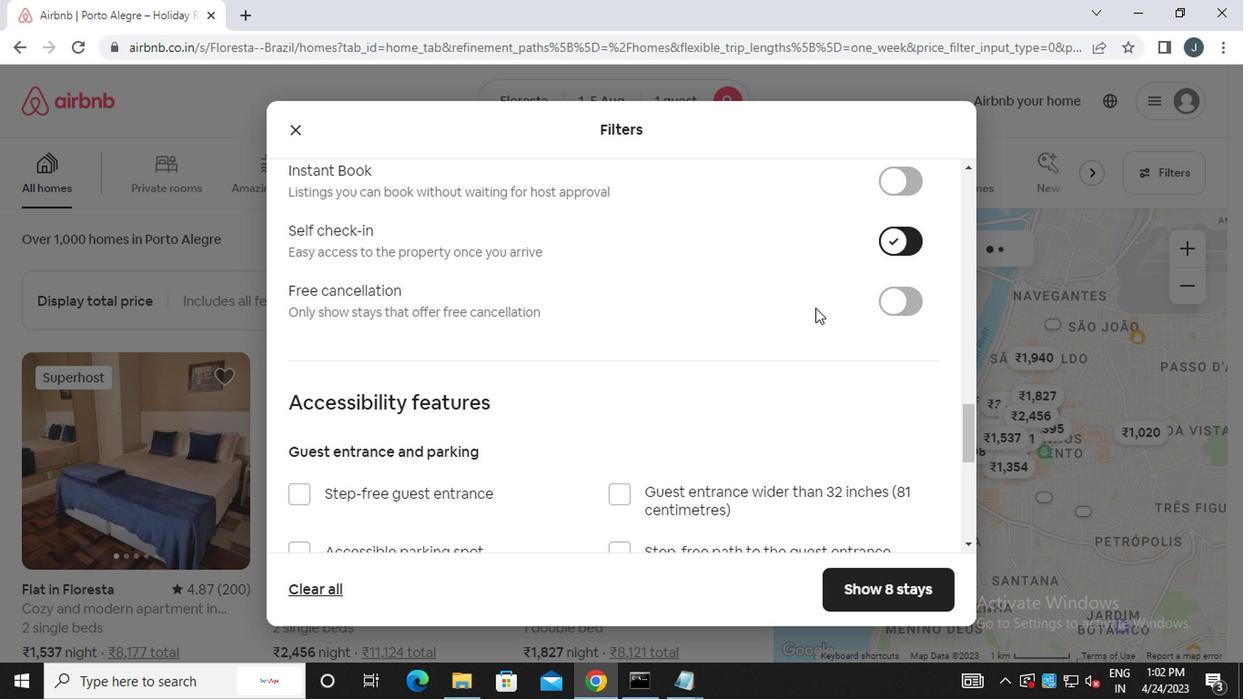 
Action: Mouse moved to (687, 420)
Screenshot: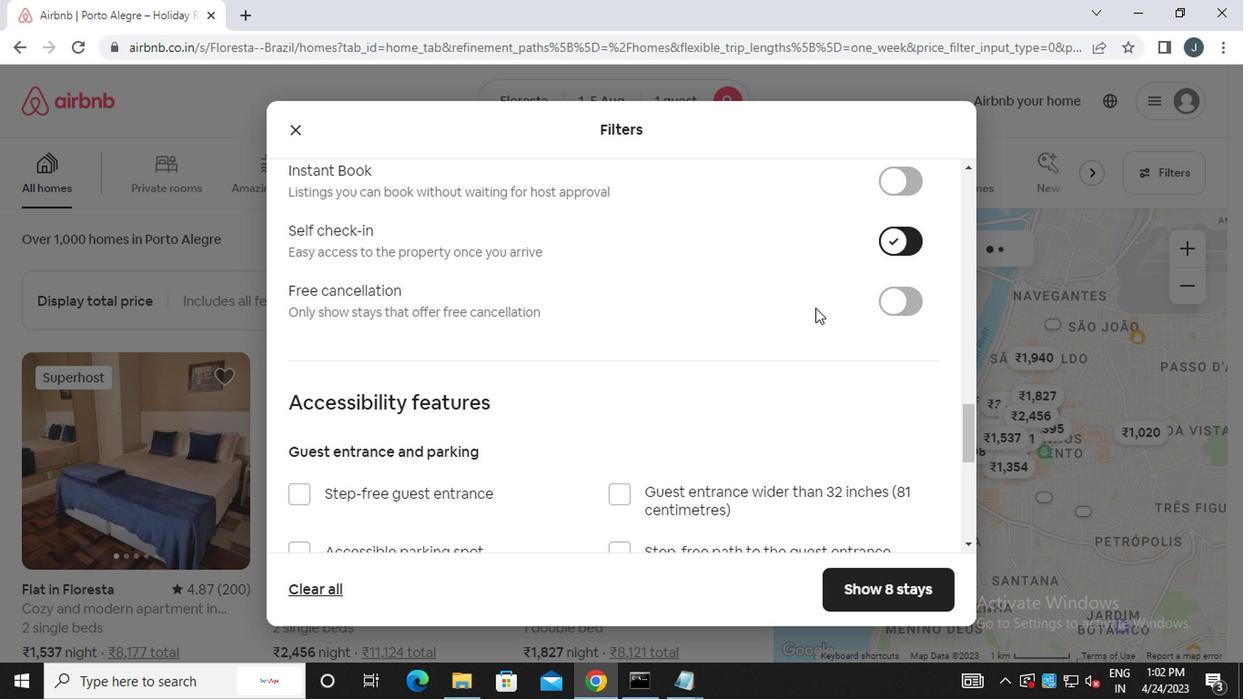
Action: Mouse scrolled (687, 419) with delta (0, -1)
Screenshot: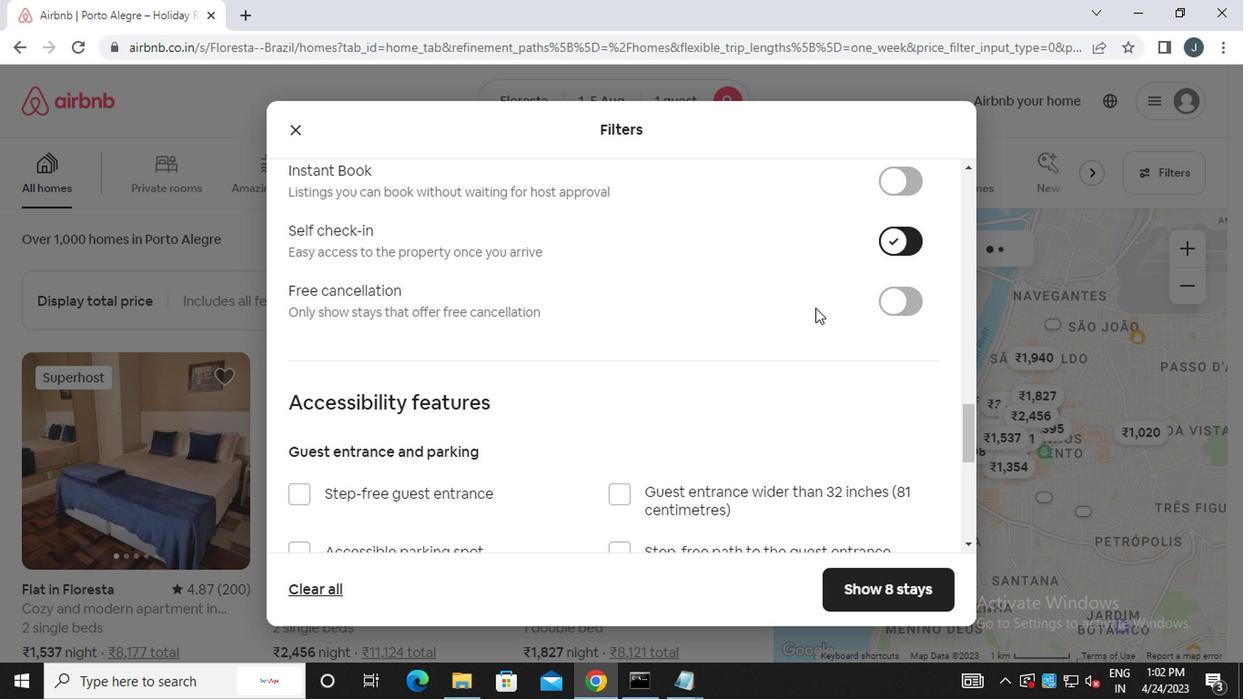 
Action: Mouse moved to (686, 421)
Screenshot: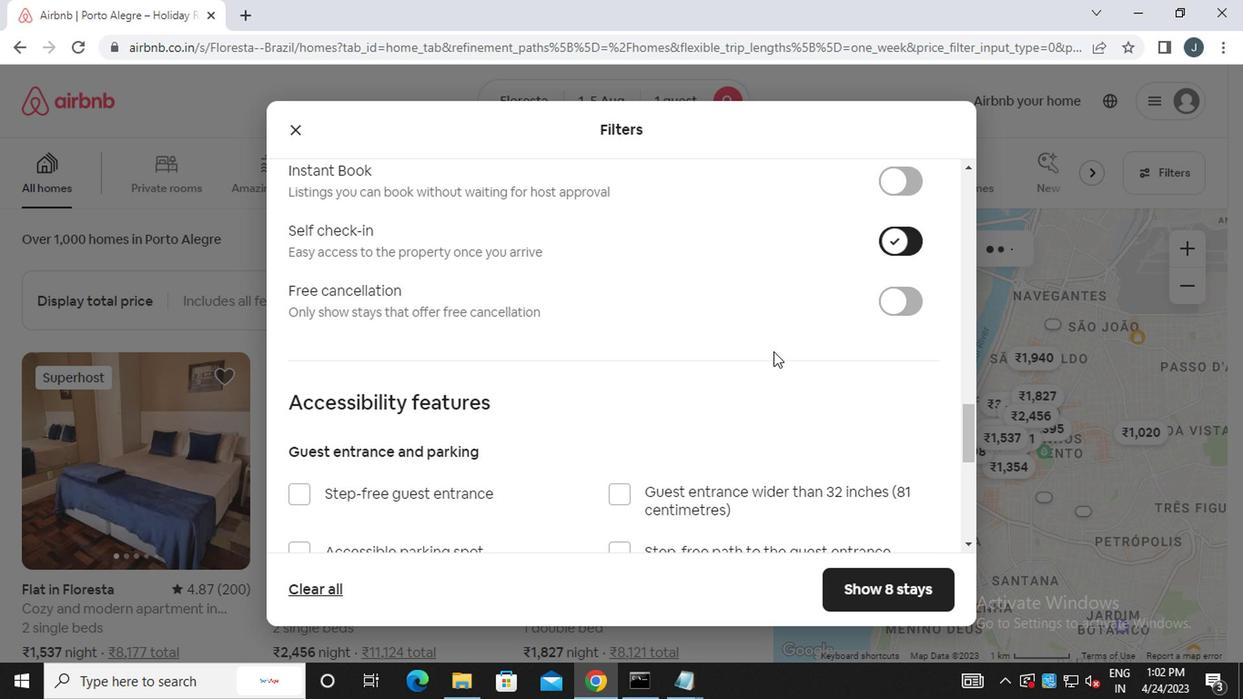 
Action: Mouse scrolled (686, 420) with delta (0, 0)
Screenshot: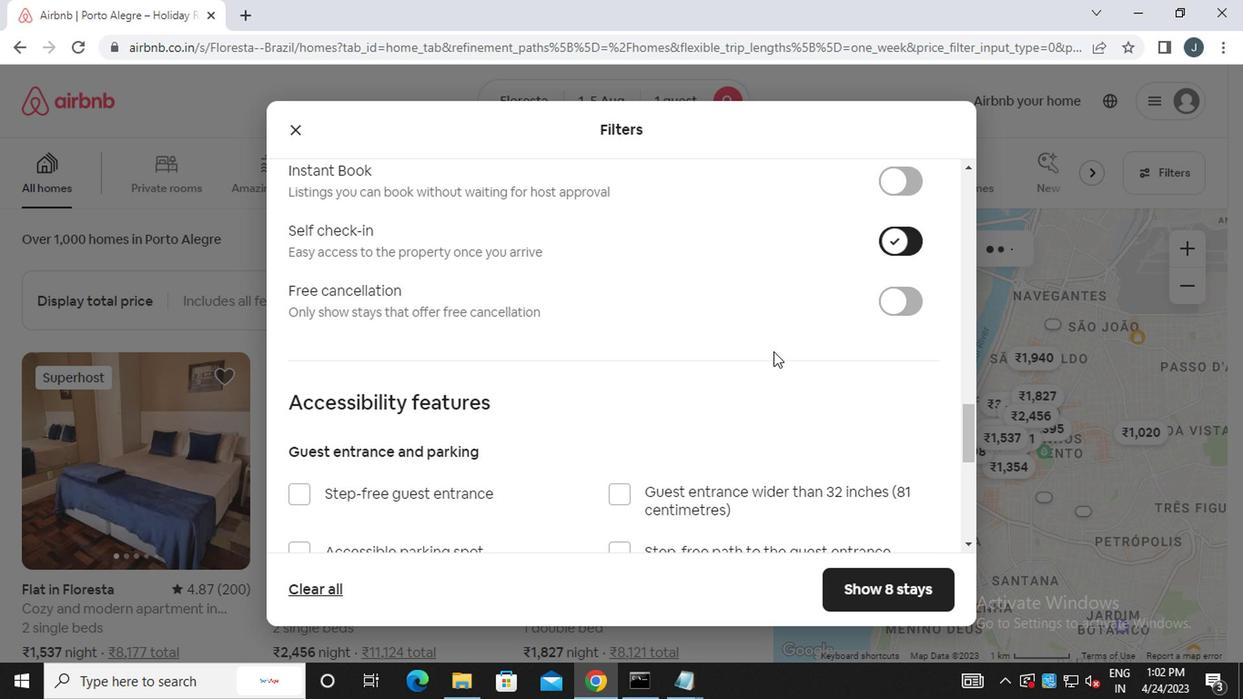 
Action: Mouse moved to (686, 422)
Screenshot: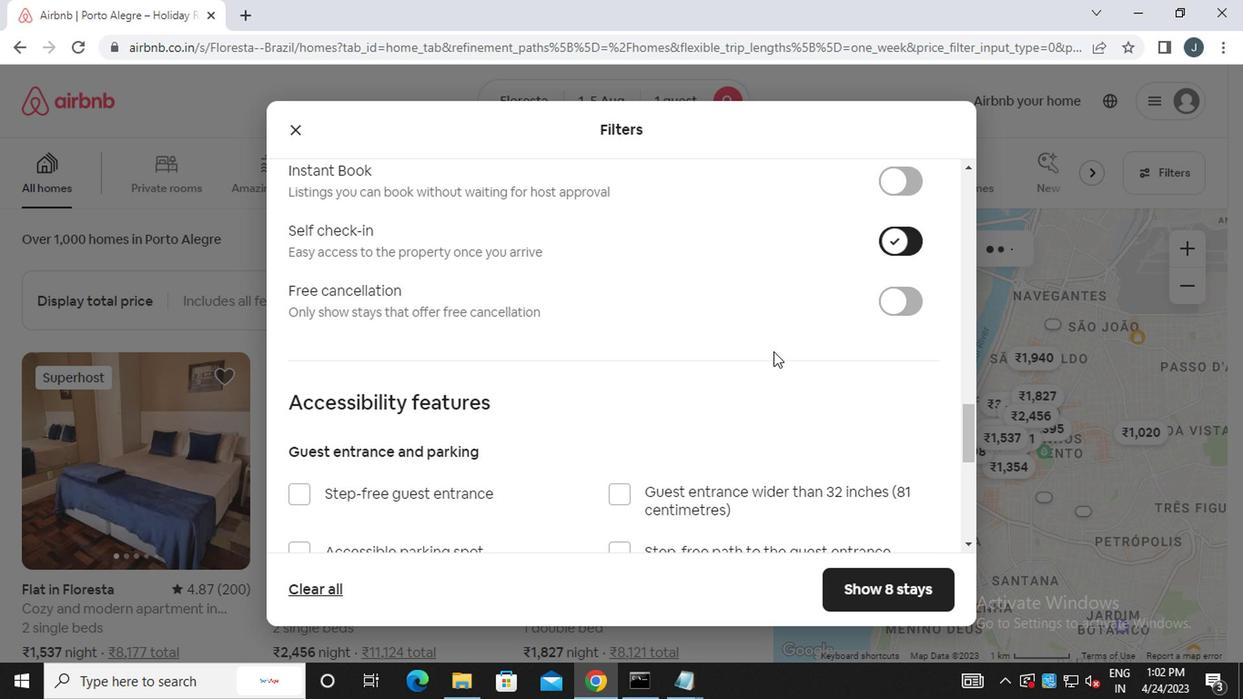 
Action: Mouse scrolled (686, 421) with delta (0, -1)
Screenshot: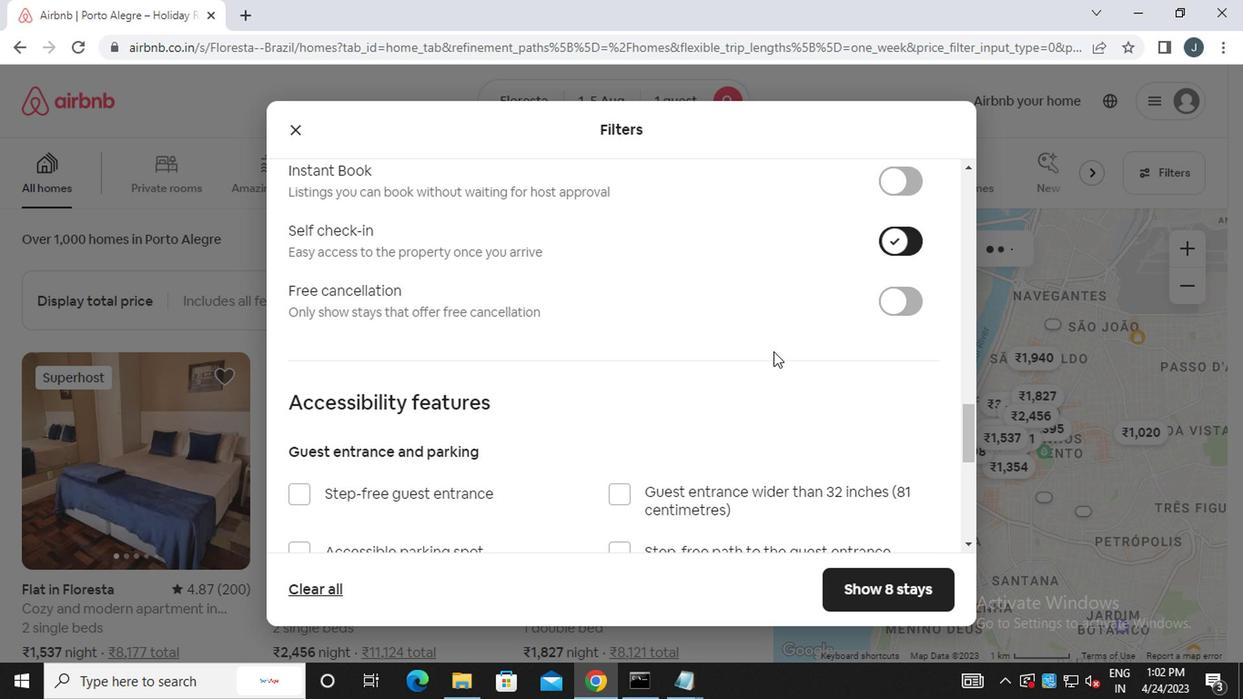 
Action: Mouse moved to (685, 423)
Screenshot: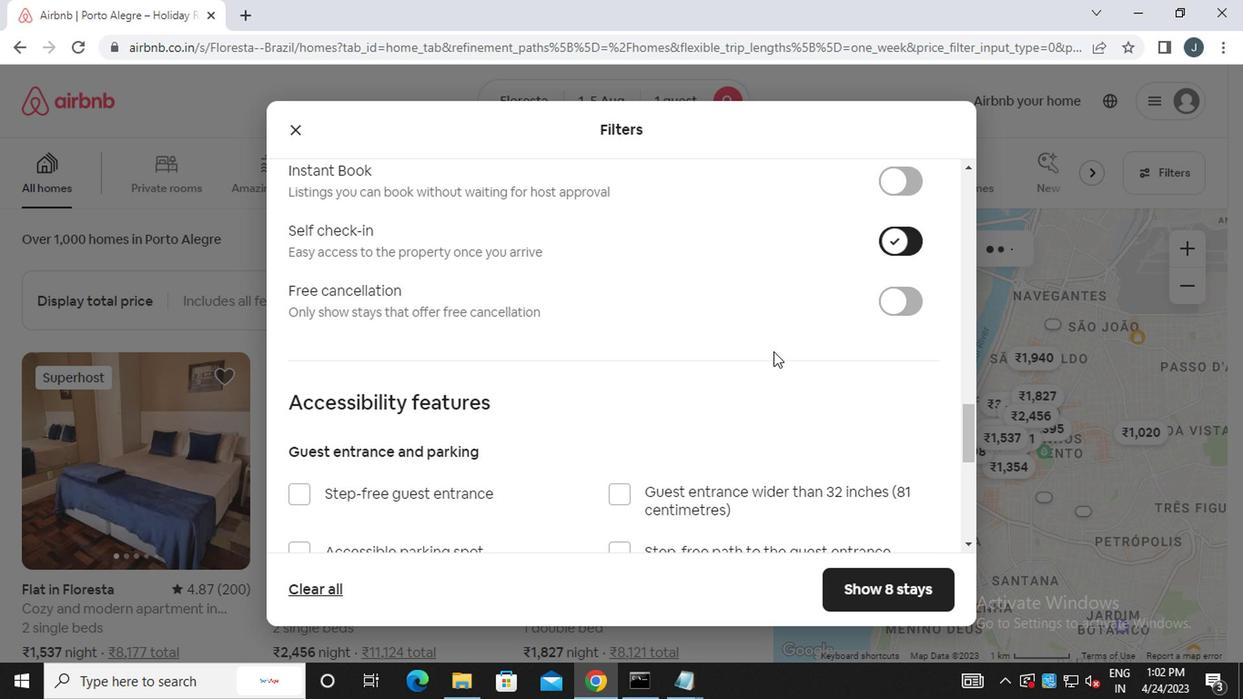 
Action: Mouse scrolled (685, 422) with delta (0, 0)
Screenshot: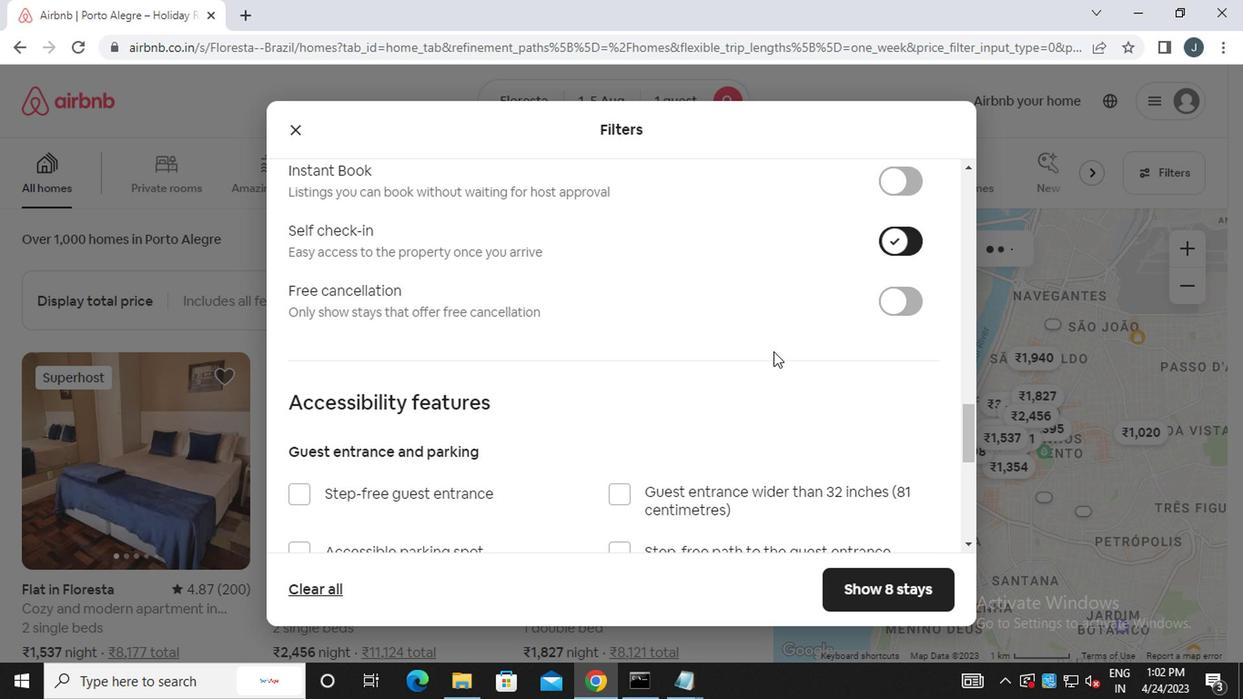 
Action: Mouse moved to (682, 428)
Screenshot: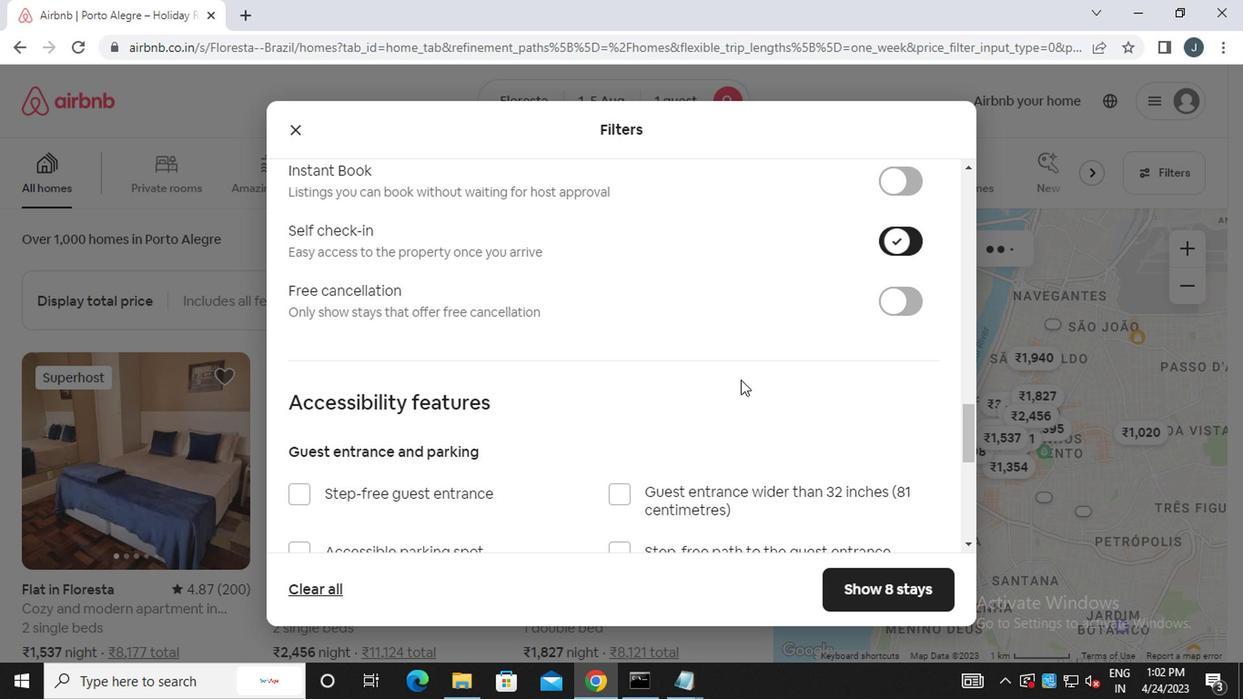 
Action: Mouse scrolled (682, 428) with delta (0, 0)
Screenshot: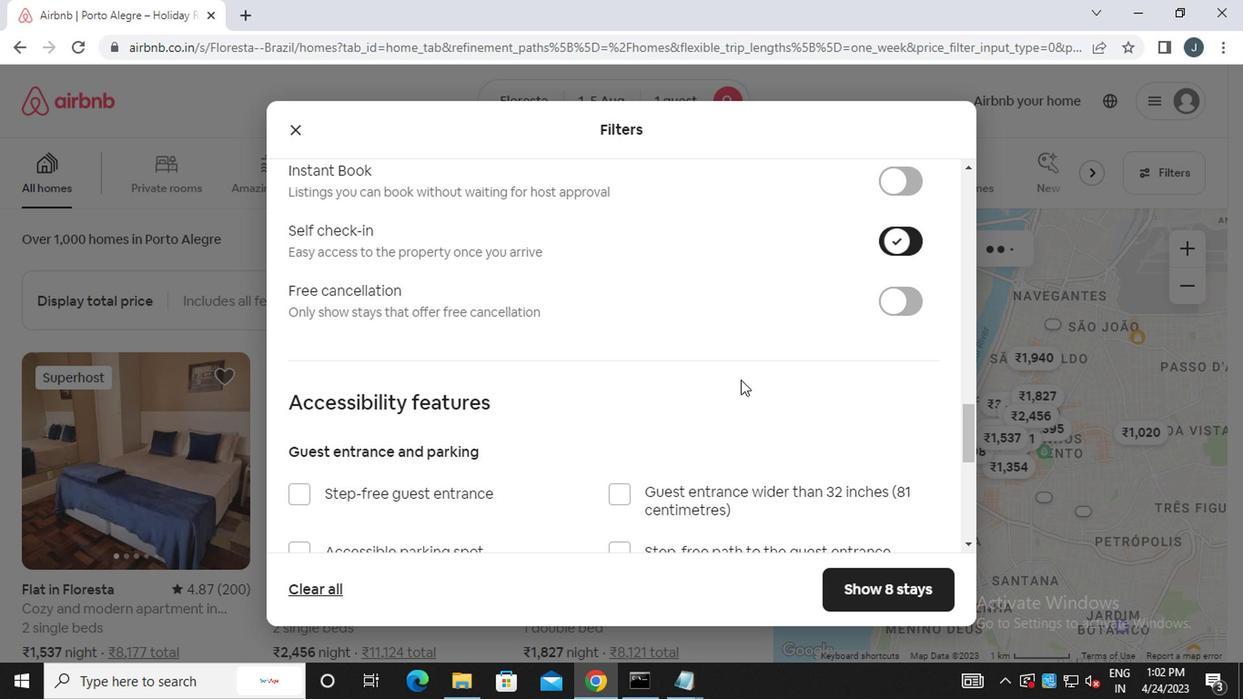 
Action: Mouse moved to (669, 435)
Screenshot: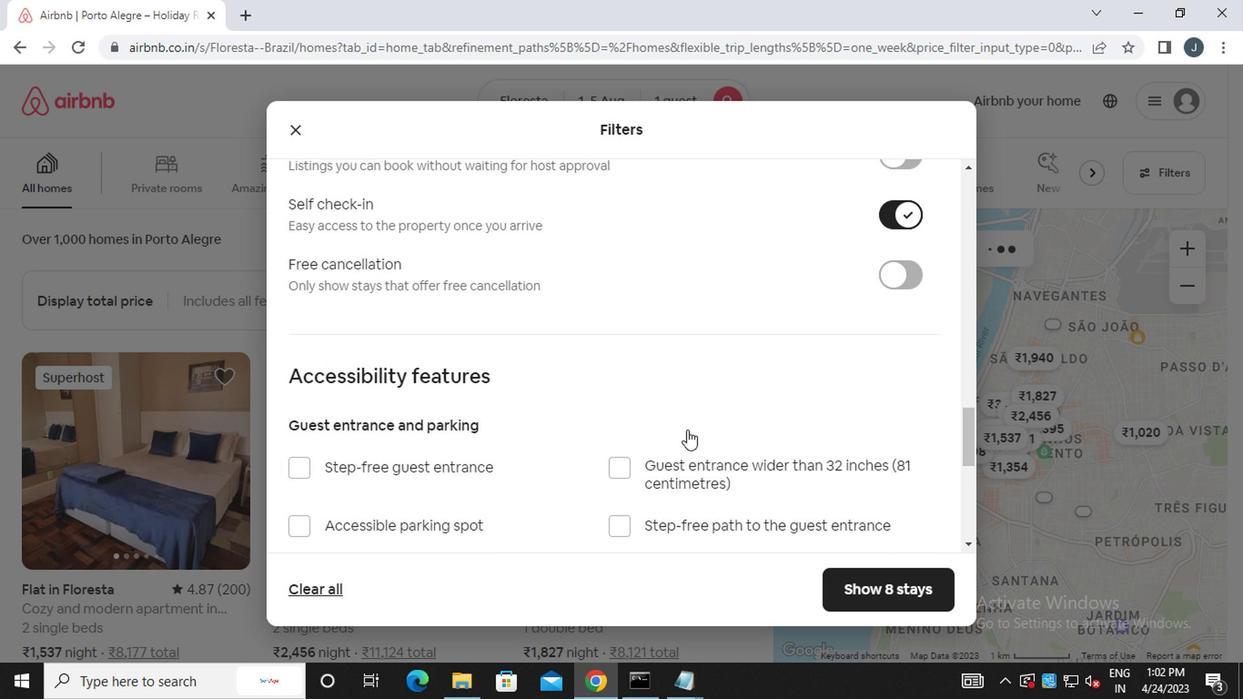 
Action: Mouse scrolled (669, 435) with delta (0, 0)
Screenshot: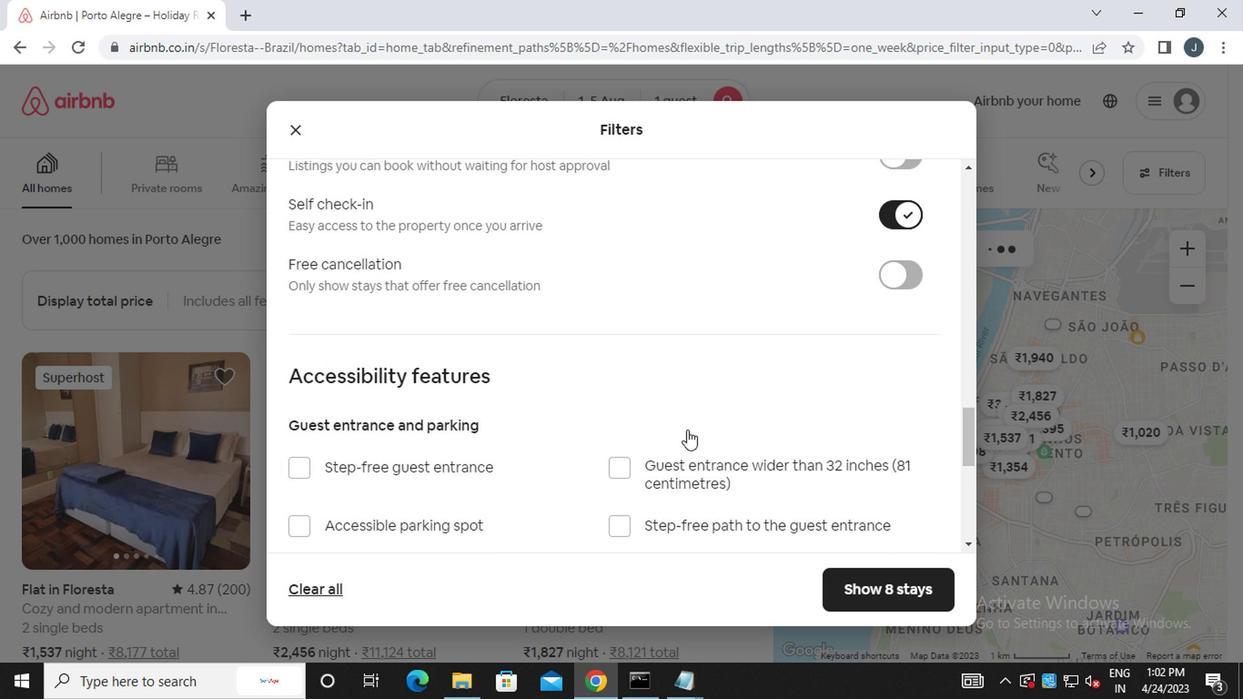 
Action: Mouse moved to (668, 435)
Screenshot: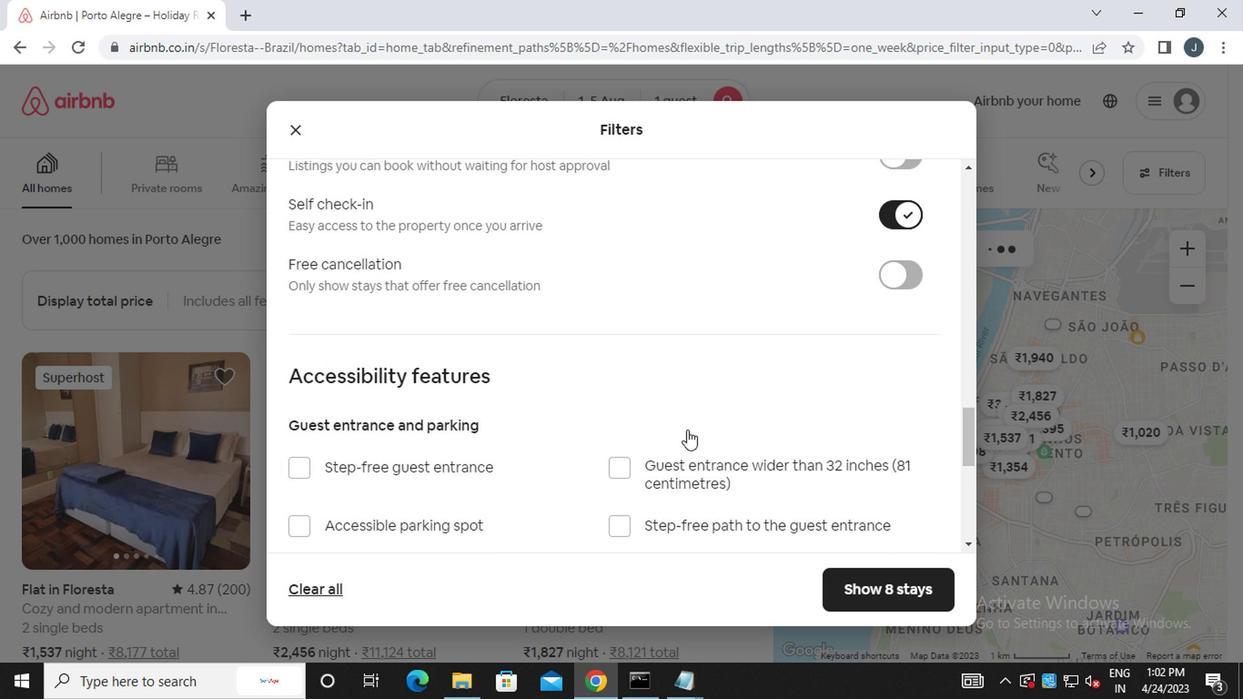 
Action: Mouse scrolled (668, 435) with delta (0, 0)
Screenshot: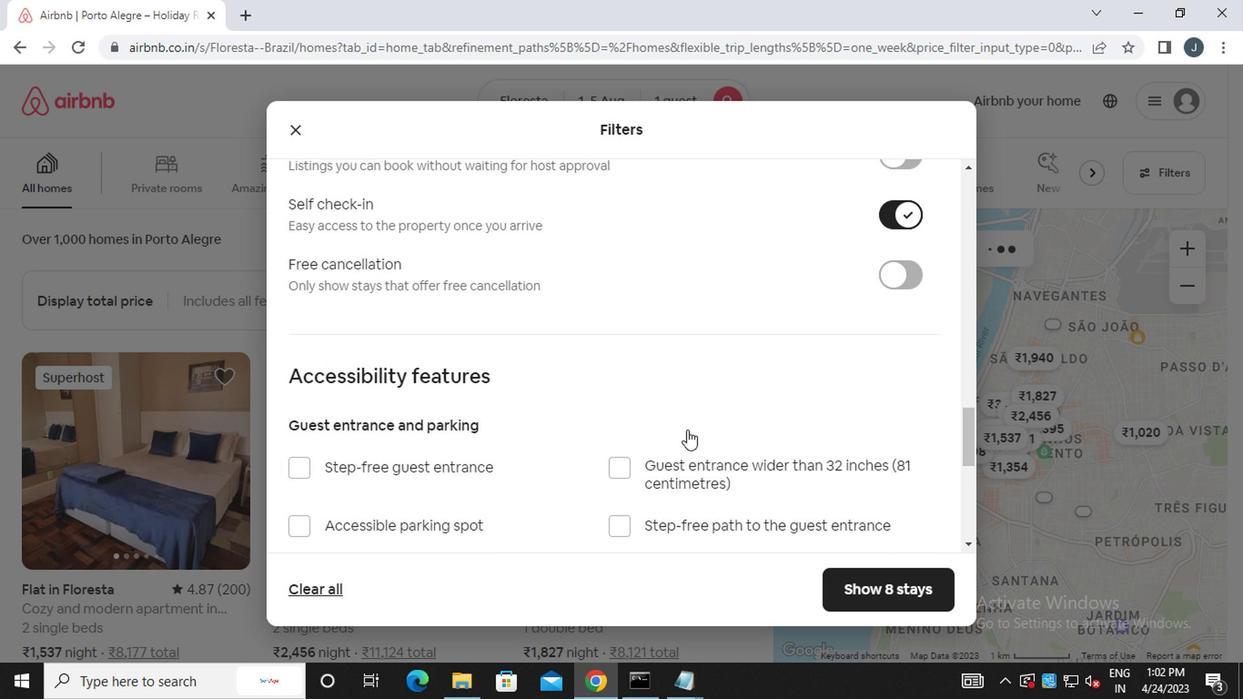 
Action: Mouse scrolled (668, 435) with delta (0, 0)
Screenshot: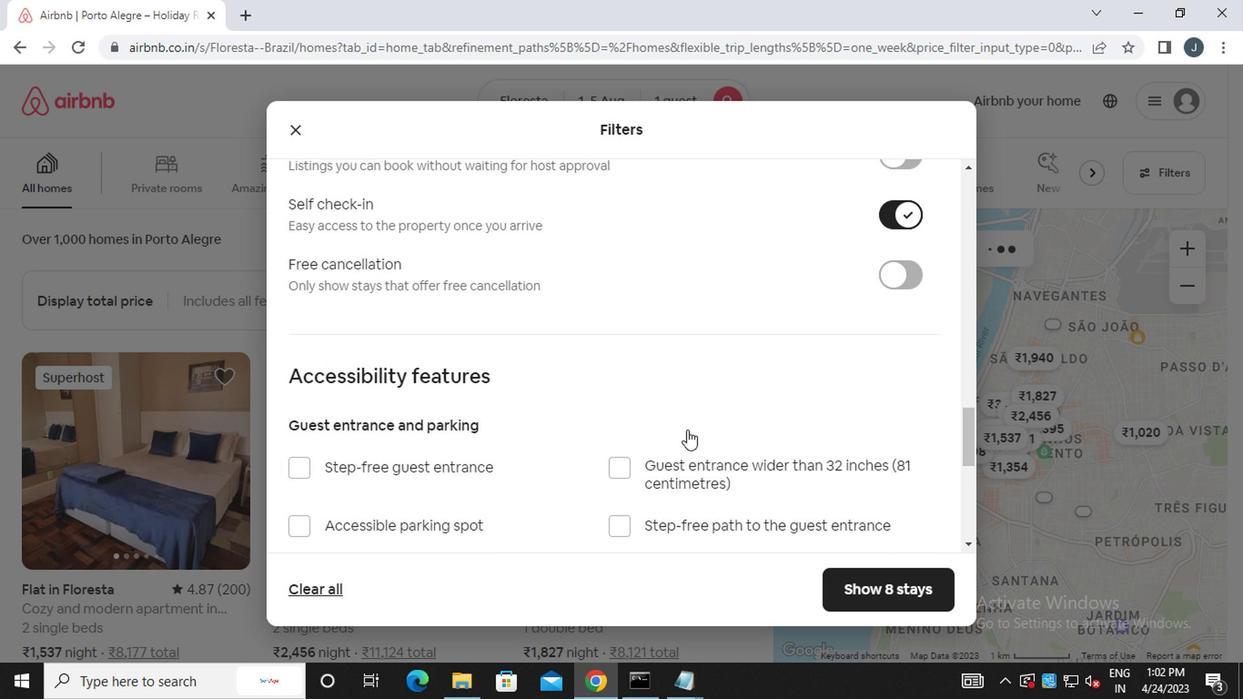 
Action: Mouse scrolled (668, 435) with delta (0, 0)
Screenshot: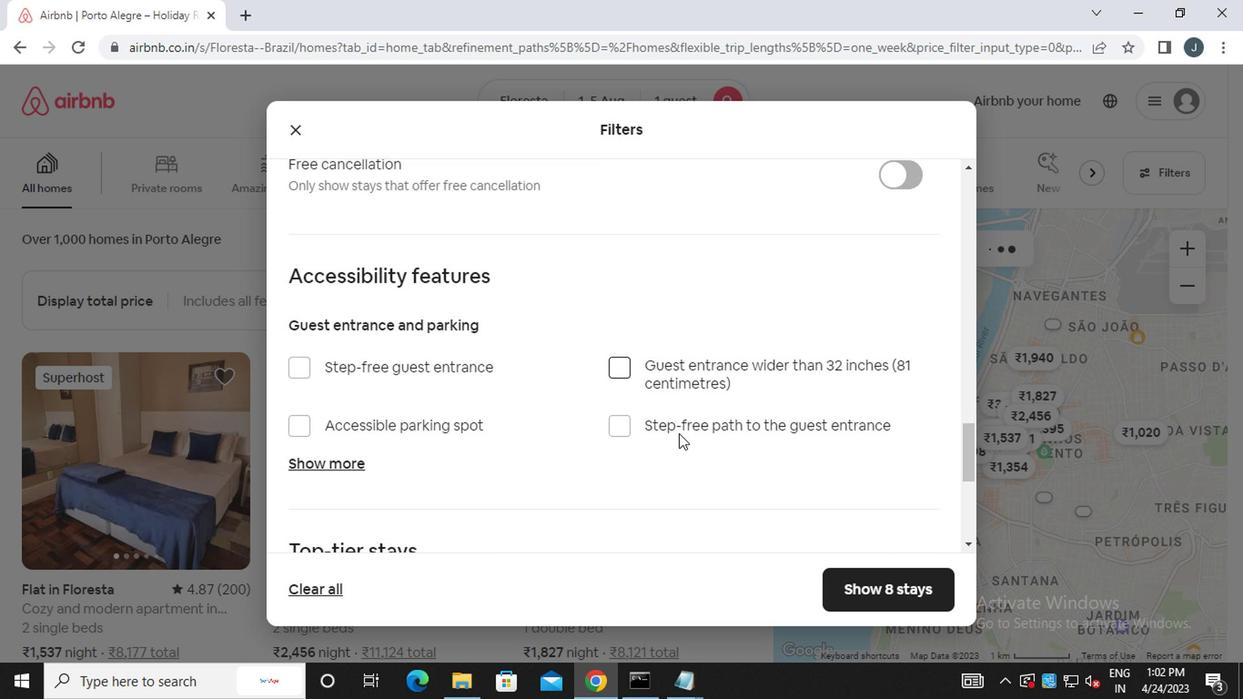 
Action: Mouse scrolled (668, 435) with delta (0, 0)
Screenshot: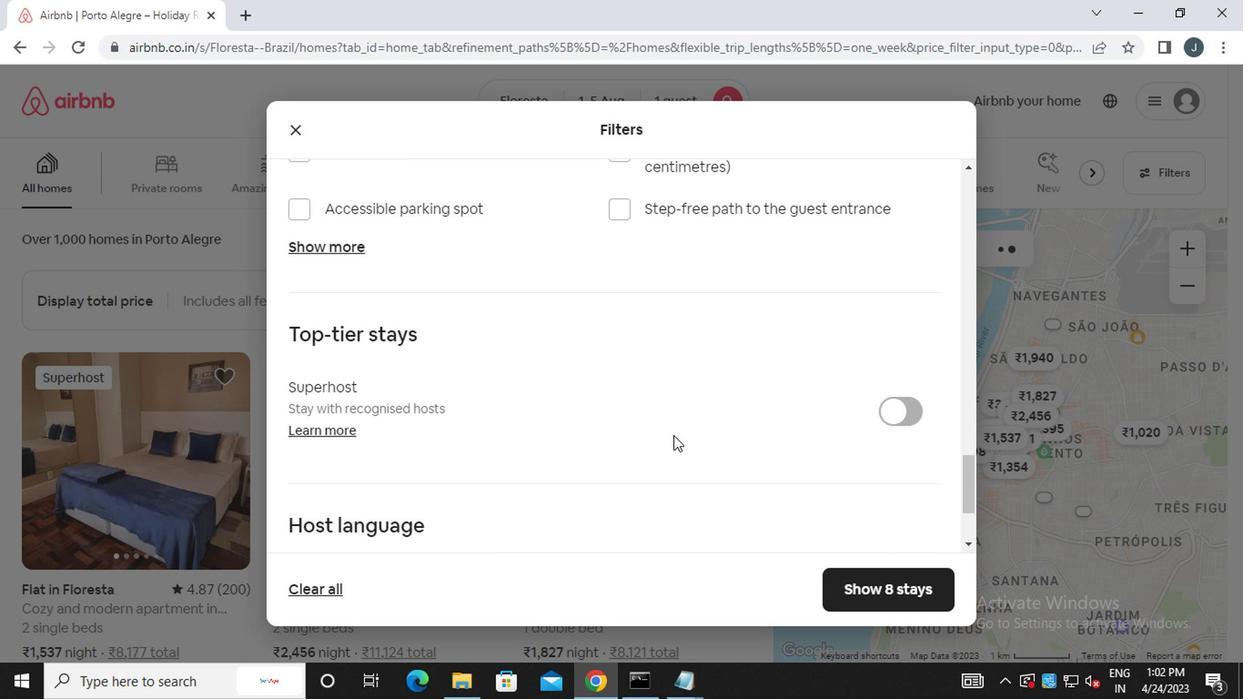 
Action: Mouse moved to (335, 504)
Screenshot: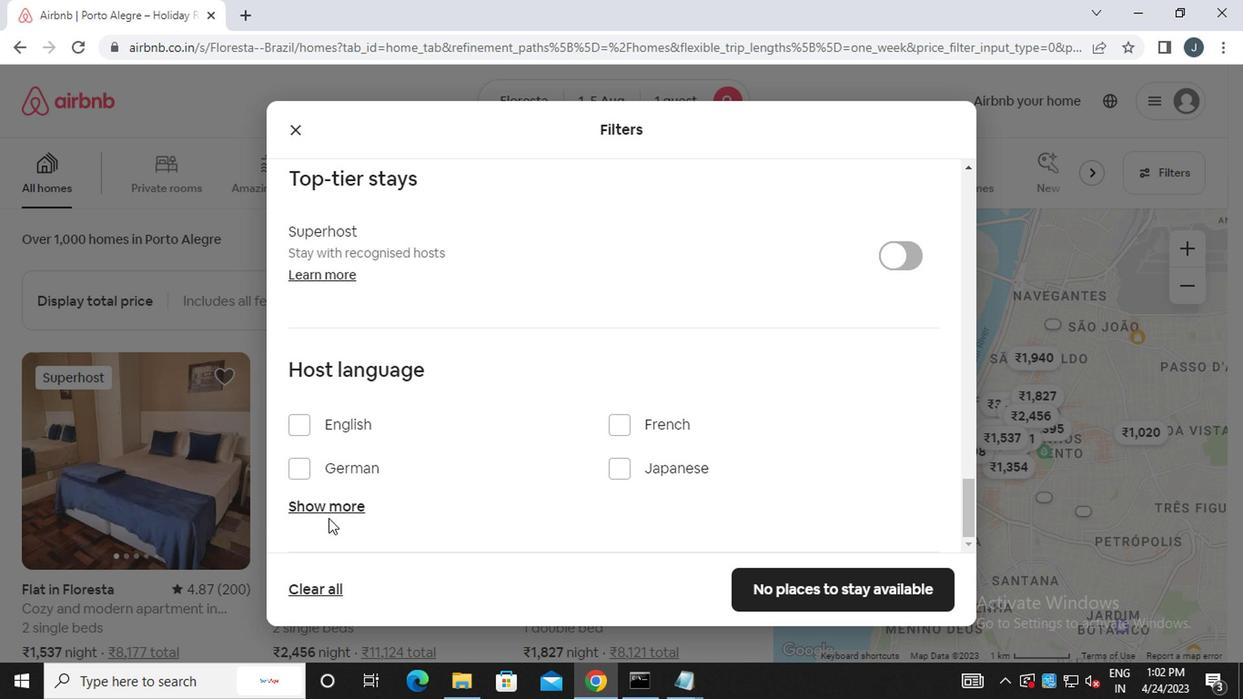 
Action: Mouse pressed left at (335, 504)
Screenshot: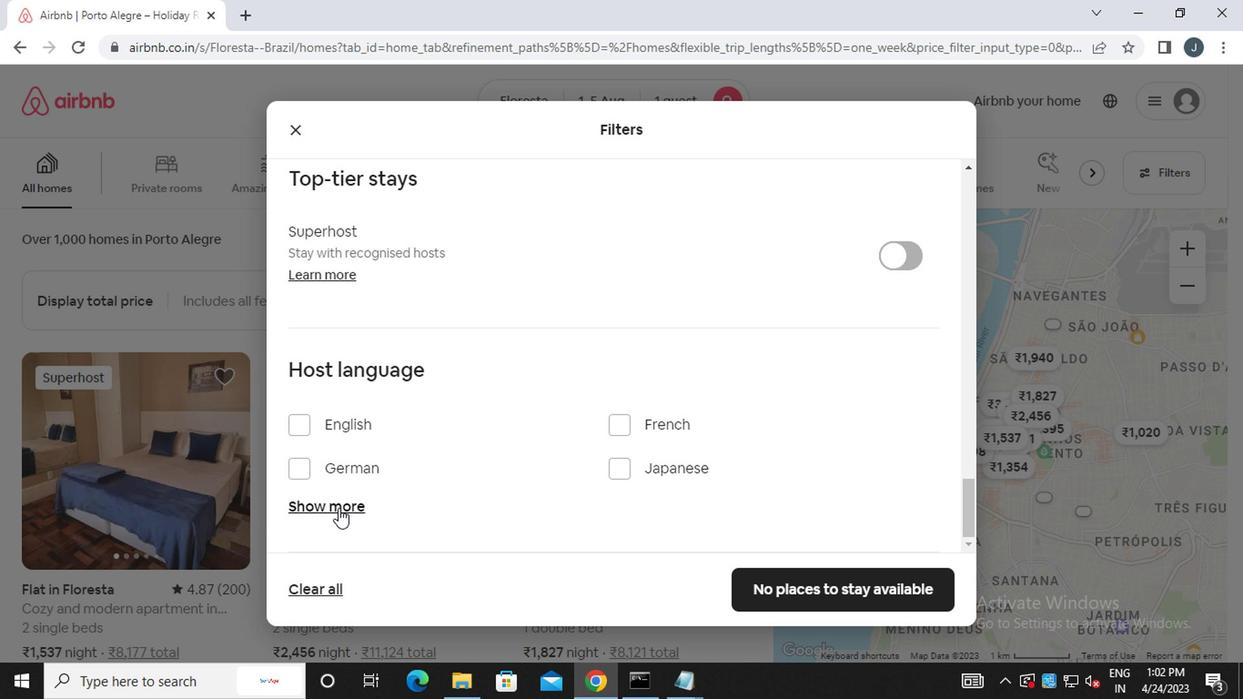 
Action: Mouse moved to (612, 476)
Screenshot: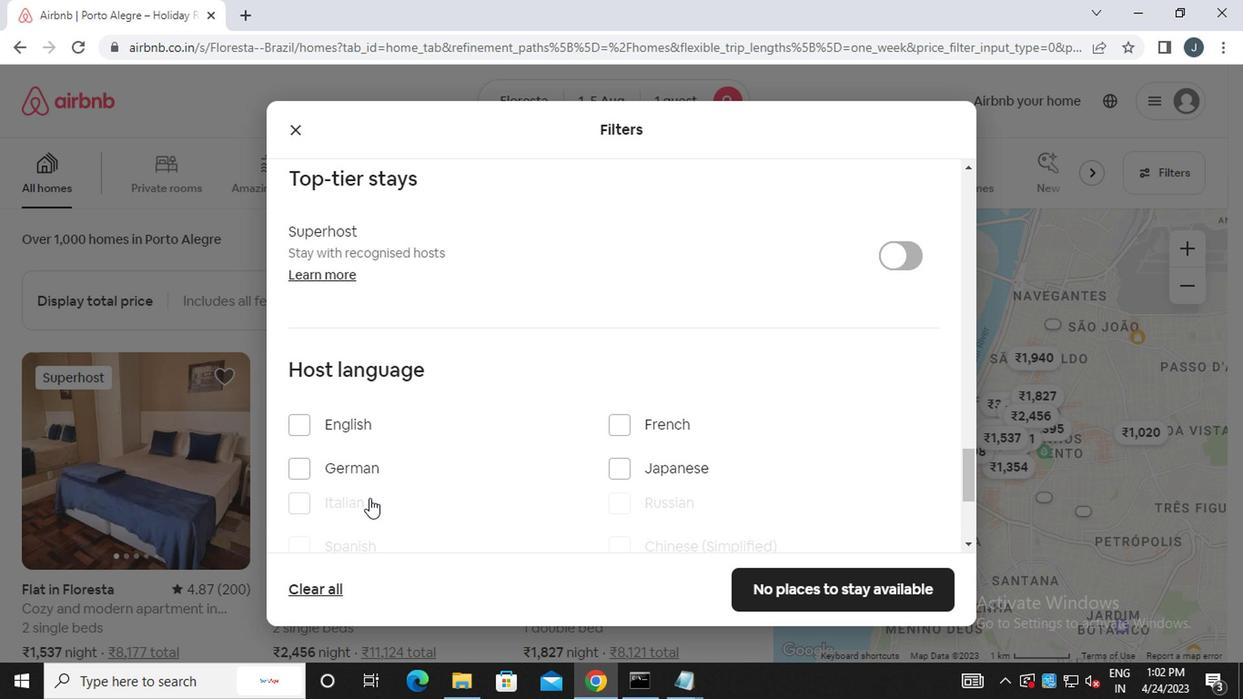 
Action: Mouse scrolled (612, 476) with delta (0, 0)
Screenshot: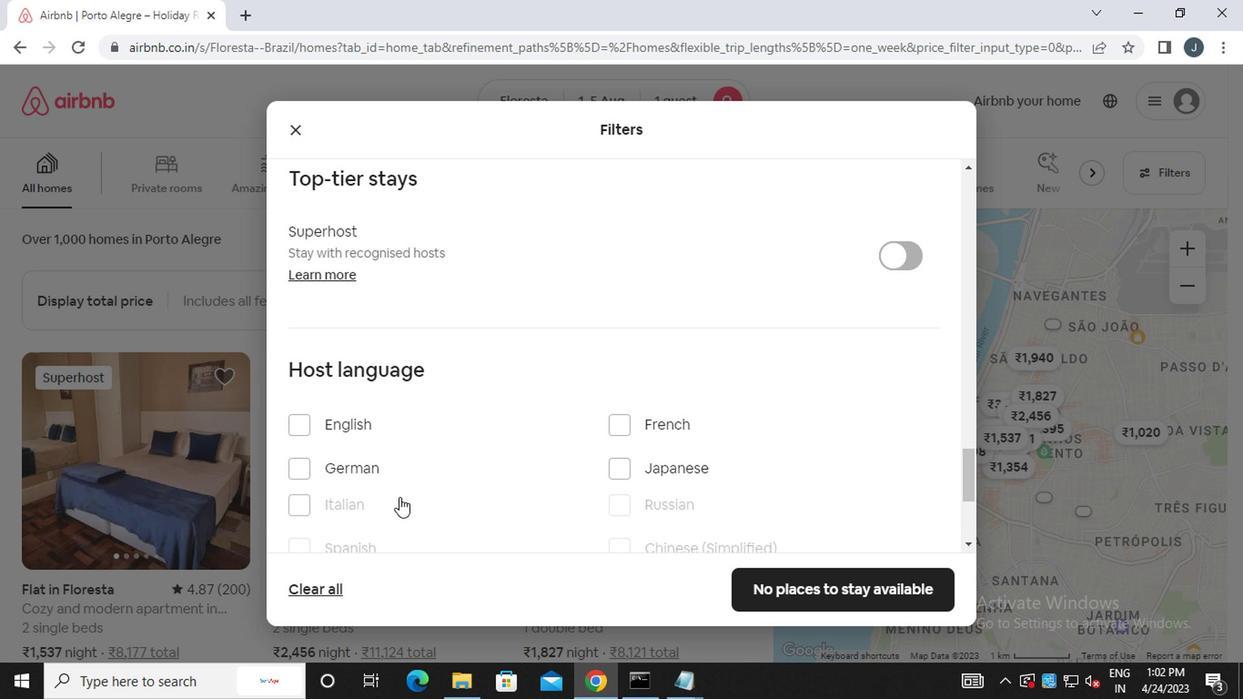 
Action: Mouse moved to (612, 476)
Screenshot: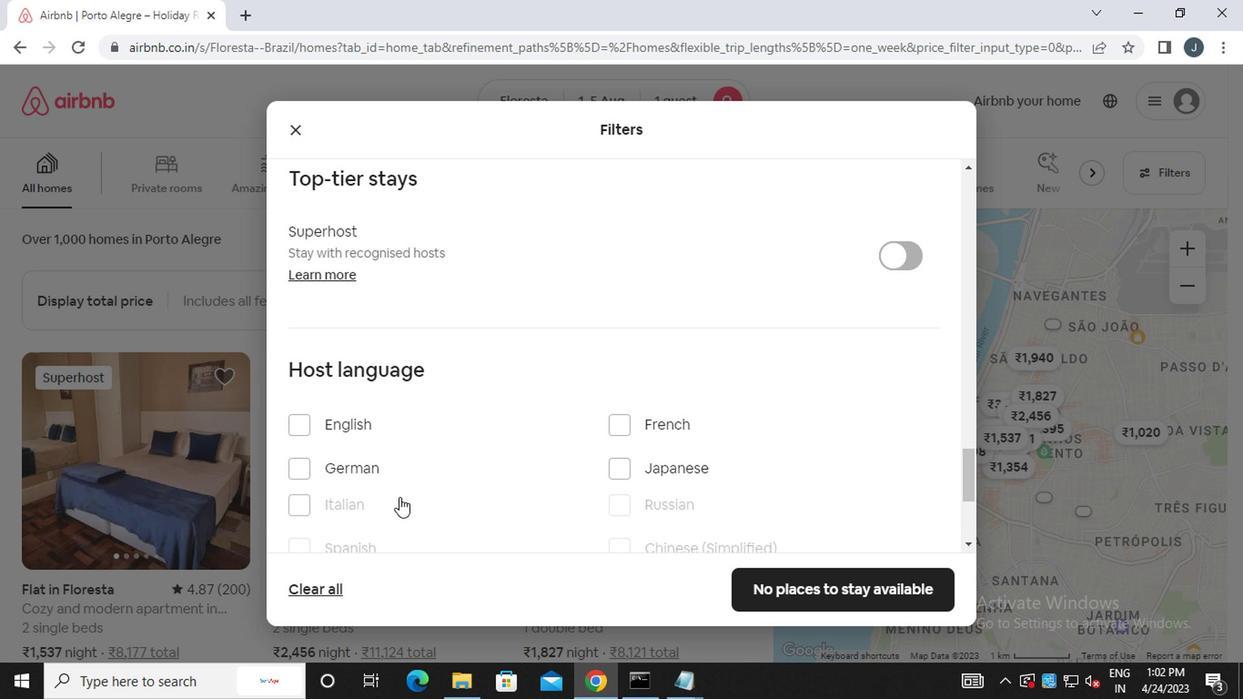 
Action: Mouse scrolled (612, 476) with delta (0, 0)
Screenshot: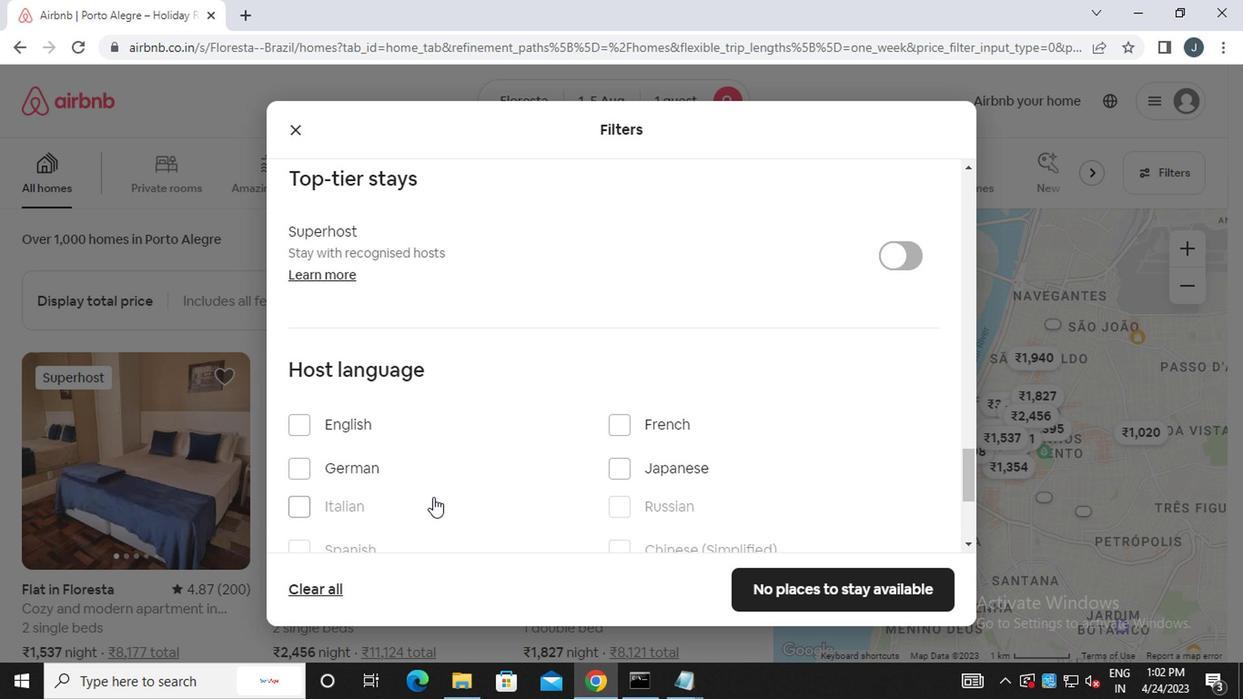 
Action: Mouse scrolled (612, 476) with delta (0, 0)
Screenshot: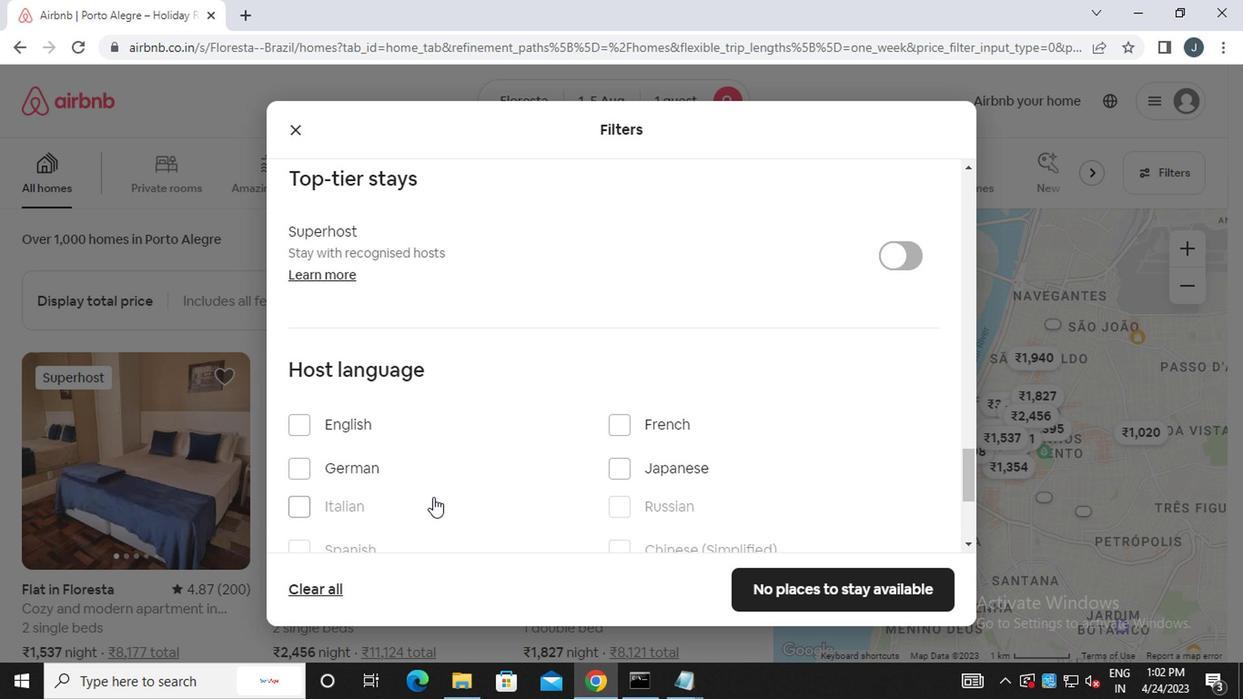 
Action: Mouse scrolled (612, 476) with delta (0, 0)
Screenshot: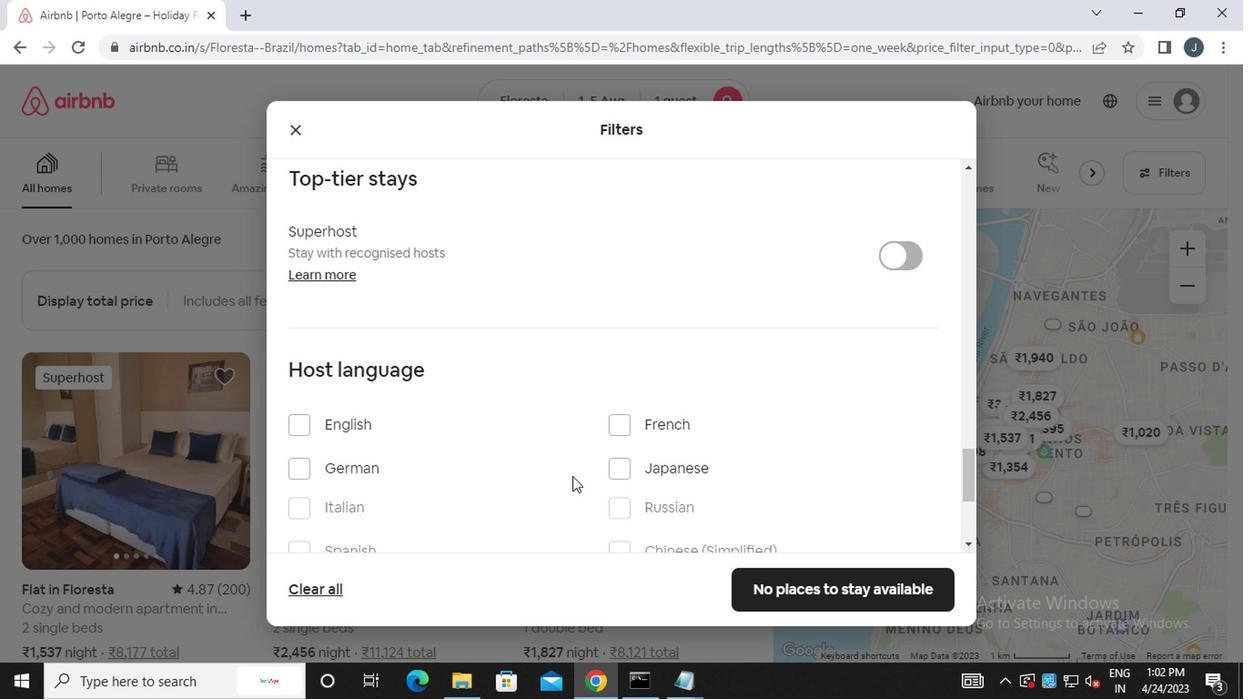 
Action: Mouse scrolled (612, 476) with delta (0, 0)
Screenshot: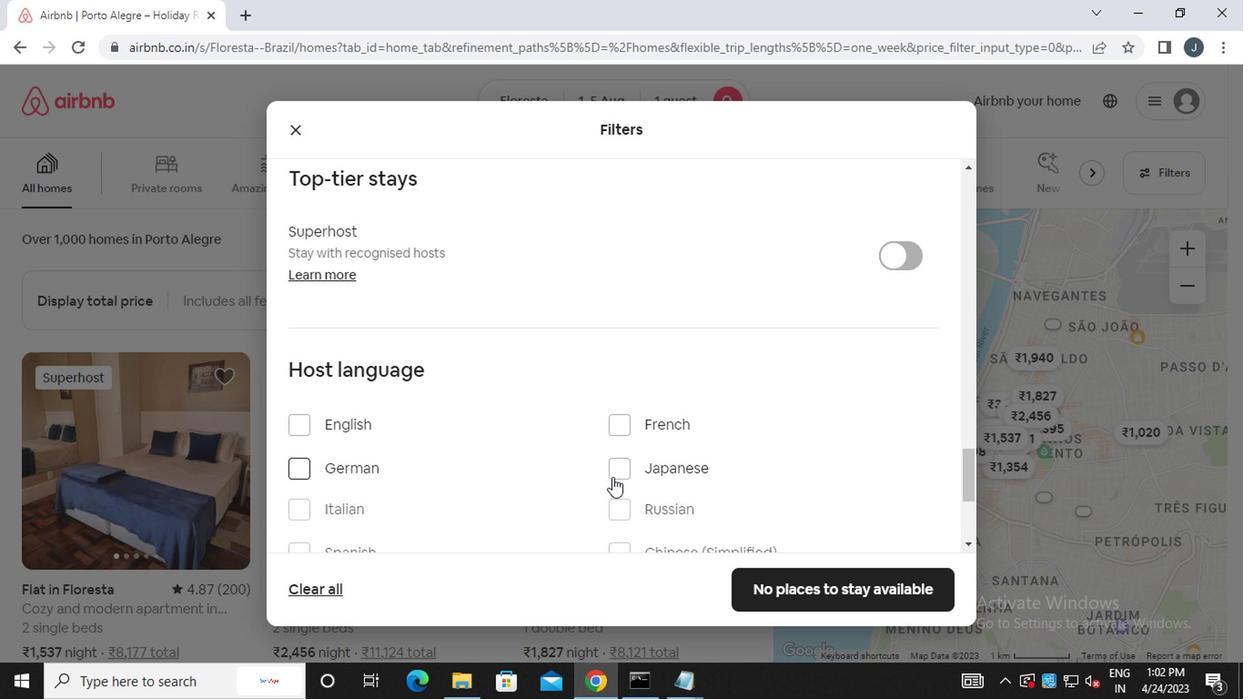 
Action: Mouse scrolled (612, 477) with delta (0, 0)
Screenshot: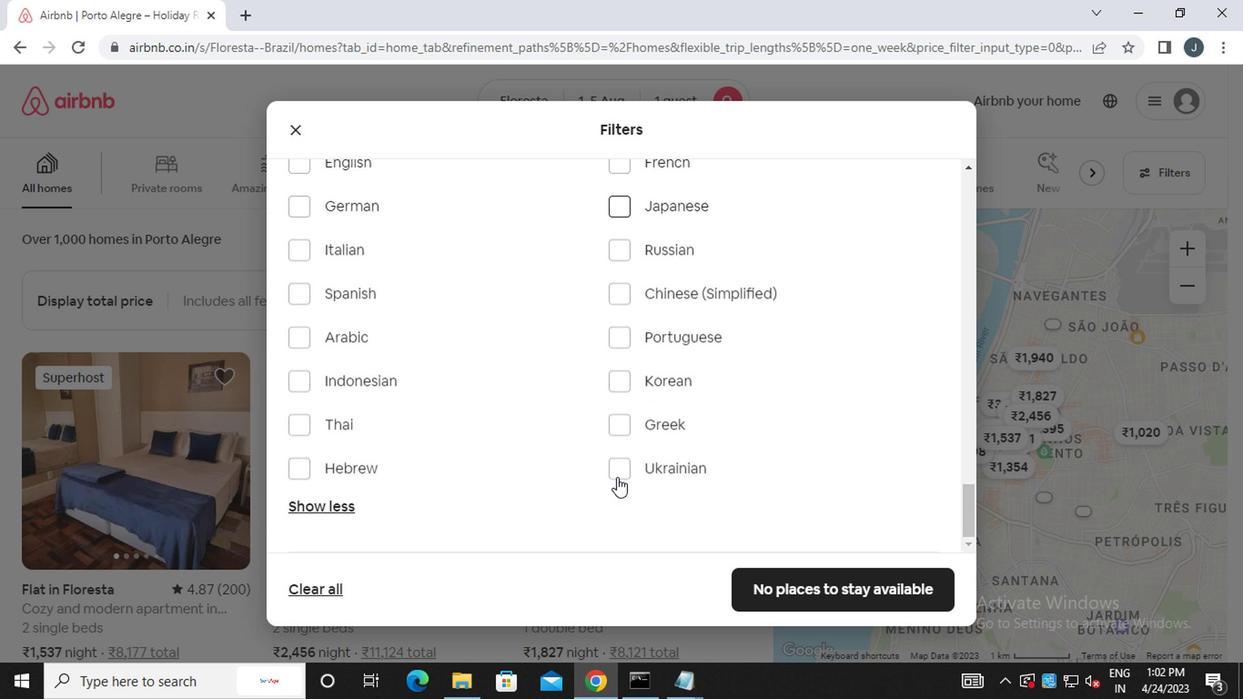
Action: Mouse moved to (354, 386)
Screenshot: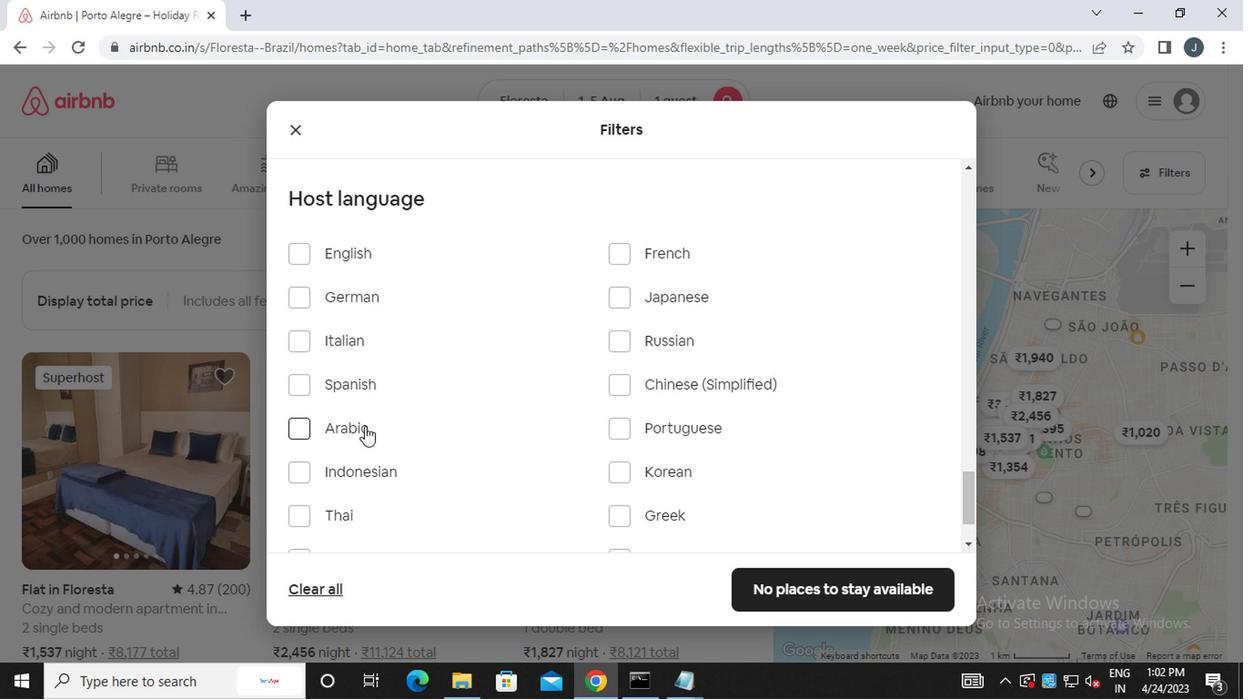 
Action: Mouse pressed left at (354, 386)
Screenshot: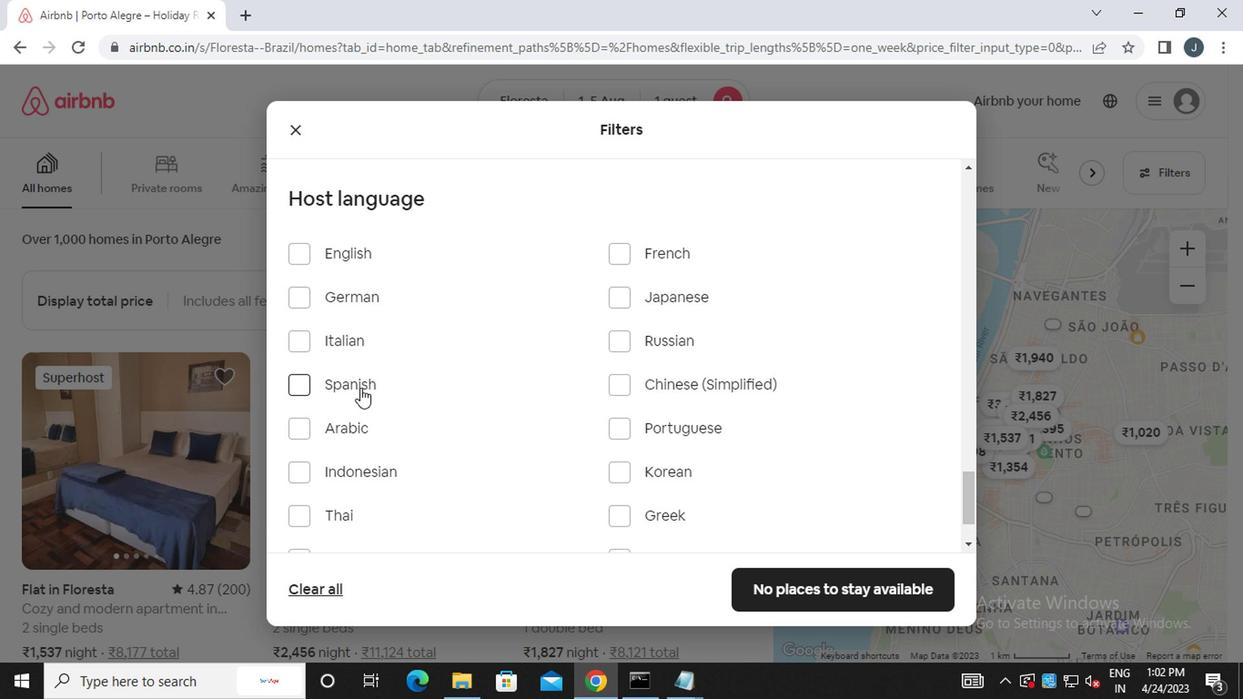 
Action: Mouse moved to (825, 587)
Screenshot: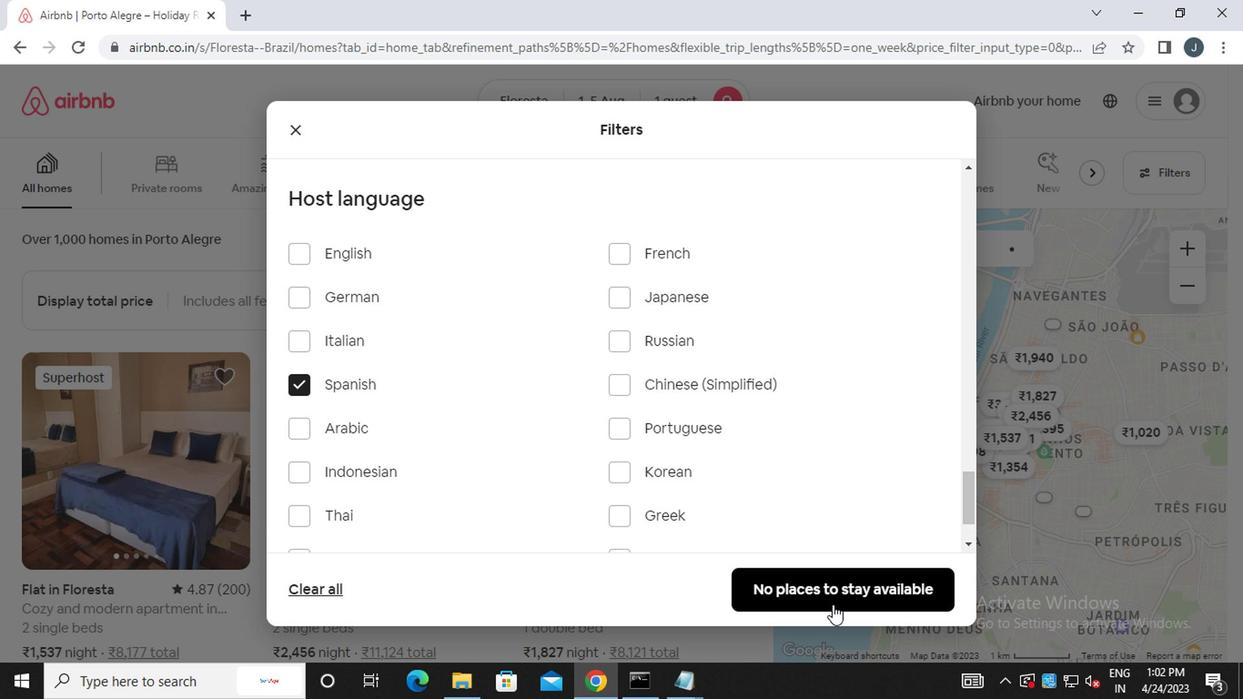 
Action: Mouse pressed left at (825, 587)
Screenshot: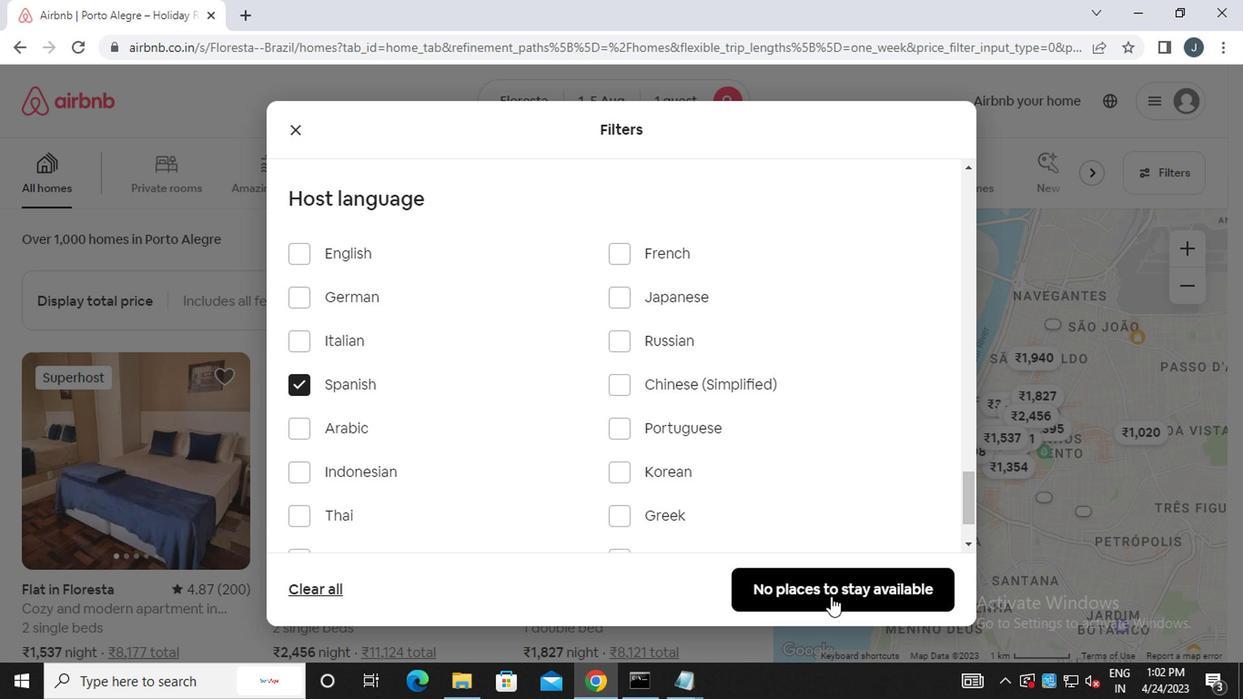 
Action: Mouse moved to (821, 585)
Screenshot: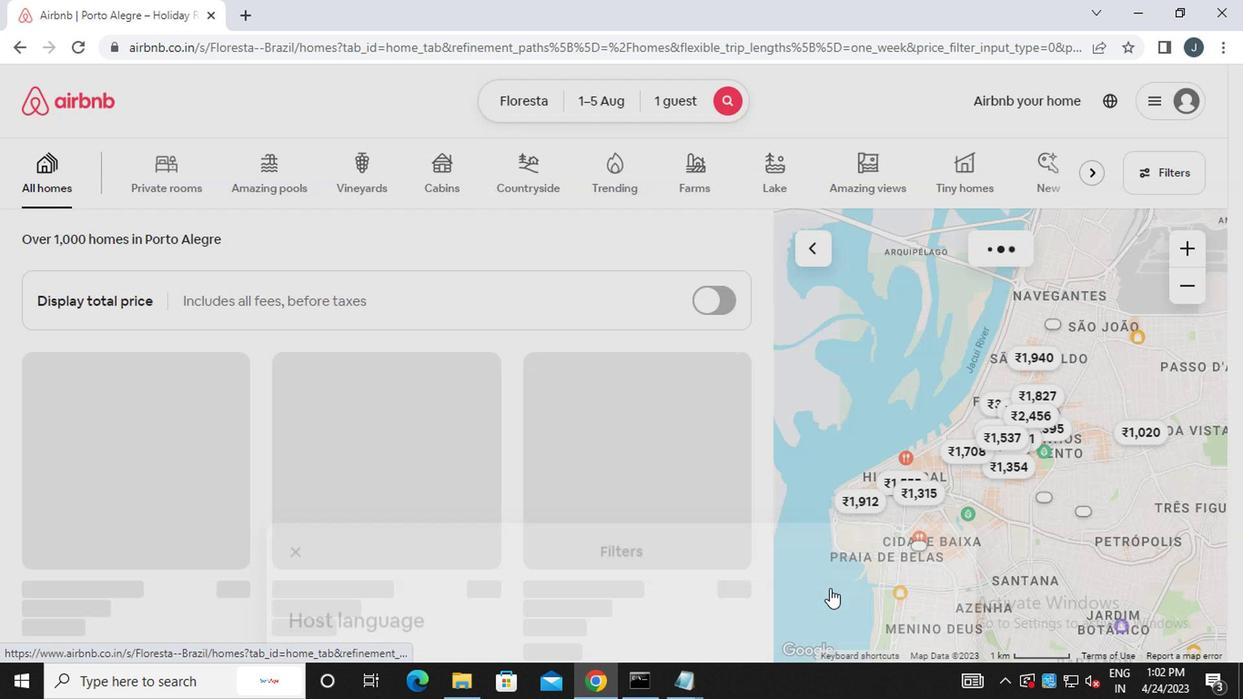 
